 Task: Find connections with filter location Banhā with filter topic #marketing with filter profile language English with filter current company SBI MUTUAL FUND with filter school Gaya College, Gaya with filter industry Nonmetallic Mineral Mining with filter service category WordPress Design with filter keywords title Translator
Action: Mouse moved to (599, 90)
Screenshot: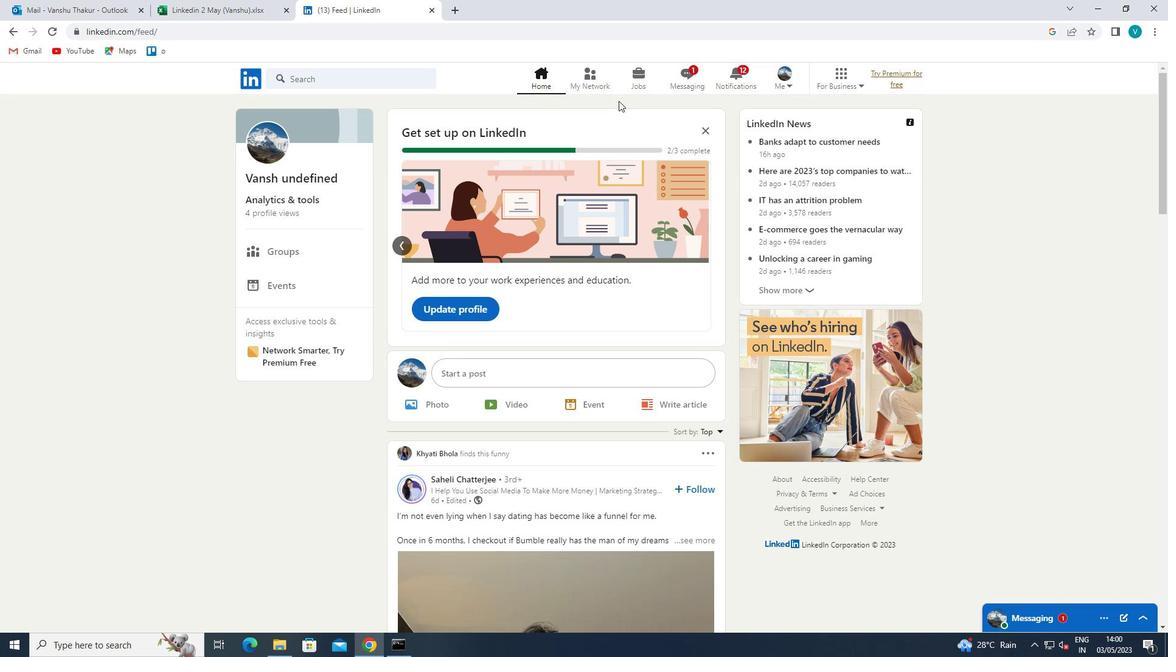 
Action: Mouse pressed left at (599, 90)
Screenshot: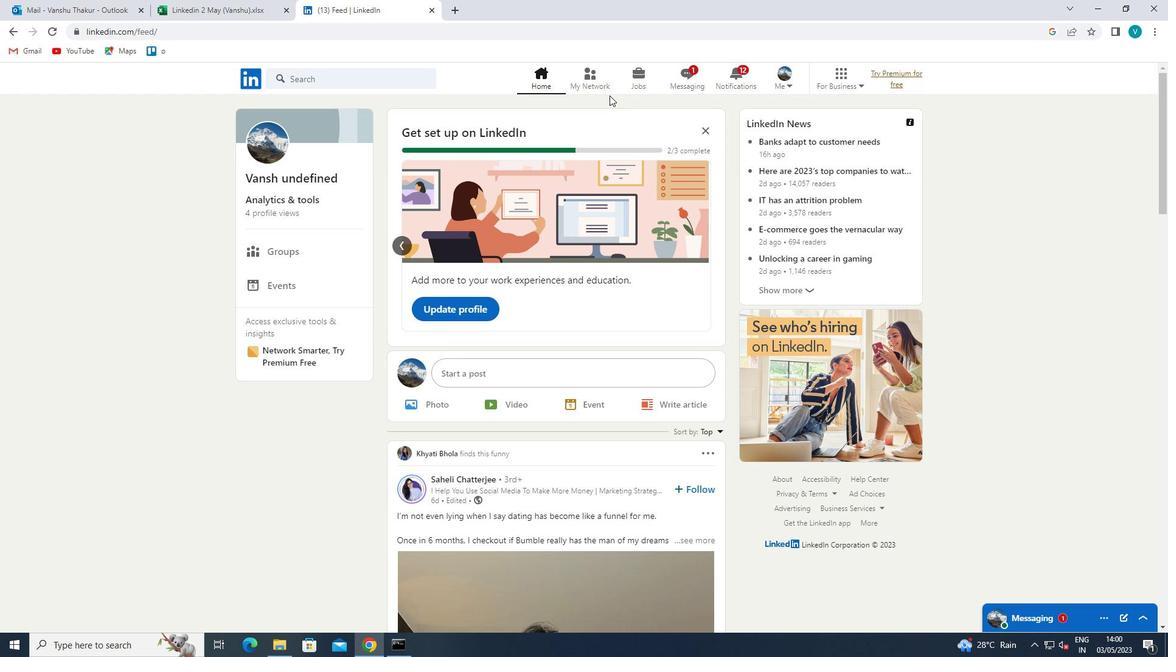 
Action: Mouse moved to (367, 141)
Screenshot: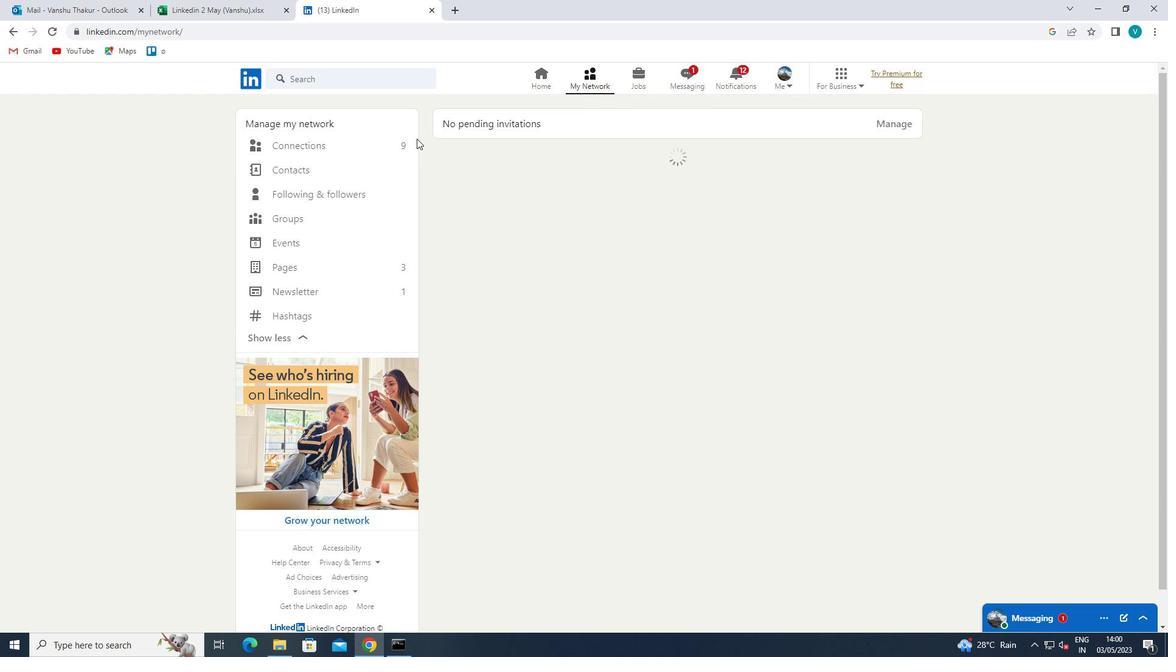 
Action: Mouse pressed left at (367, 141)
Screenshot: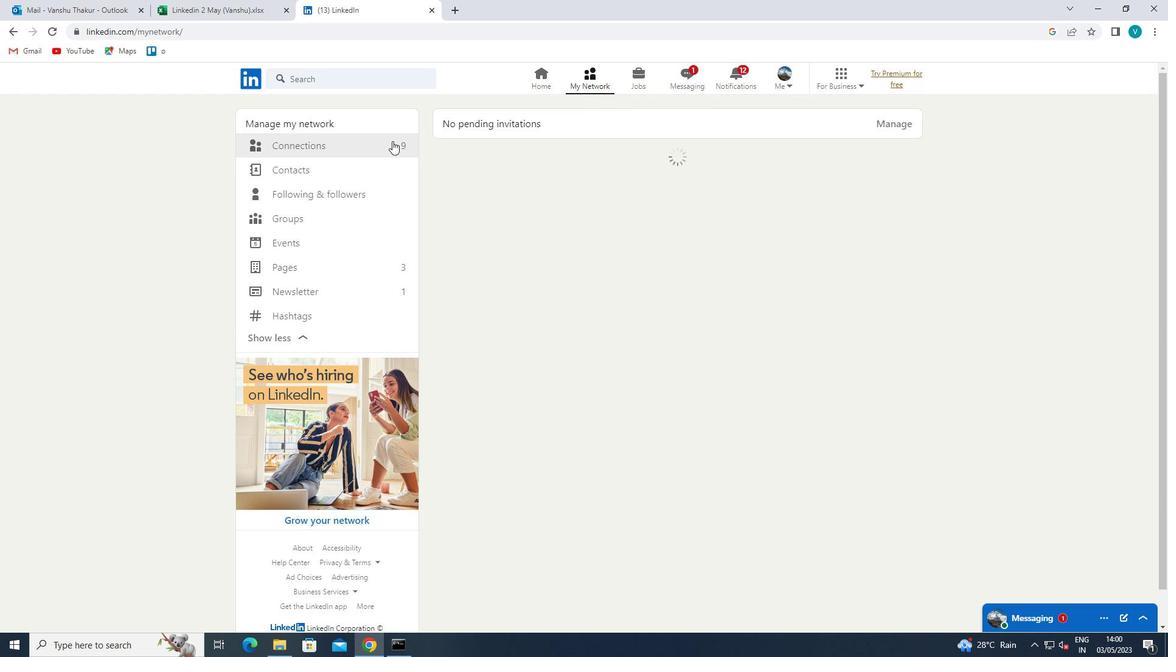 
Action: Mouse moved to (657, 138)
Screenshot: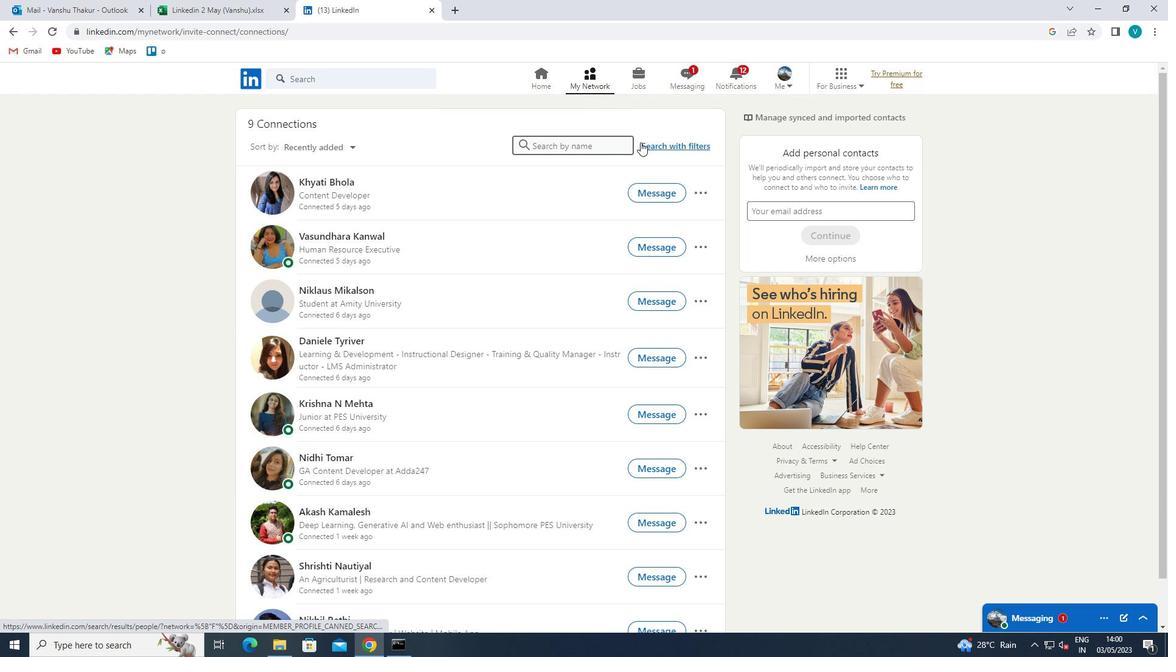 
Action: Mouse pressed left at (657, 138)
Screenshot: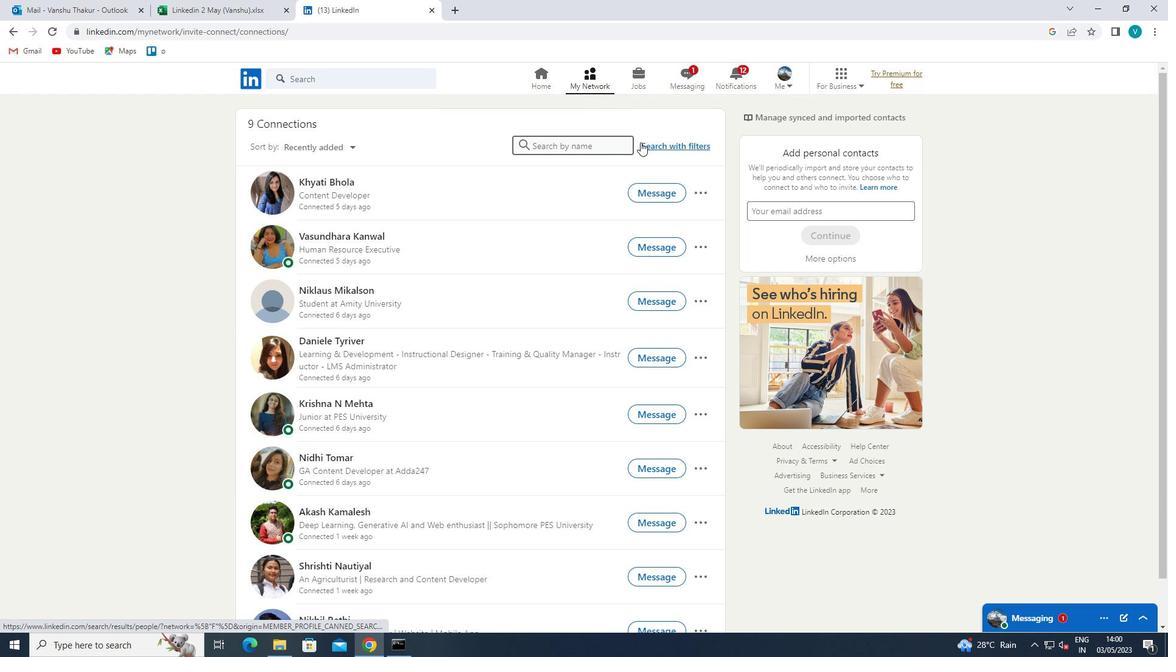 
Action: Mouse moved to (576, 117)
Screenshot: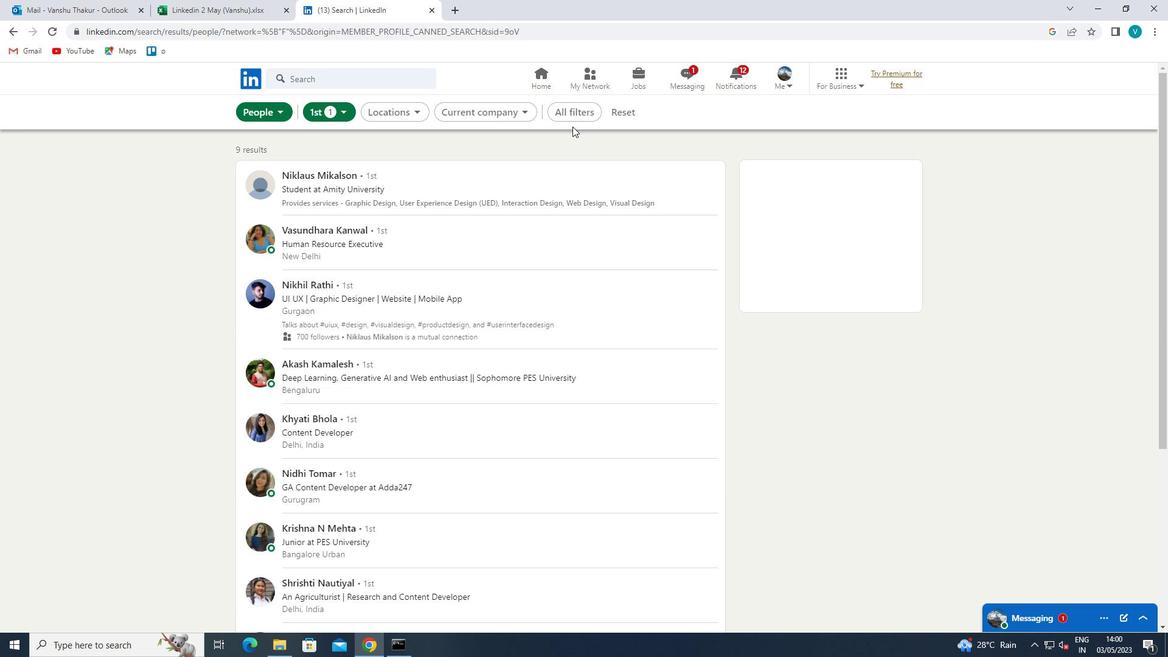 
Action: Mouse pressed left at (576, 117)
Screenshot: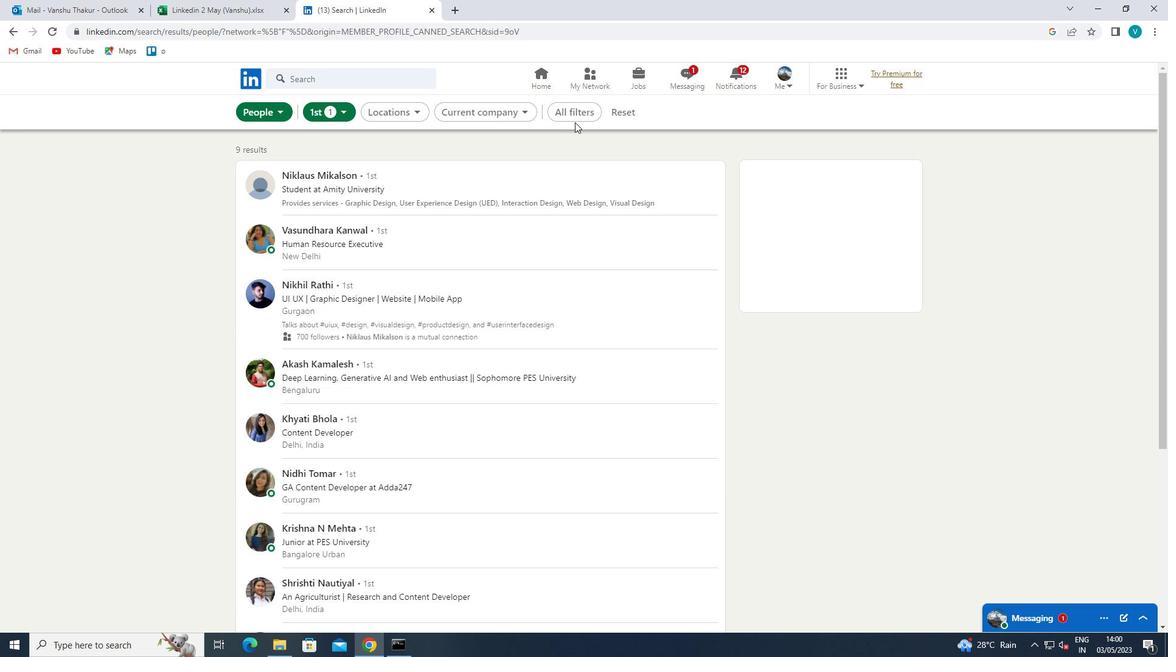 
Action: Mouse moved to (930, 244)
Screenshot: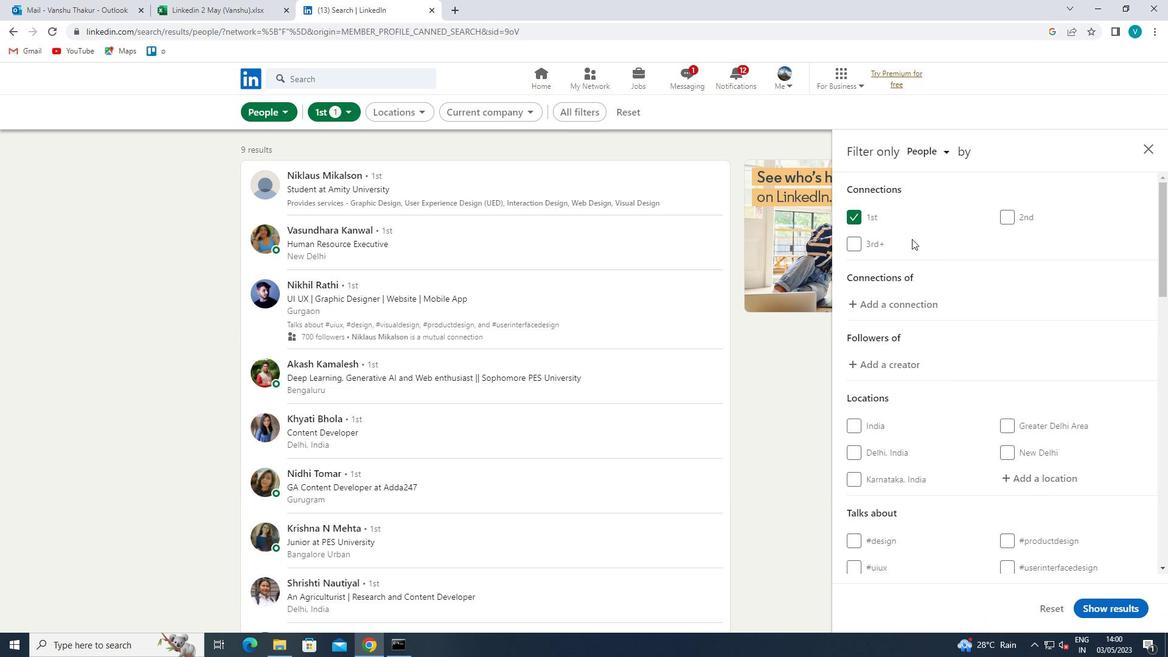 
Action: Mouse scrolled (930, 243) with delta (0, 0)
Screenshot: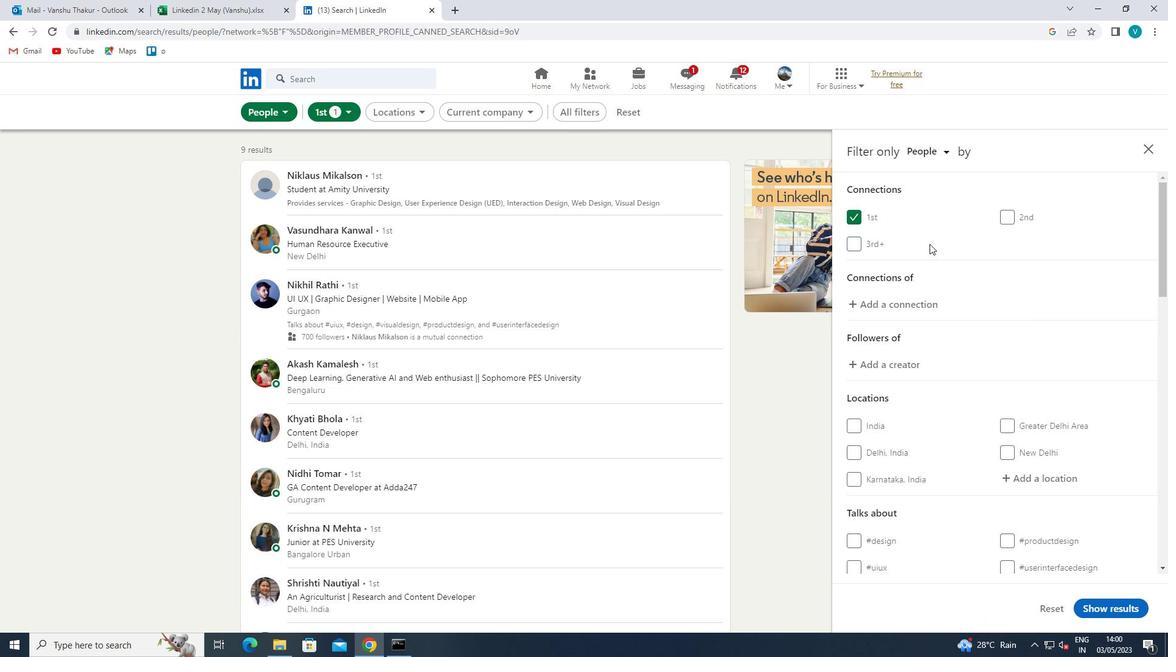
Action: Mouse scrolled (930, 243) with delta (0, 0)
Screenshot: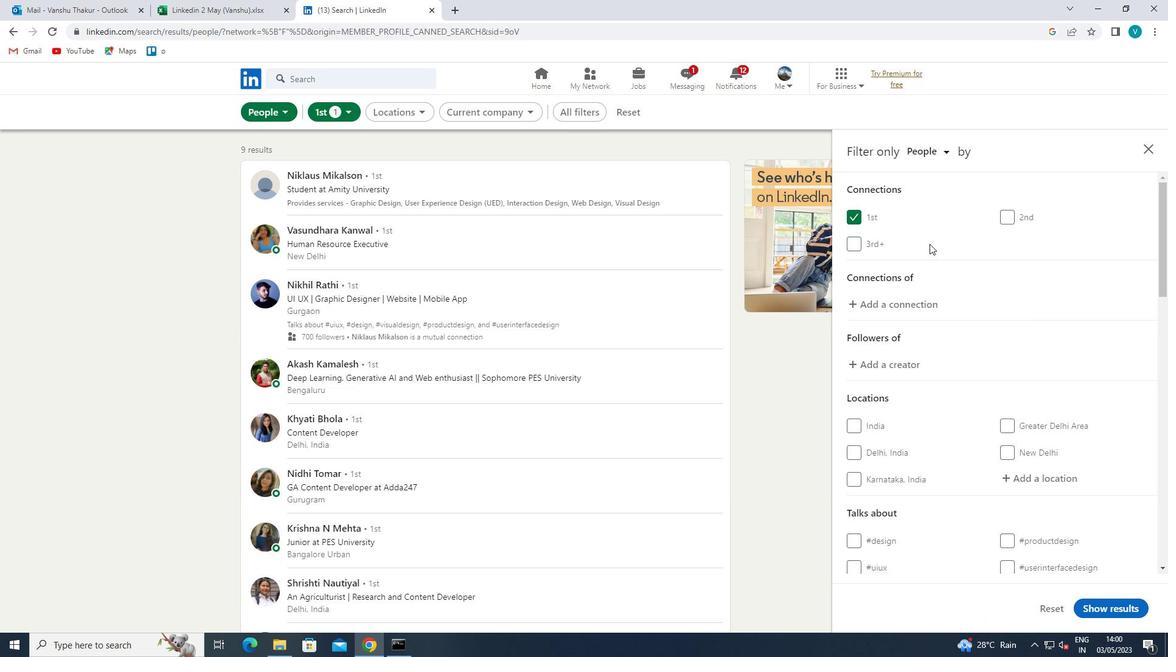 
Action: Mouse moved to (1009, 352)
Screenshot: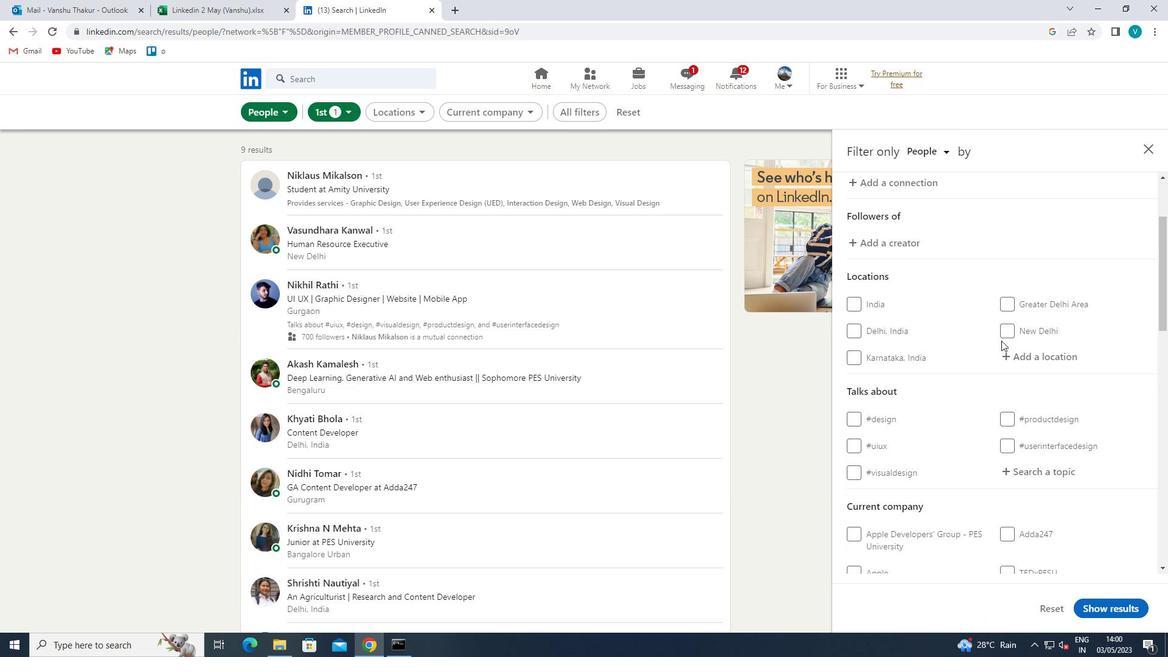 
Action: Mouse pressed left at (1009, 352)
Screenshot: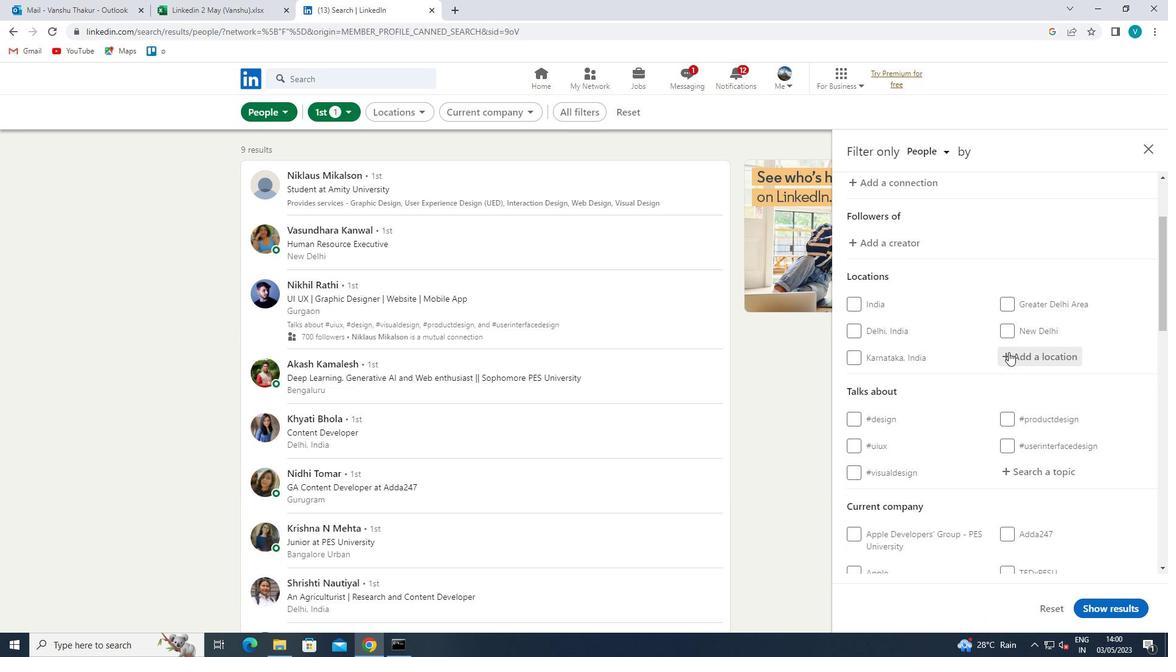
Action: Mouse moved to (981, 370)
Screenshot: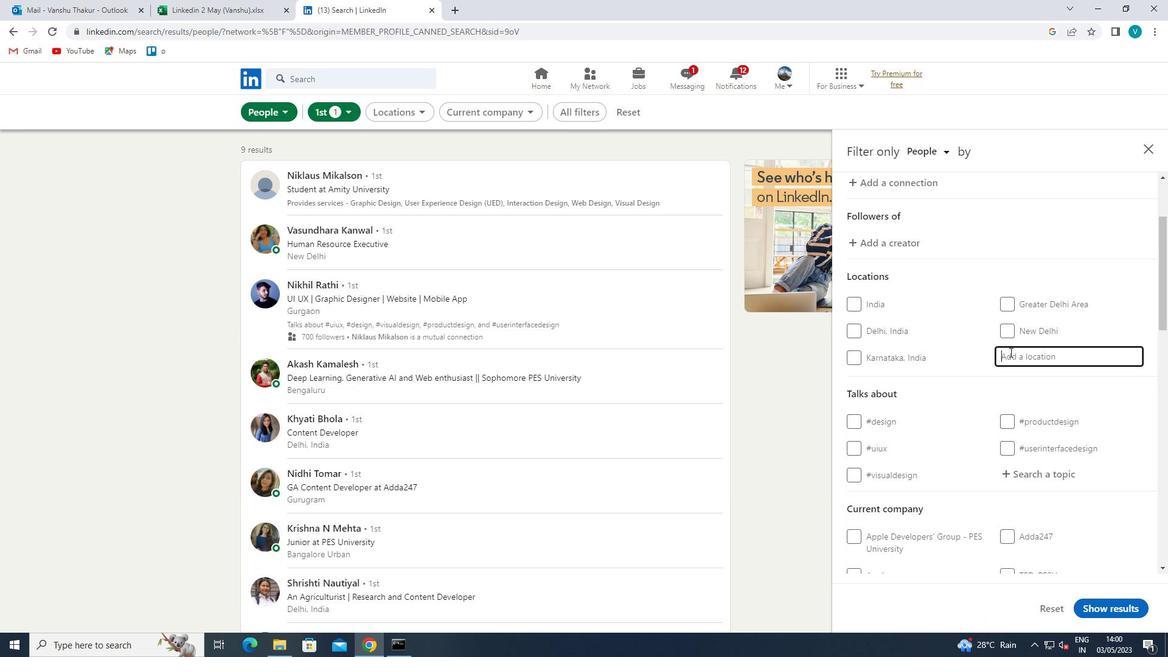 
Action: Key pressed <Key.shift>BAN
Screenshot: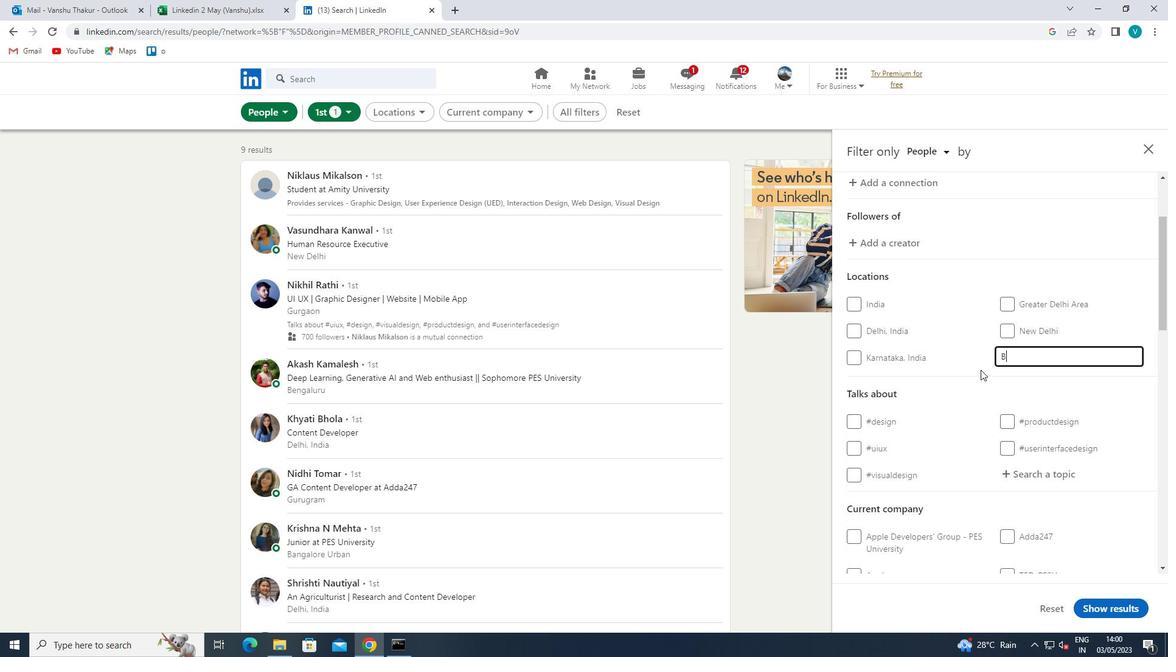 
Action: Mouse moved to (980, 370)
Screenshot: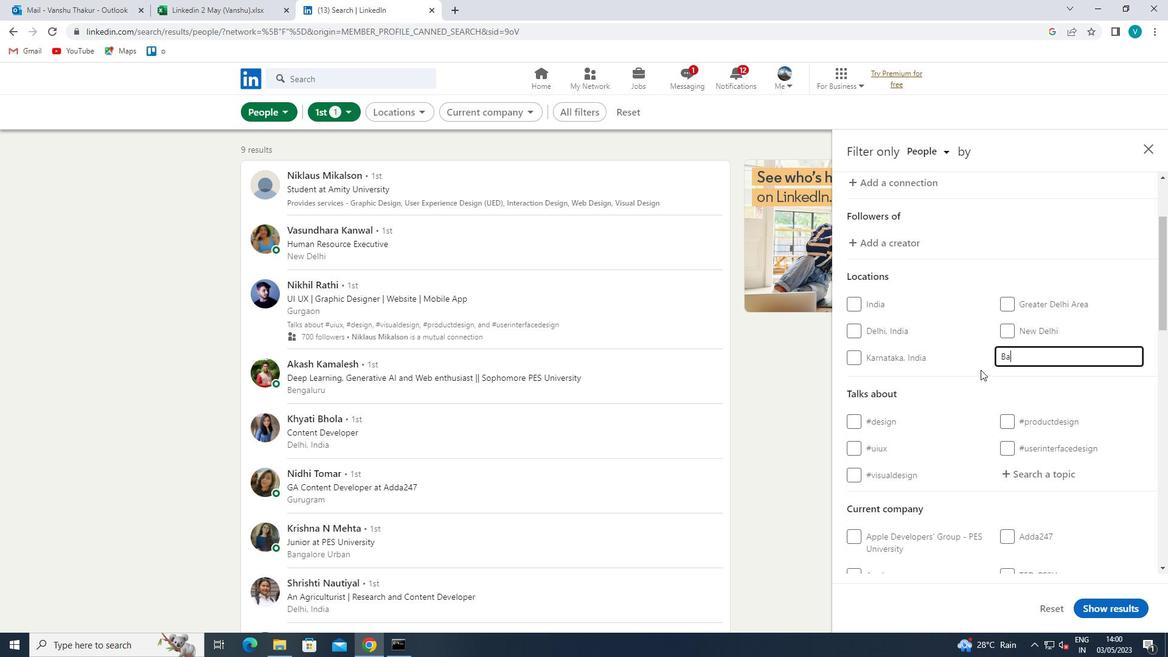 
Action: Key pressed HA<Key.space>
Screenshot: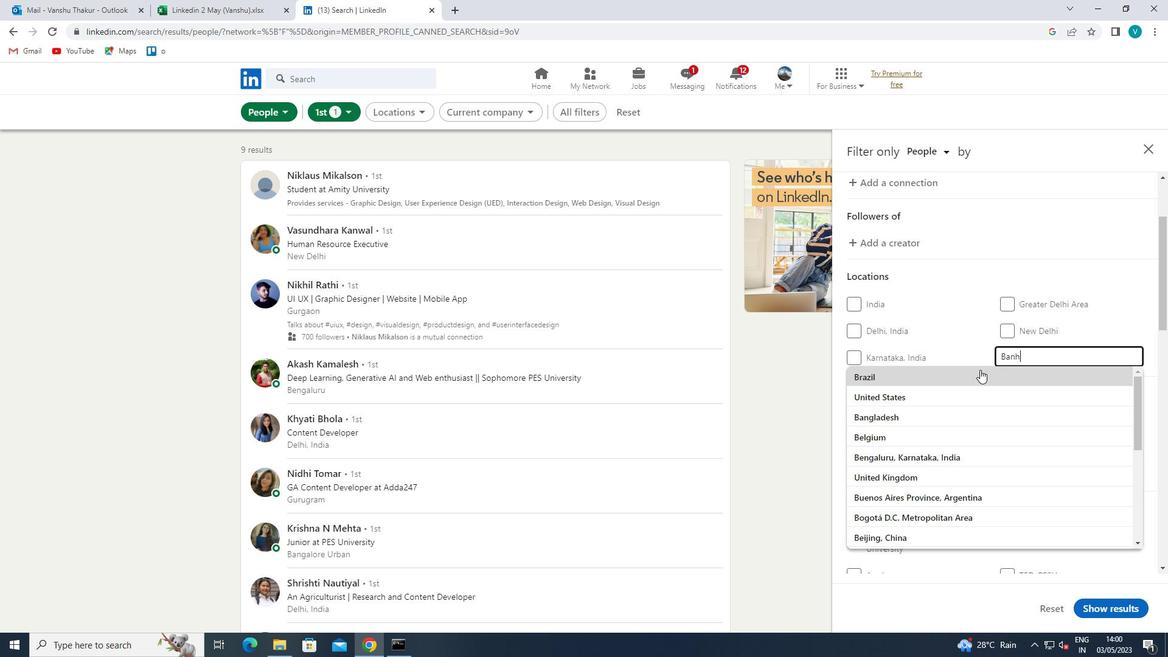 
Action: Mouse moved to (979, 370)
Screenshot: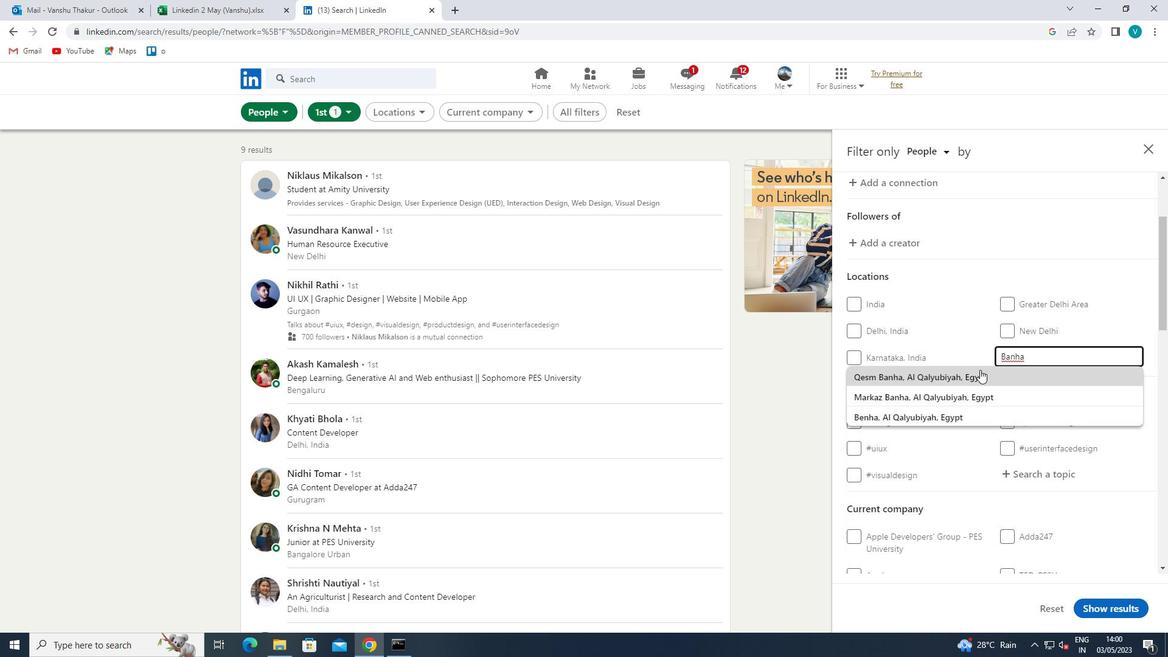 
Action: Mouse pressed left at (979, 370)
Screenshot: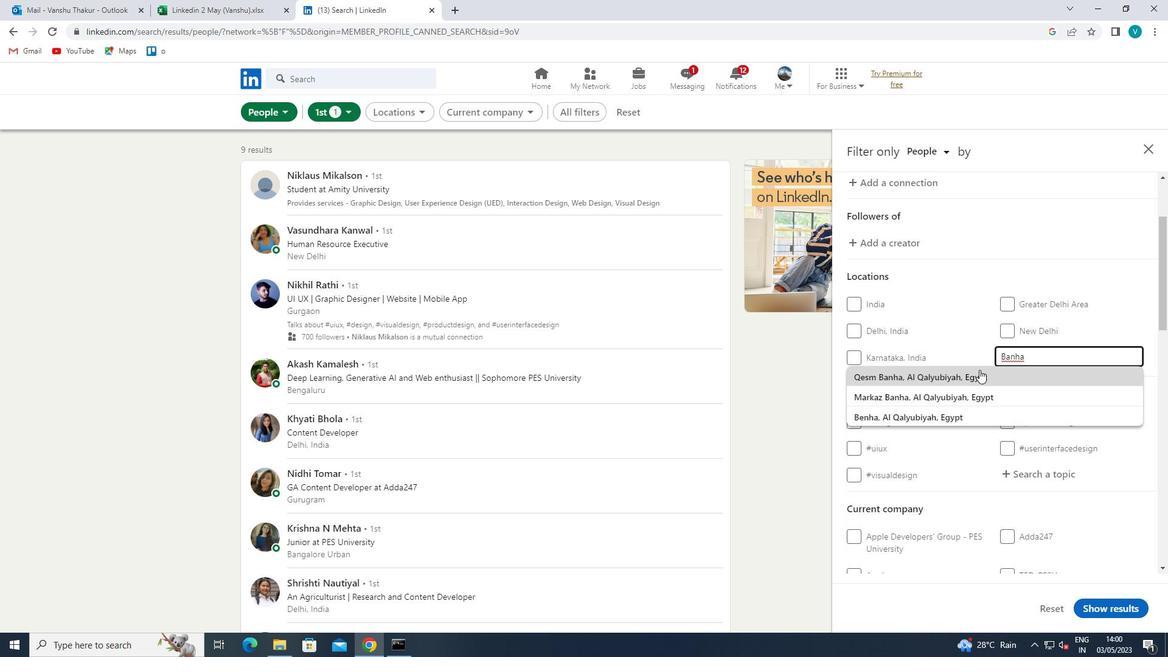 
Action: Mouse scrolled (979, 369) with delta (0, 0)
Screenshot: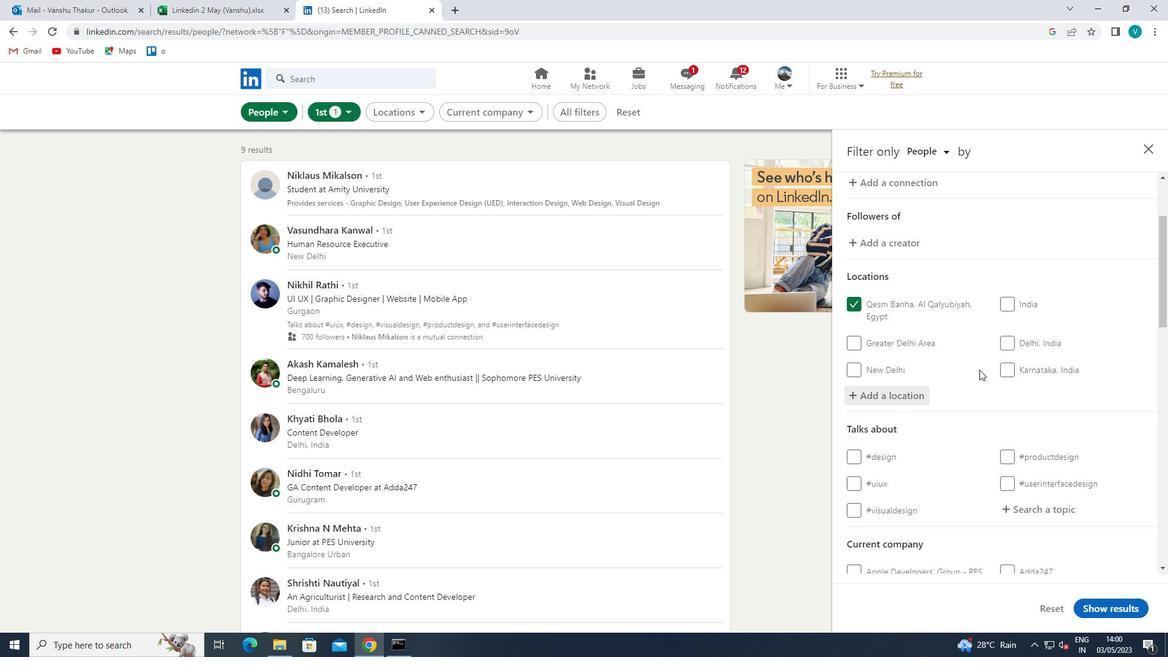 
Action: Mouse scrolled (979, 369) with delta (0, 0)
Screenshot: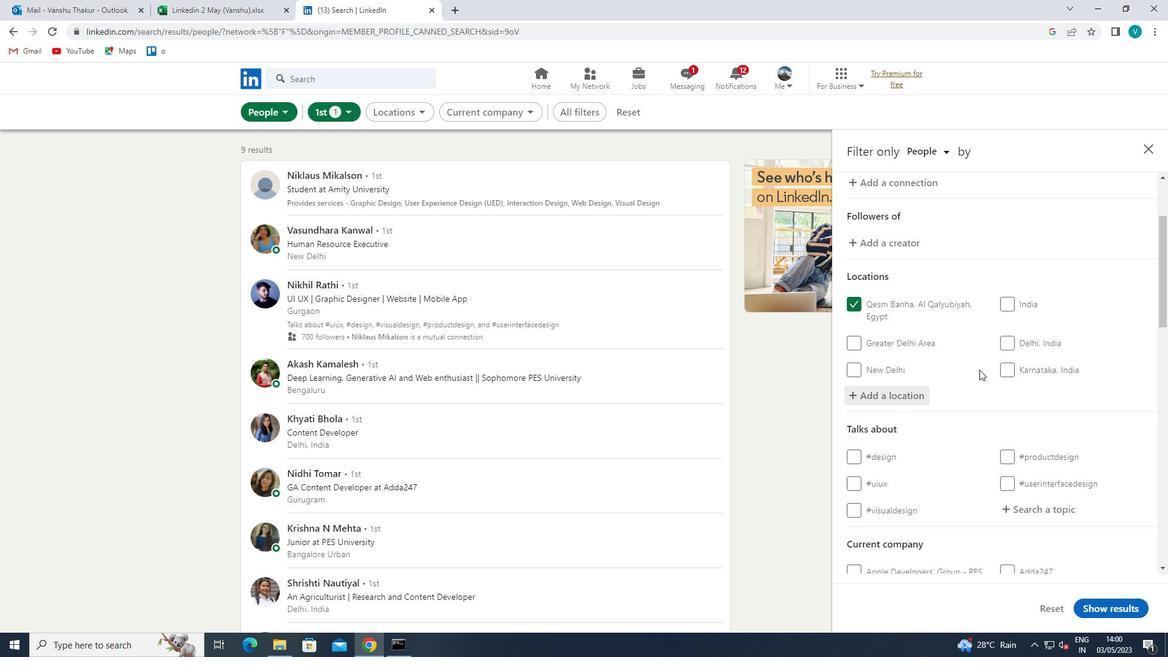 
Action: Mouse moved to (1051, 385)
Screenshot: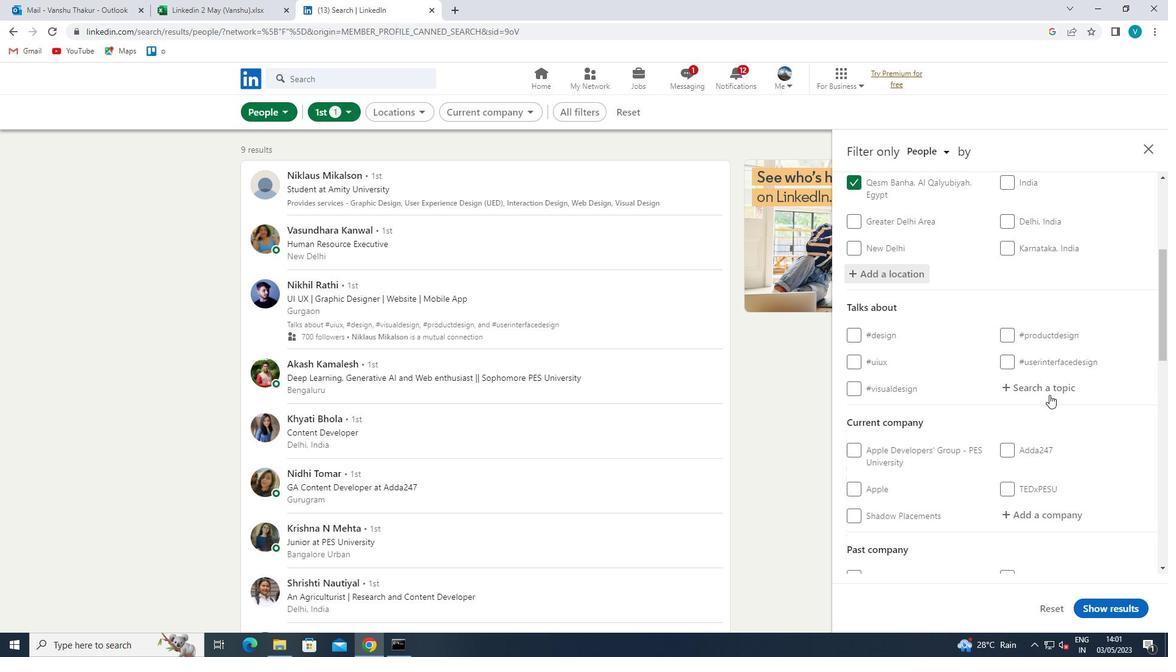 
Action: Mouse pressed left at (1051, 385)
Screenshot: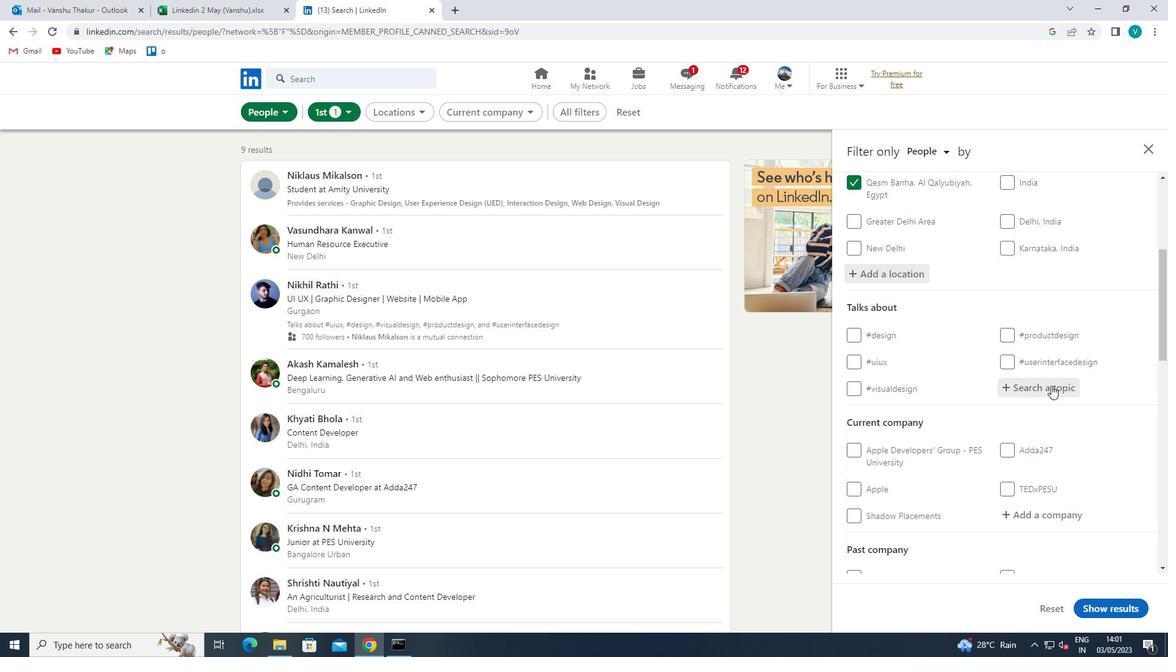 
Action: Mouse moved to (986, 421)
Screenshot: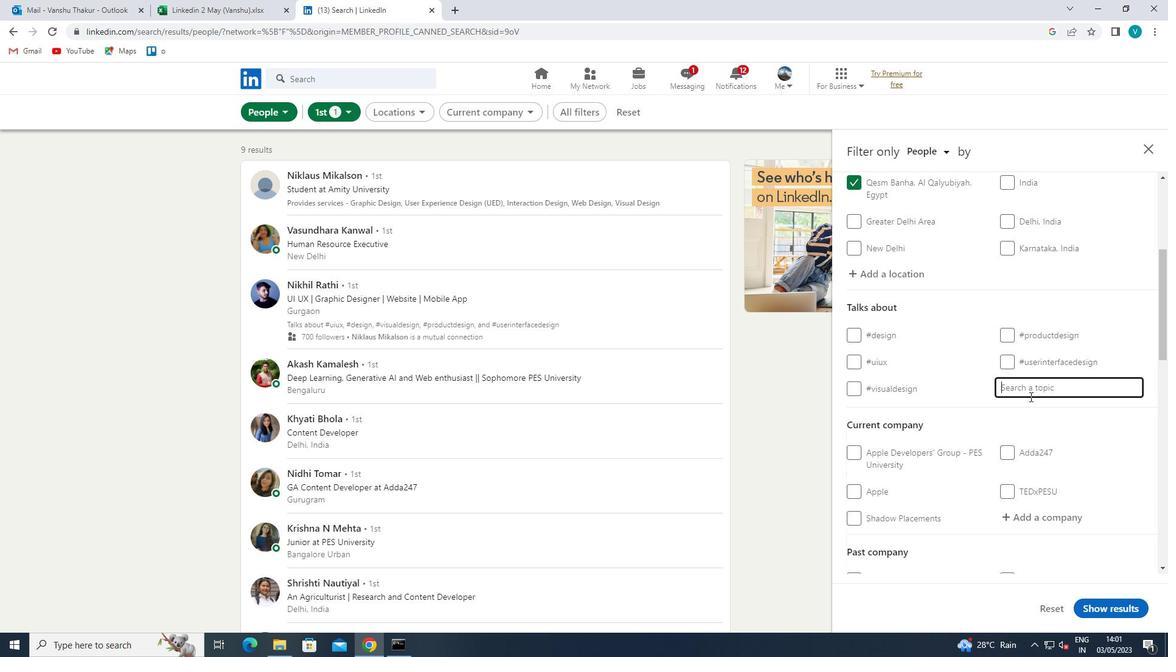 
Action: Key pressed MARKETING
Screenshot: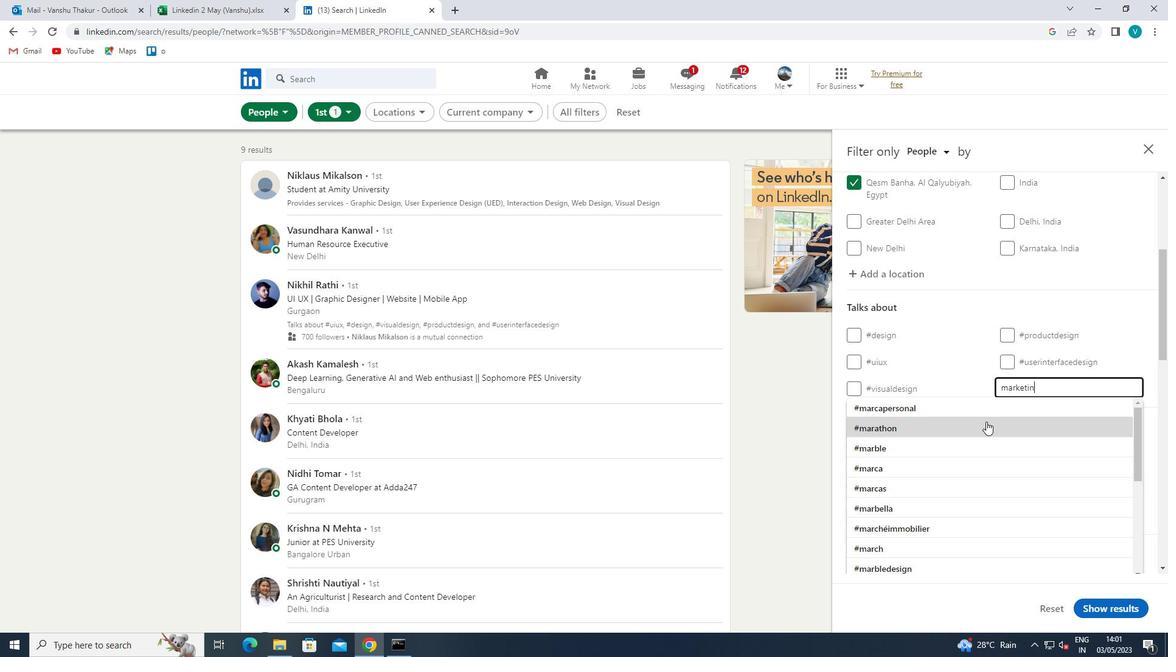 
Action: Mouse moved to (992, 408)
Screenshot: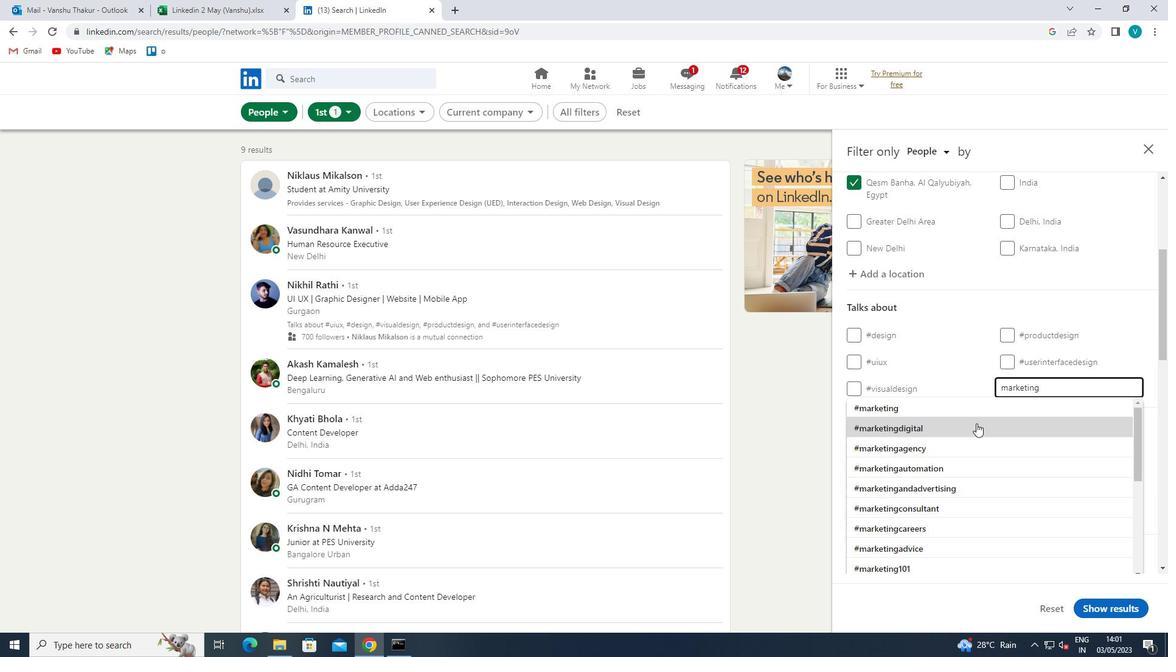 
Action: Mouse pressed left at (992, 408)
Screenshot: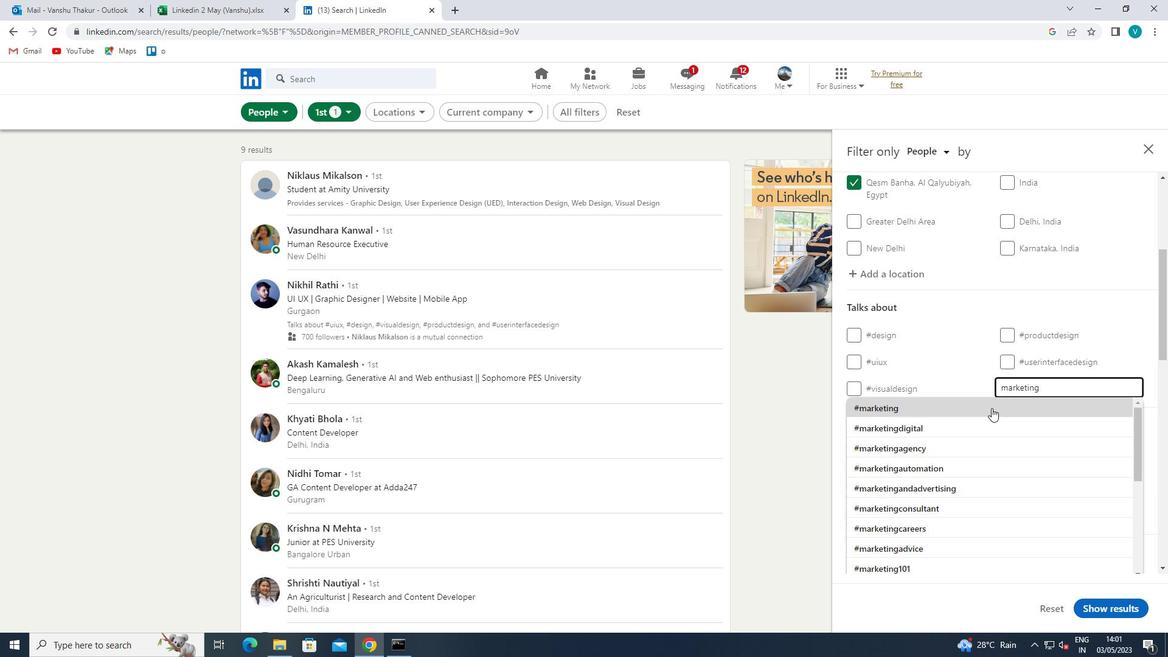 
Action: Mouse scrolled (992, 407) with delta (0, 0)
Screenshot: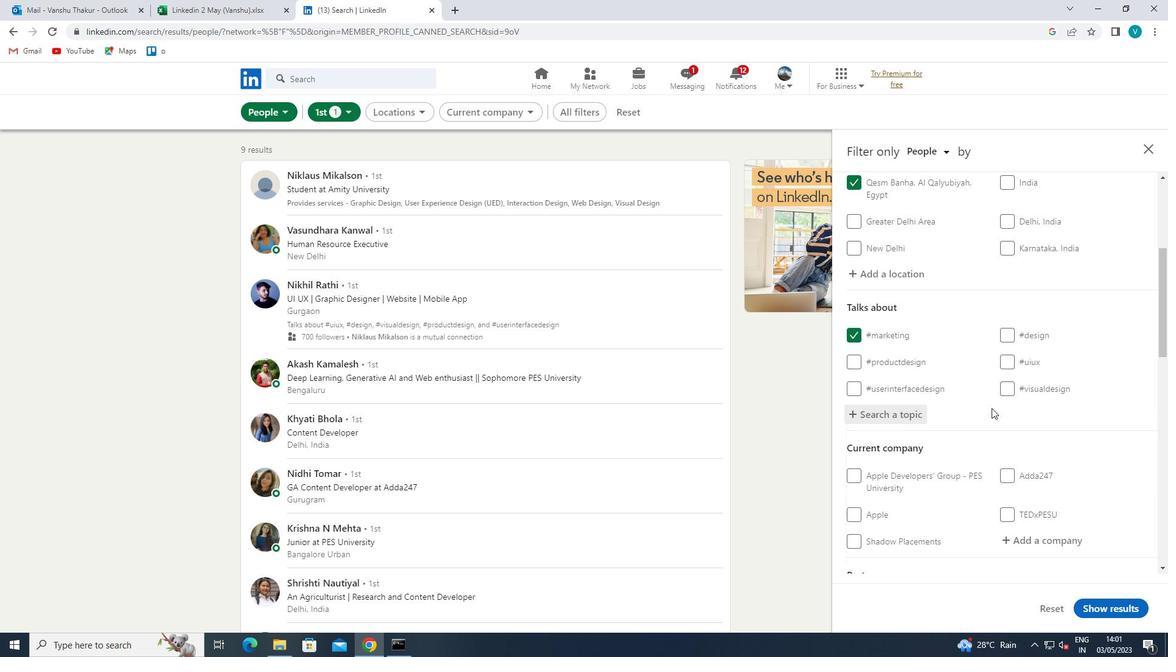 
Action: Mouse scrolled (992, 407) with delta (0, 0)
Screenshot: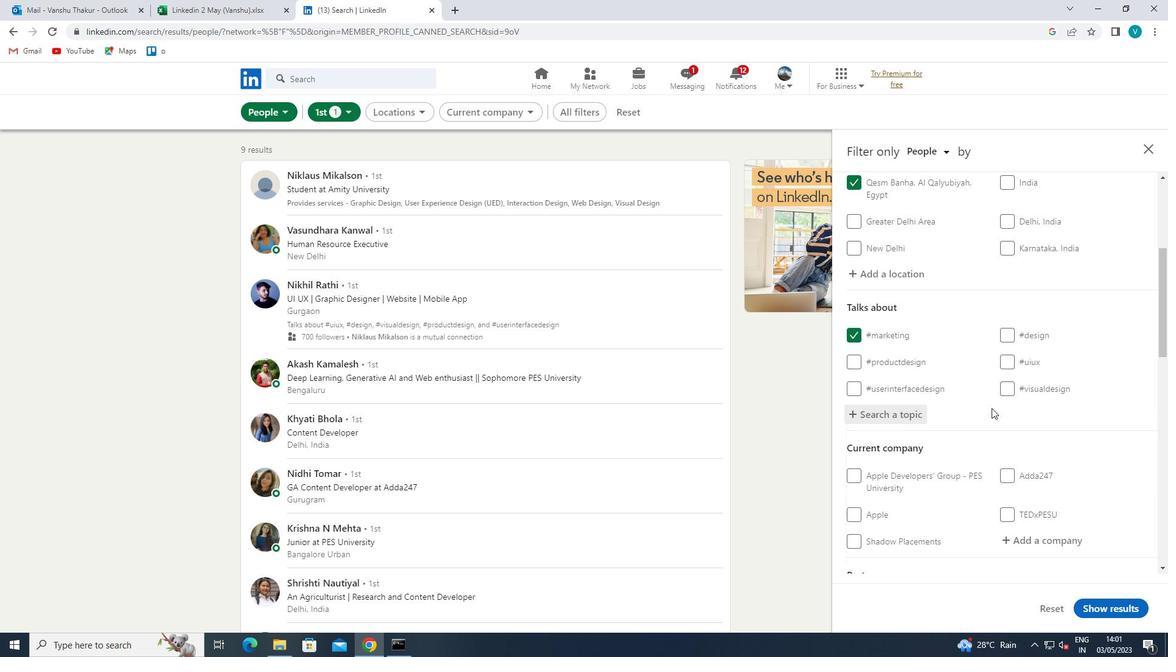 
Action: Mouse scrolled (992, 407) with delta (0, 0)
Screenshot: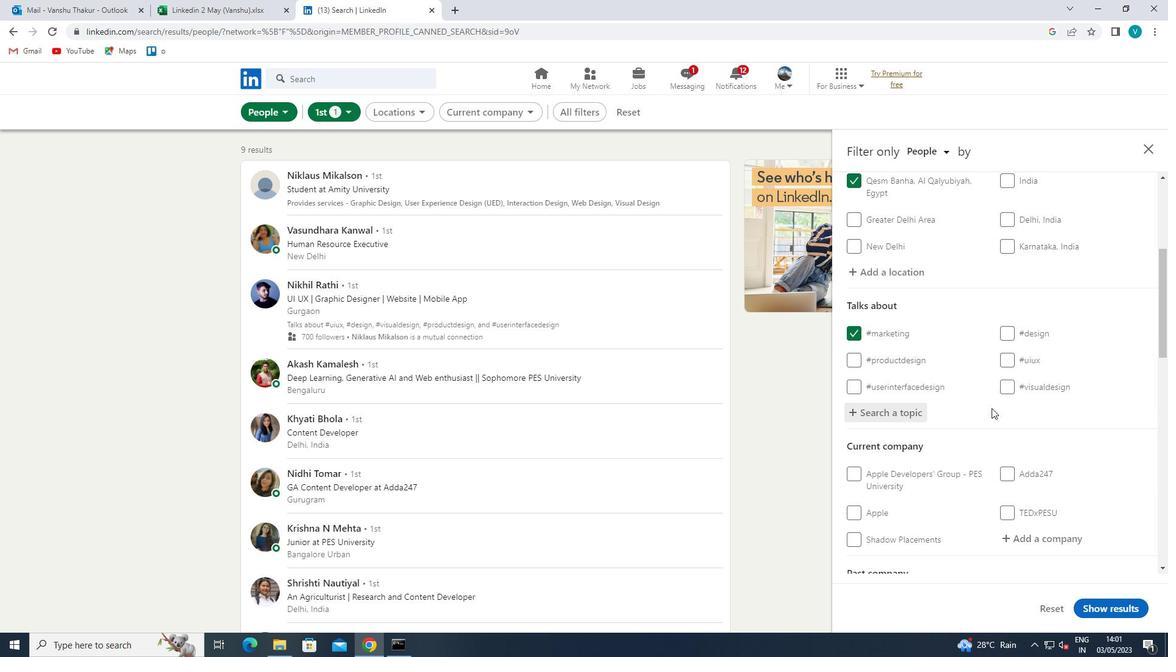 
Action: Mouse scrolled (992, 407) with delta (0, 0)
Screenshot: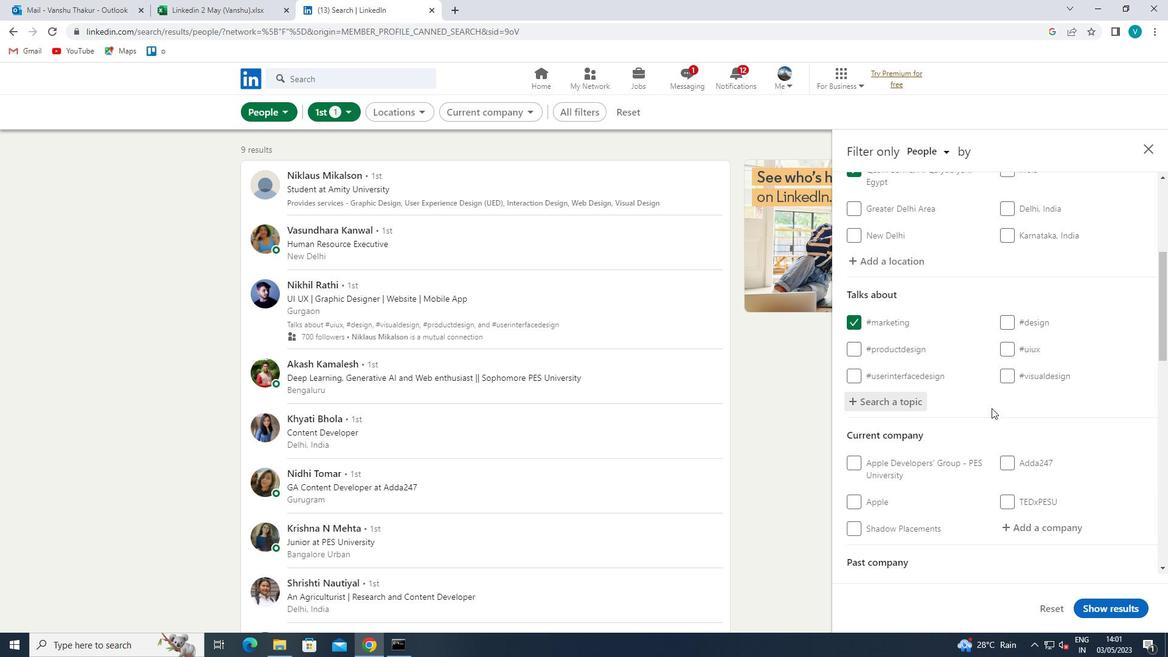 
Action: Mouse scrolled (992, 407) with delta (0, 0)
Screenshot: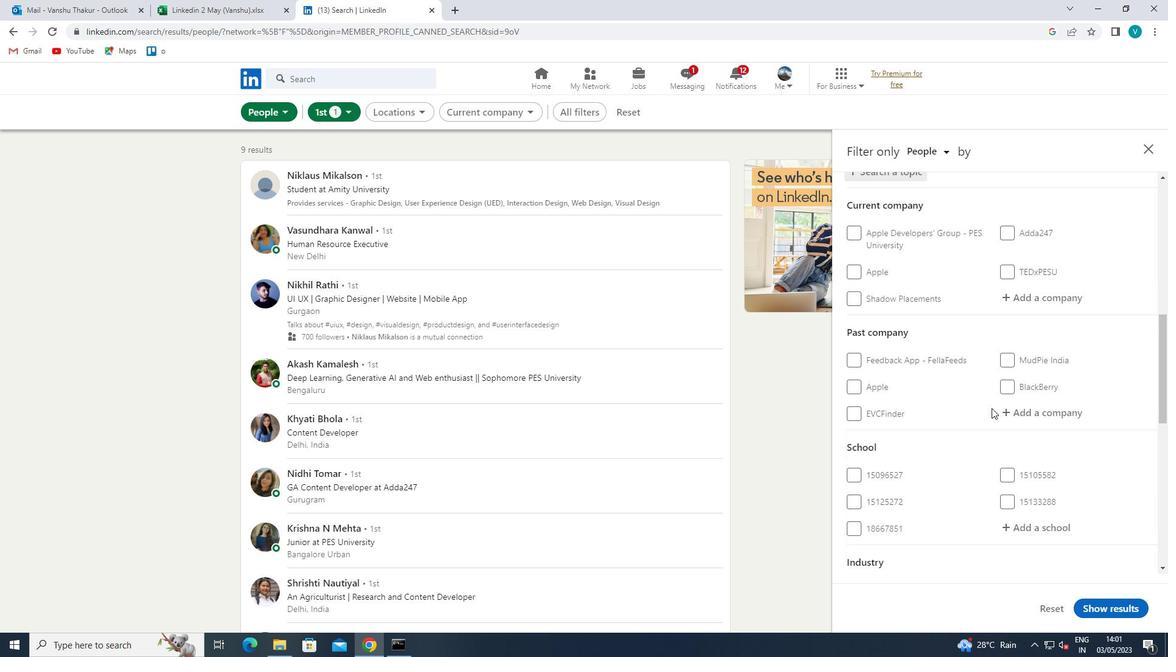 
Action: Mouse moved to (992, 408)
Screenshot: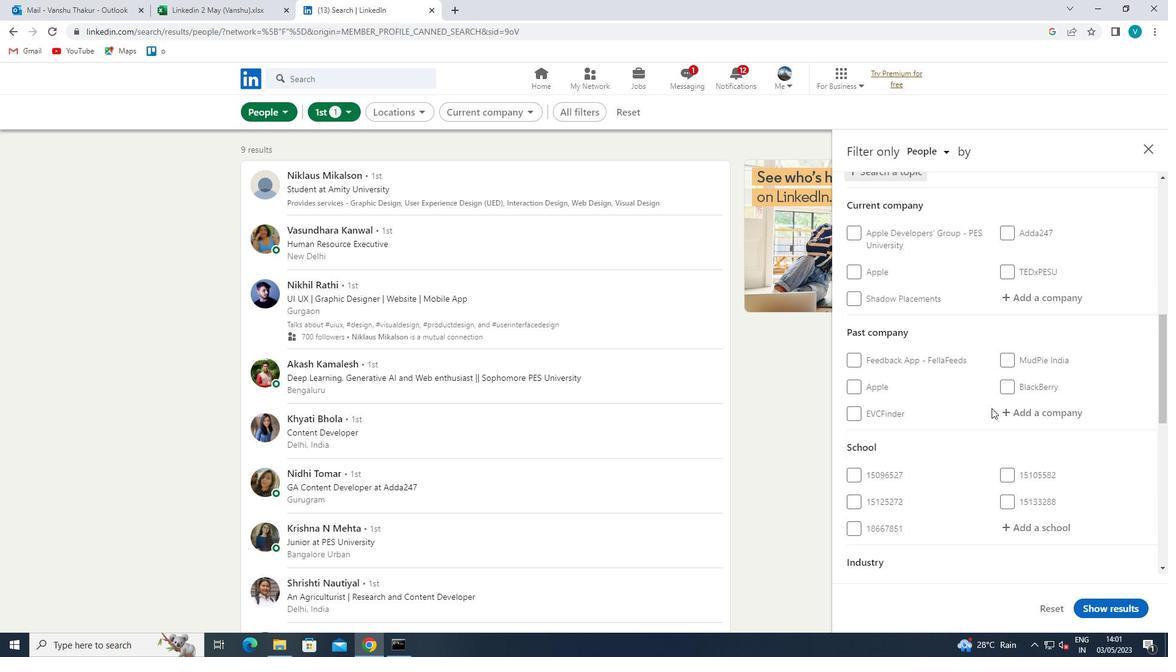 
Action: Mouse scrolled (992, 407) with delta (0, 0)
Screenshot: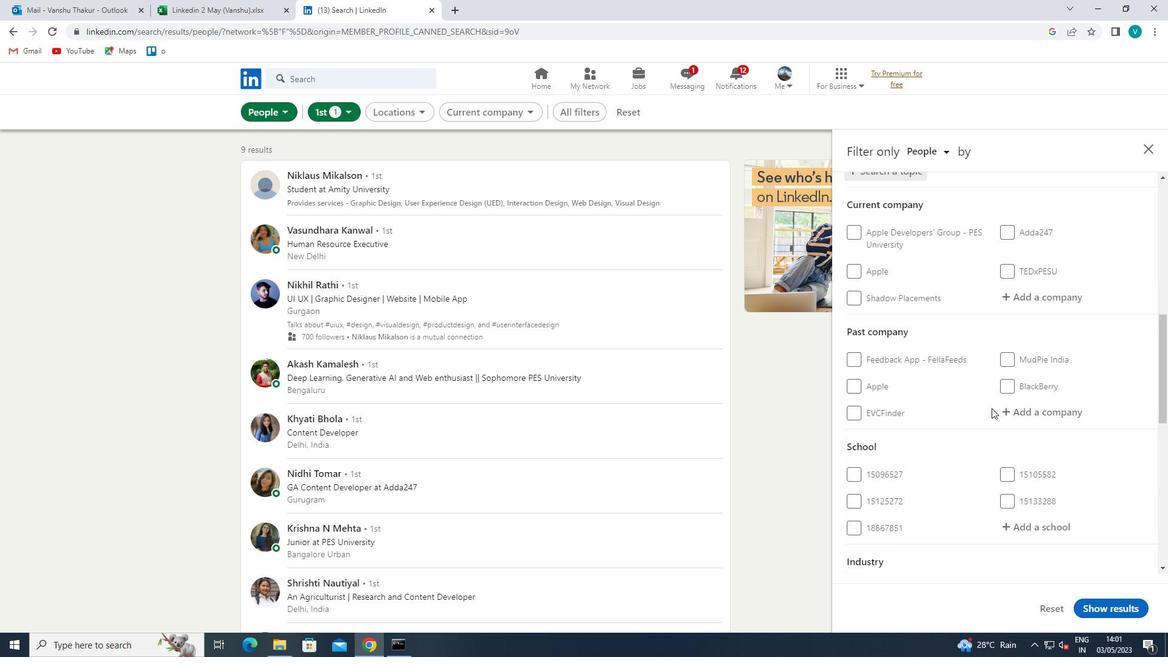 
Action: Mouse moved to (992, 408)
Screenshot: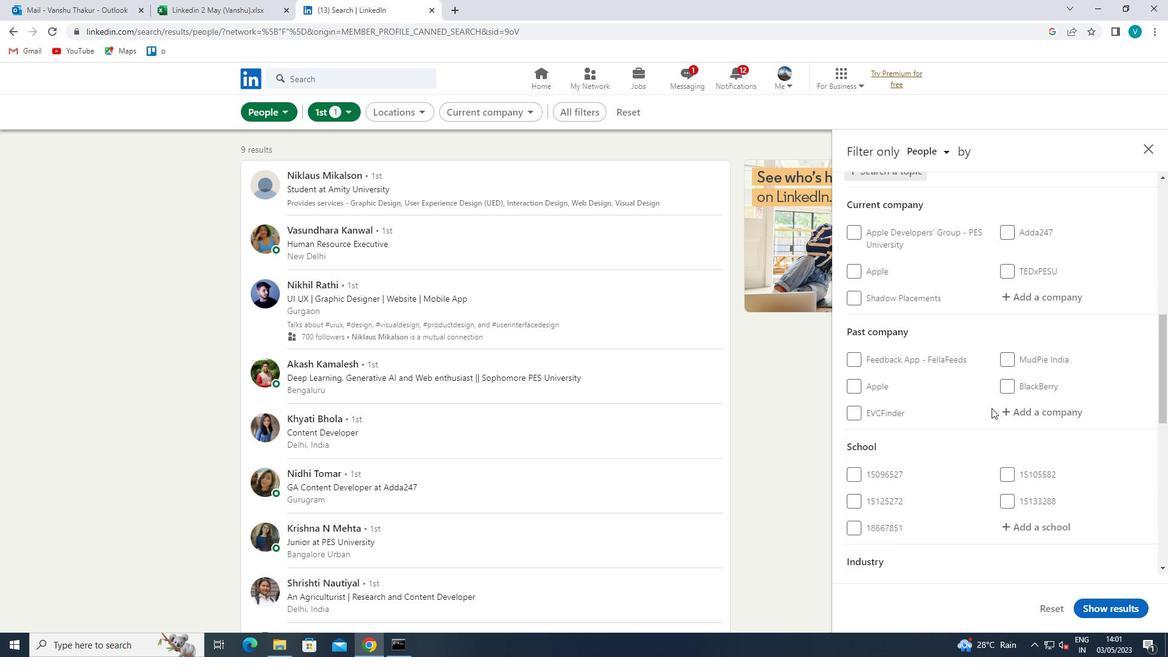 
Action: Mouse scrolled (992, 408) with delta (0, 0)
Screenshot: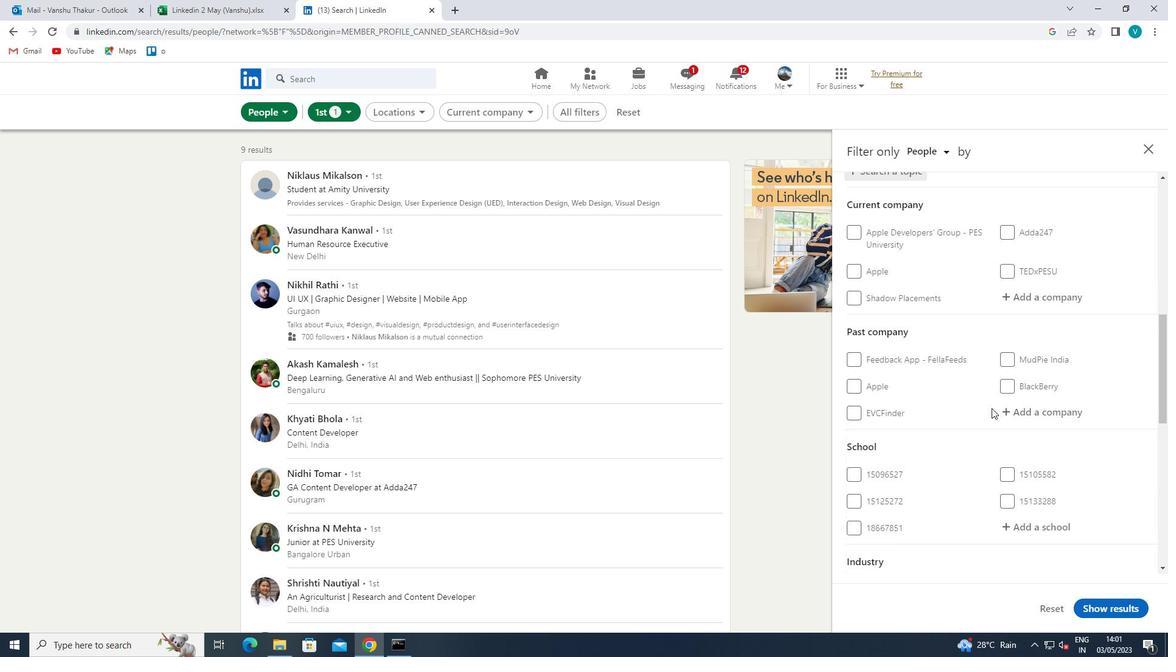 
Action: Mouse scrolled (992, 408) with delta (0, 0)
Screenshot: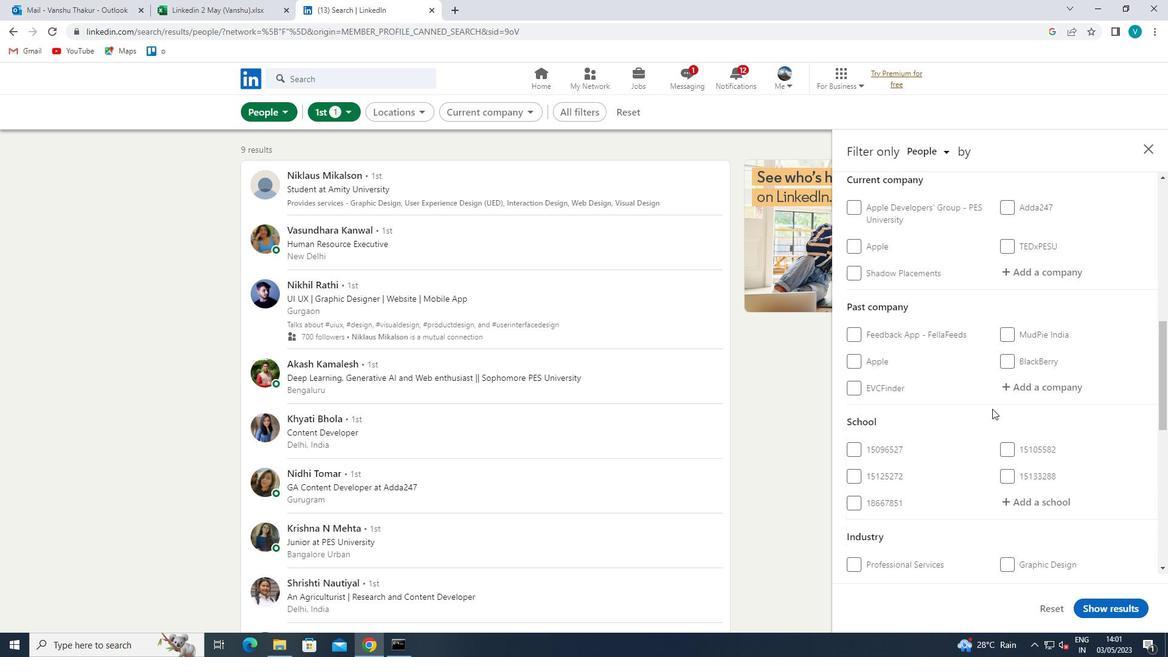 
Action: Mouse moved to (855, 483)
Screenshot: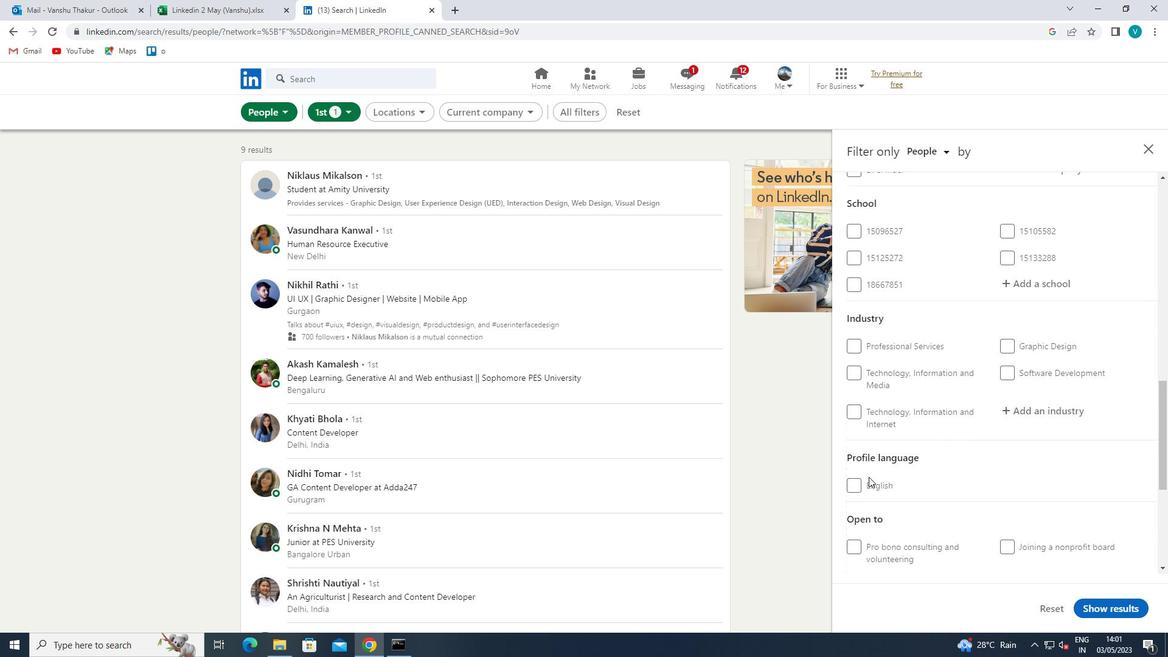 
Action: Mouse pressed left at (855, 483)
Screenshot: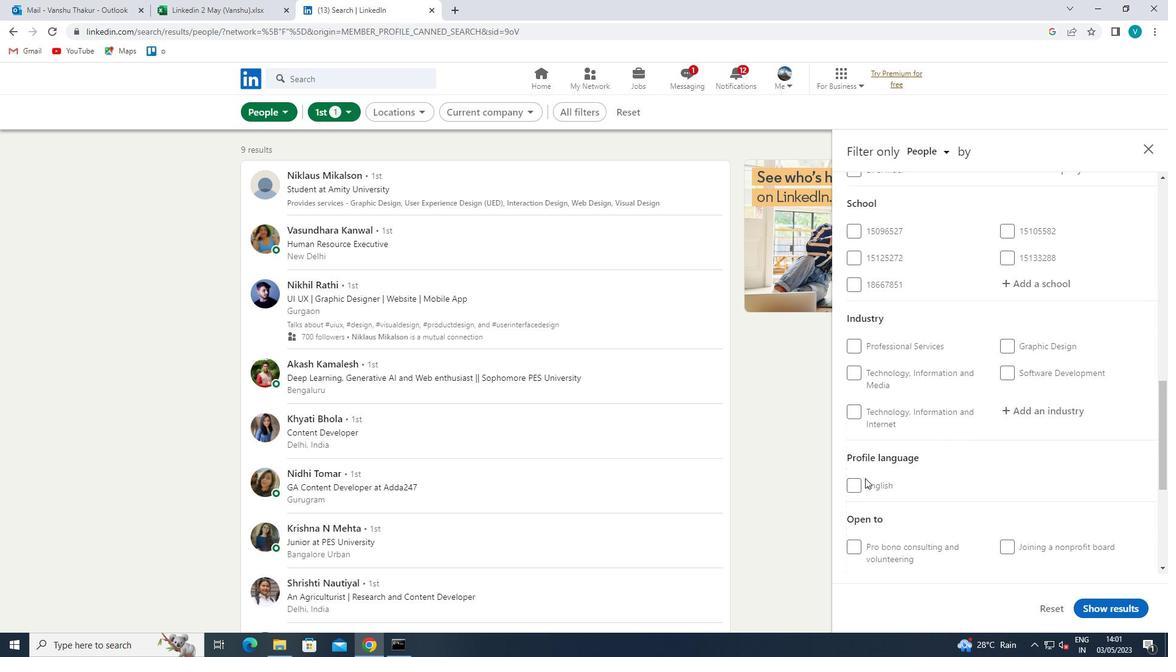 
Action: Mouse moved to (920, 455)
Screenshot: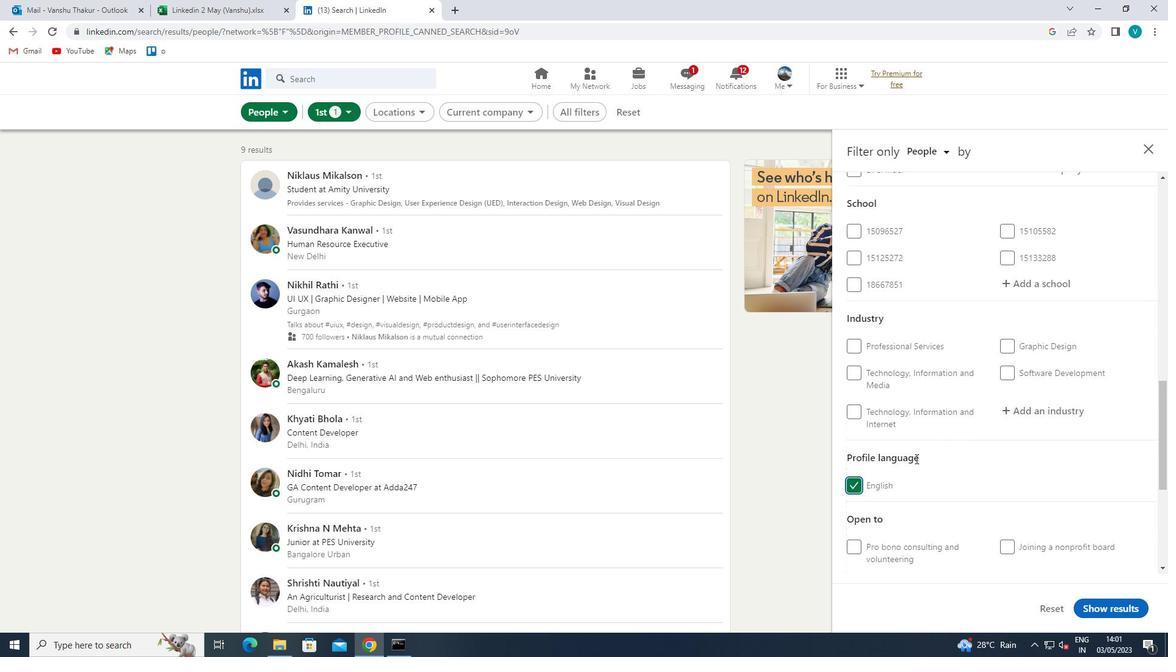 
Action: Mouse scrolled (920, 456) with delta (0, 0)
Screenshot: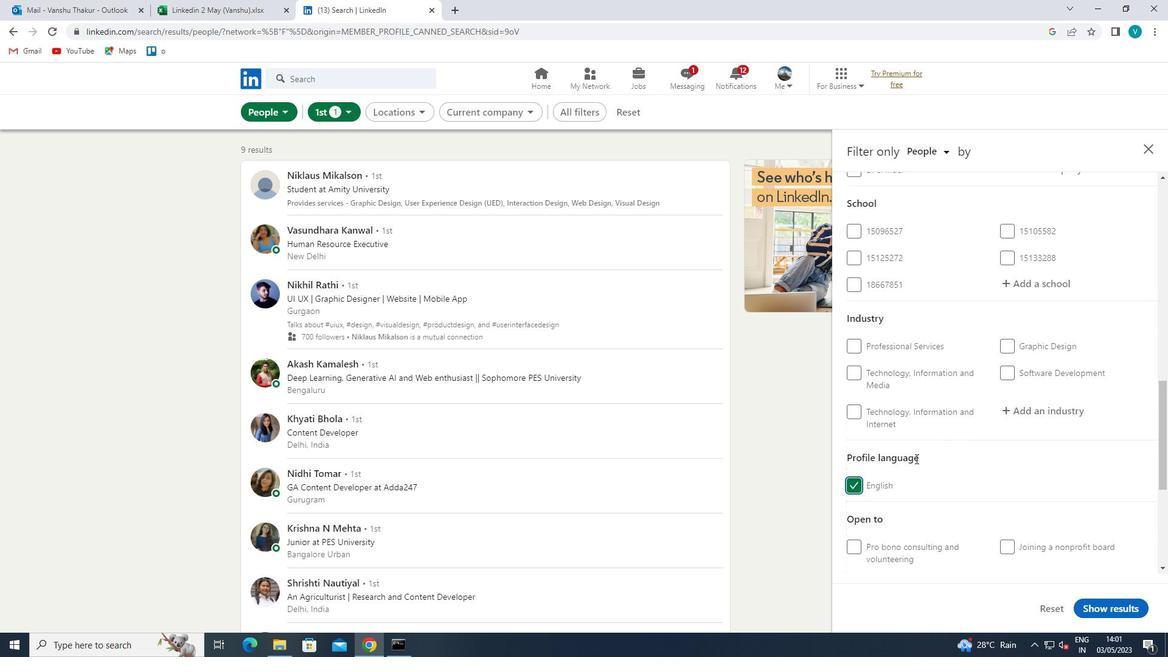 
Action: Mouse moved to (921, 455)
Screenshot: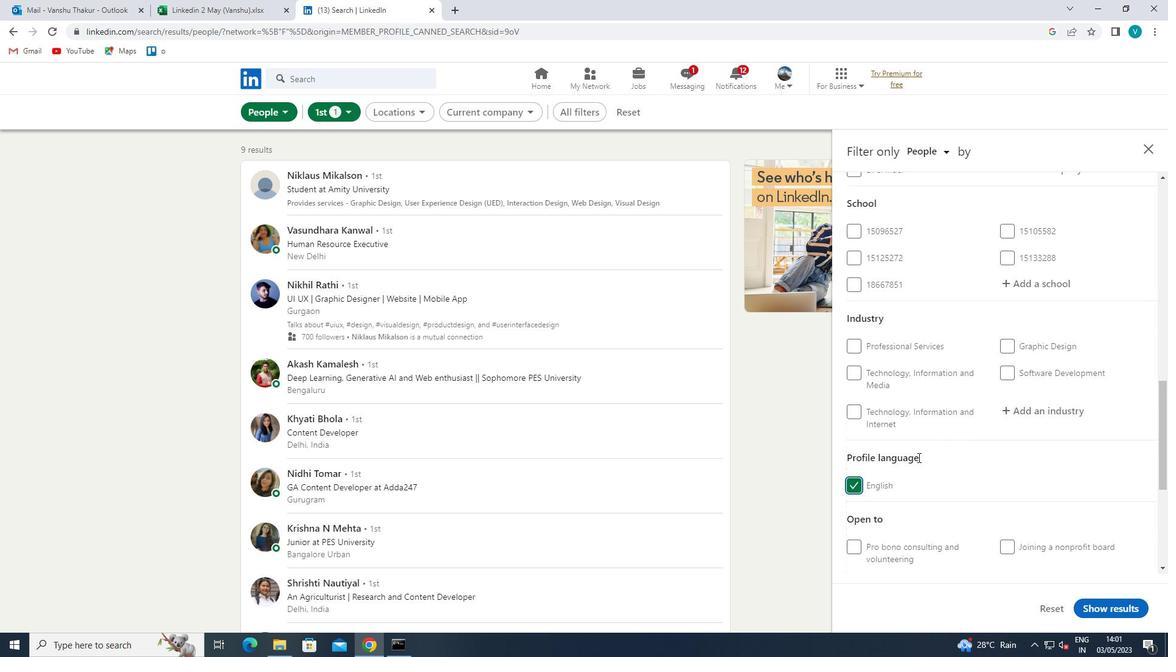 
Action: Mouse scrolled (921, 456) with delta (0, 0)
Screenshot: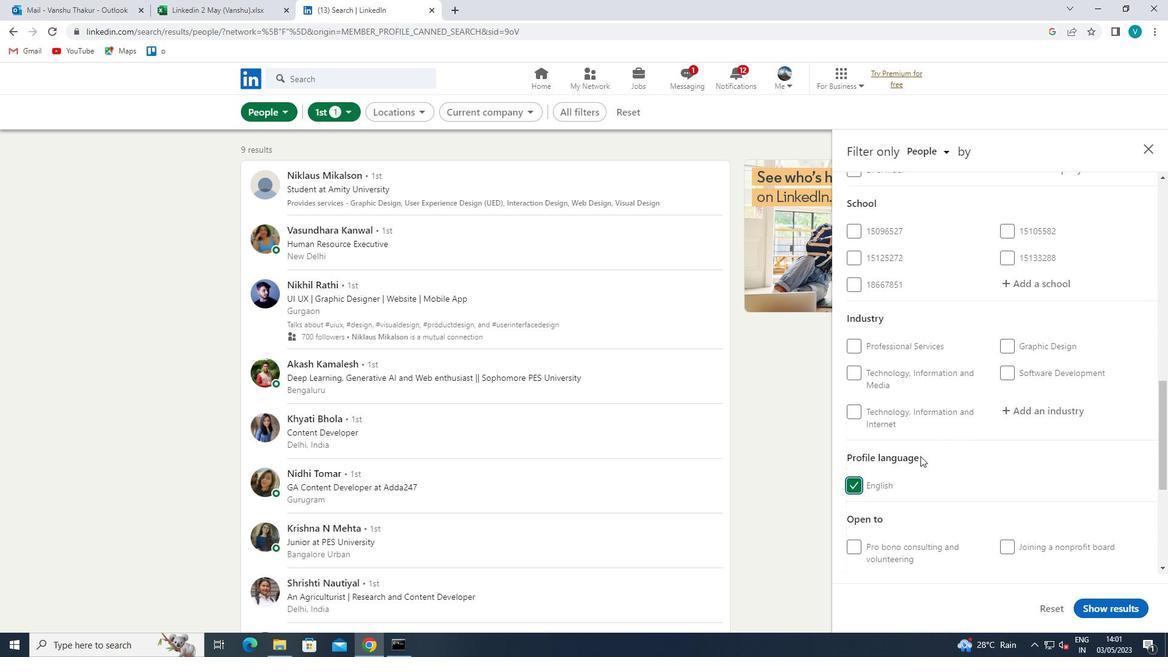 
Action: Mouse scrolled (921, 456) with delta (0, 0)
Screenshot: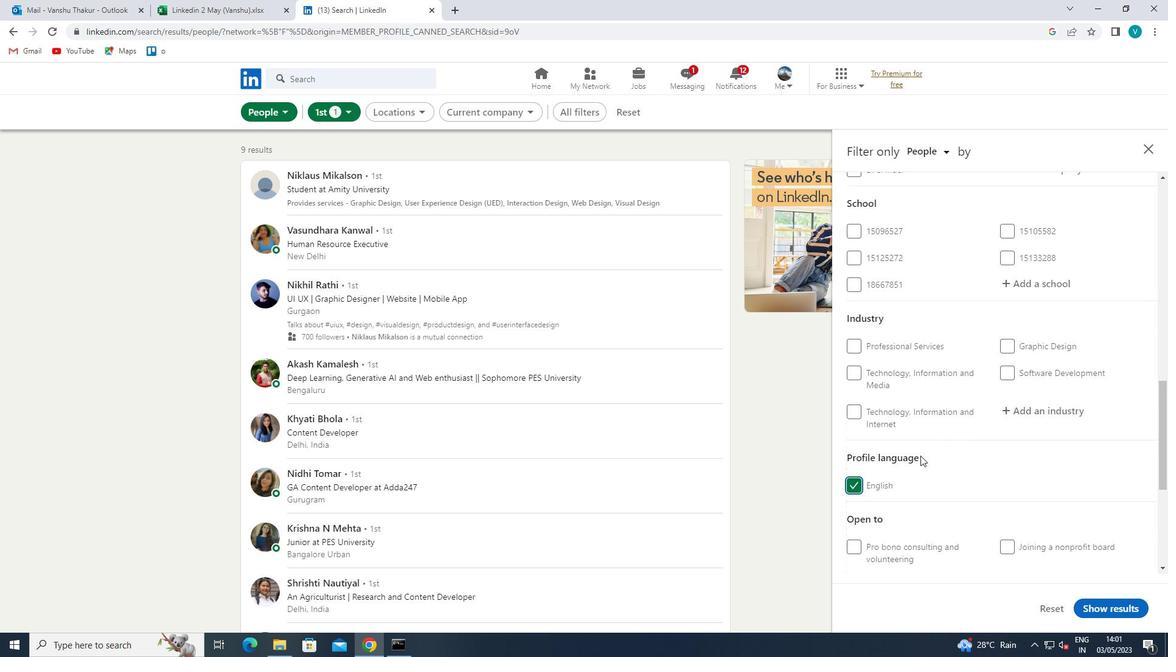 
Action: Mouse scrolled (921, 456) with delta (0, 0)
Screenshot: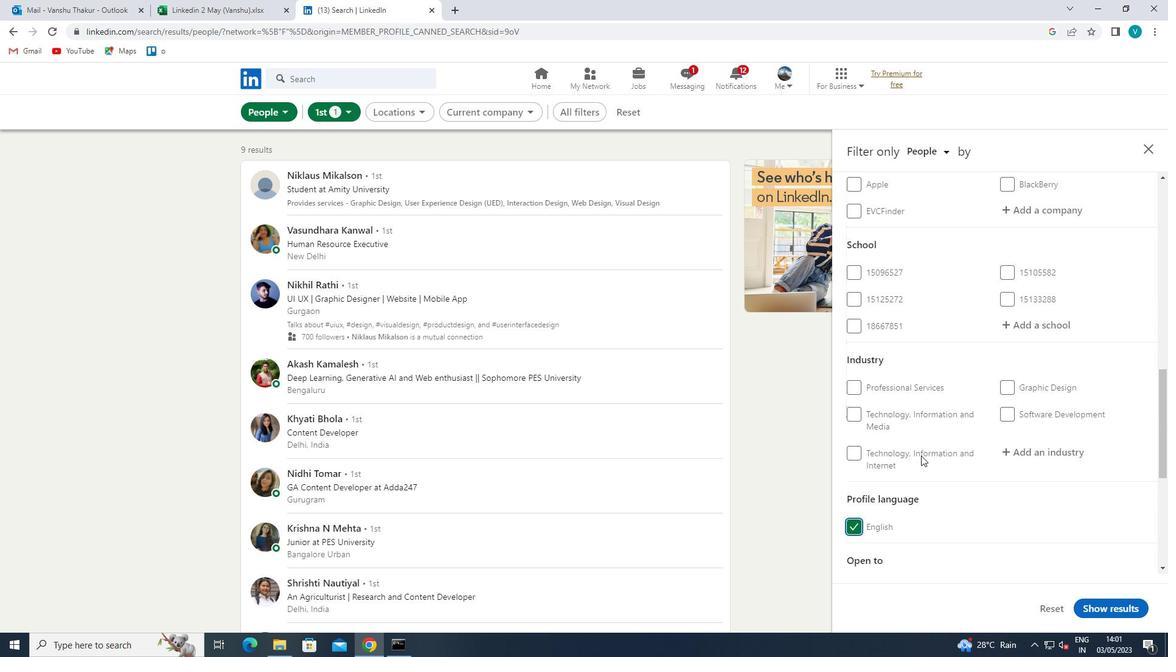 
Action: Mouse scrolled (921, 456) with delta (0, 0)
Screenshot: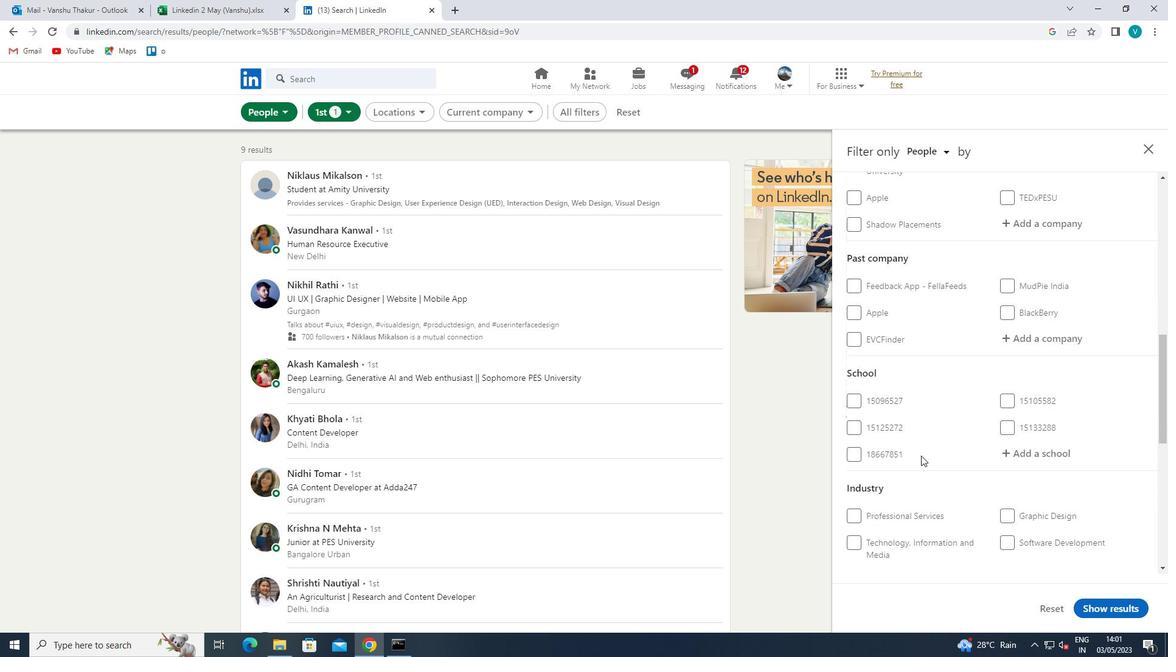 
Action: Mouse moved to (1040, 357)
Screenshot: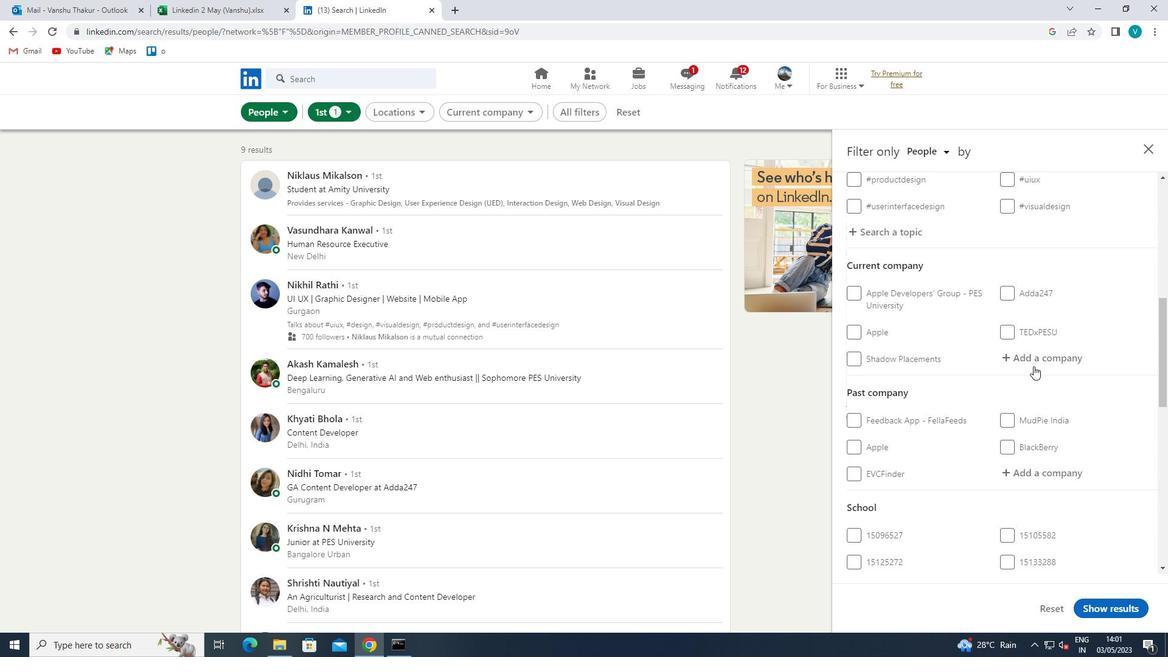 
Action: Mouse pressed left at (1040, 357)
Screenshot: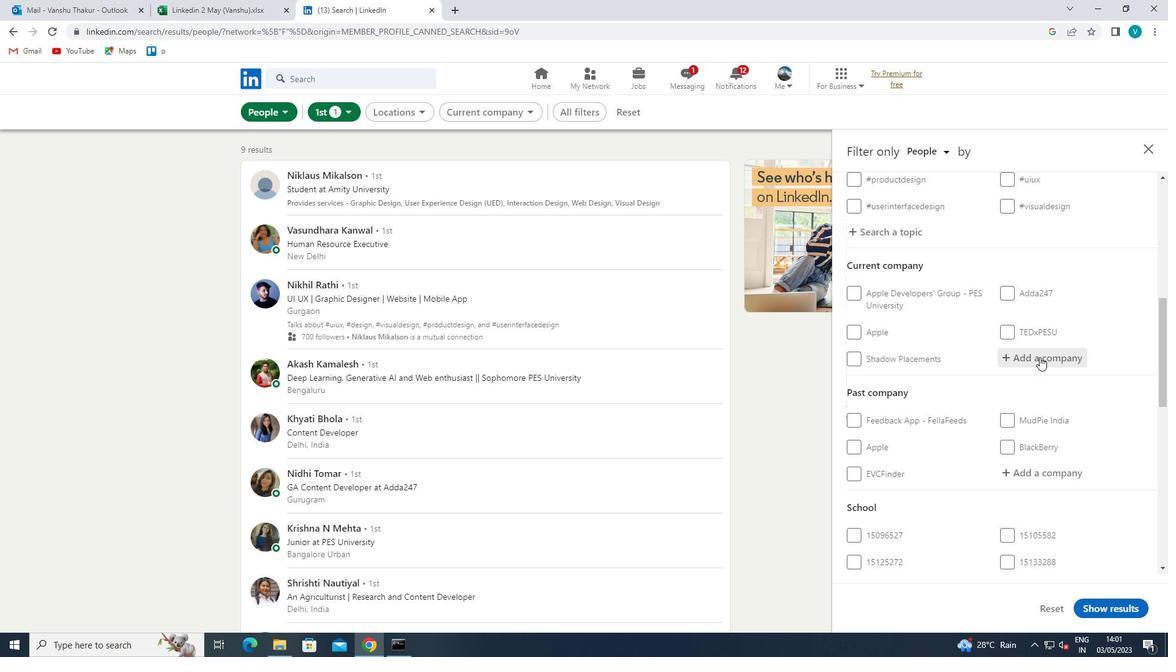
Action: Key pressed <Key.shift>
Screenshot: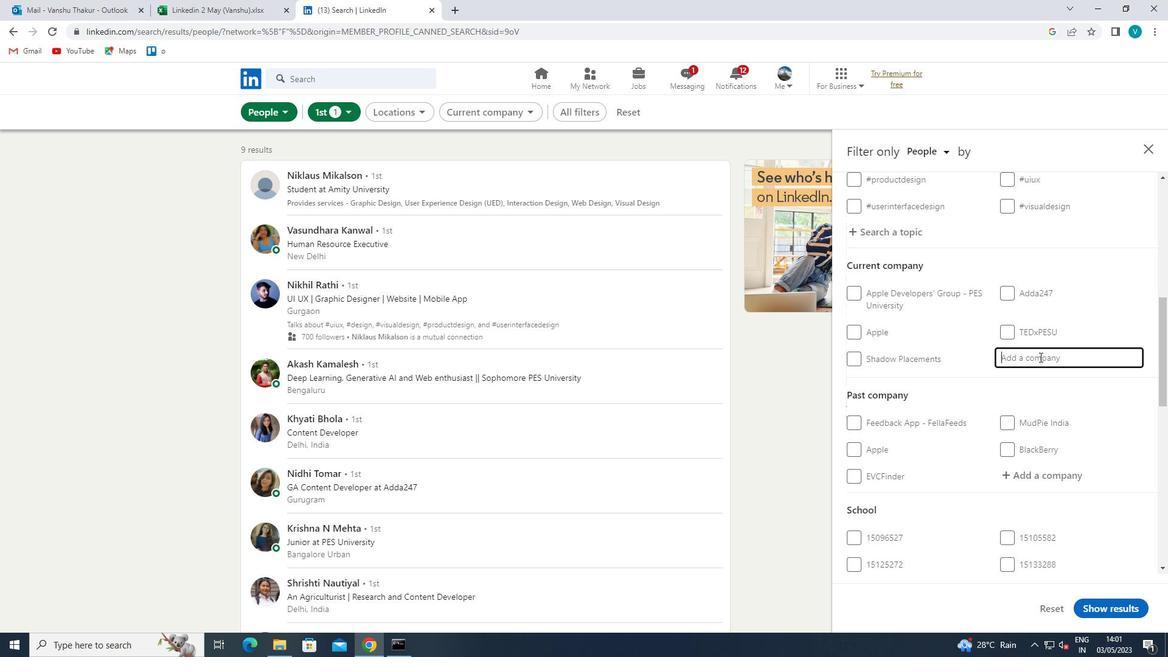 
Action: Mouse moved to (978, 391)
Screenshot: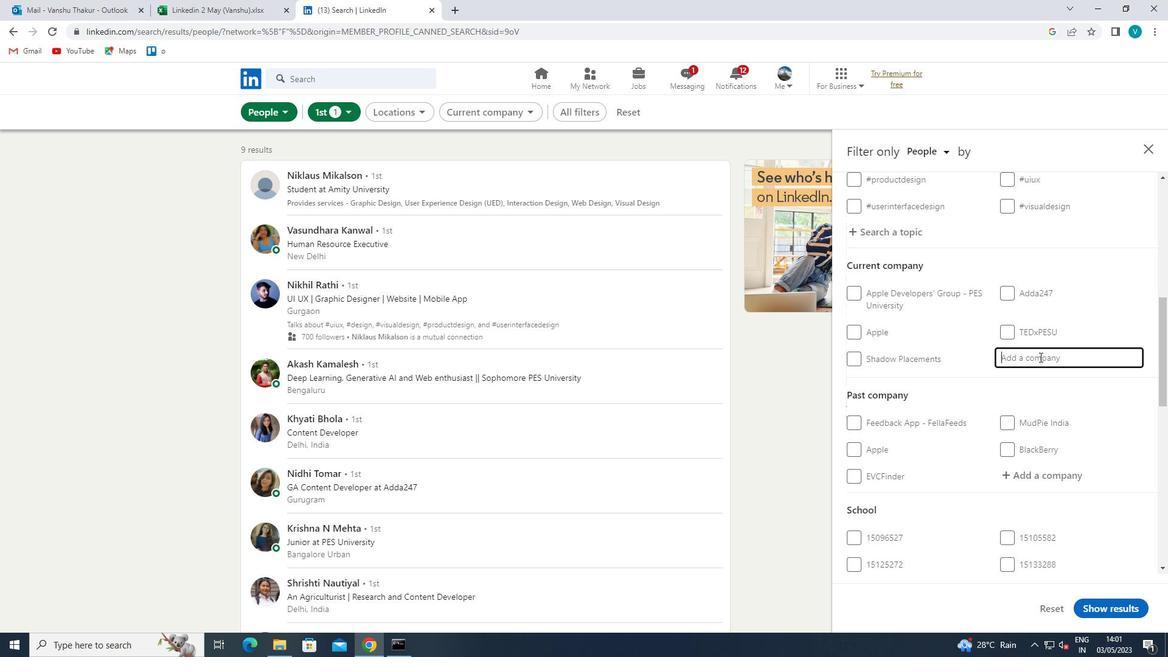 
Action: Key pressed SBI<Key.space><Key.shift>MUTUAL<Key.space>
Screenshot: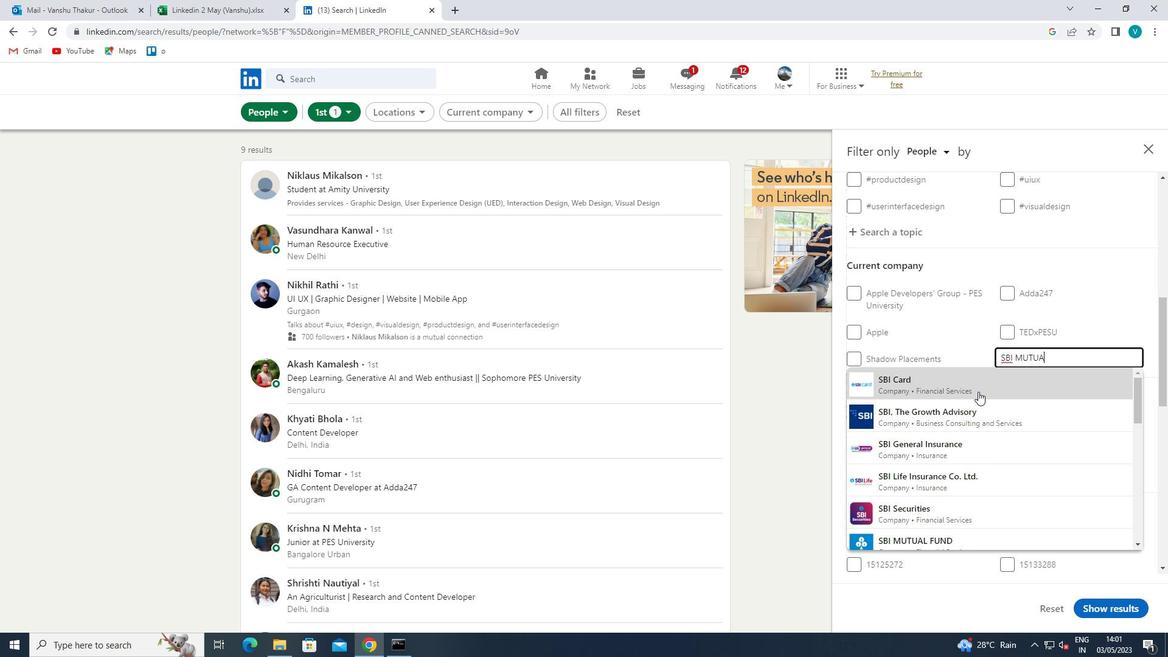 
Action: Mouse moved to (981, 390)
Screenshot: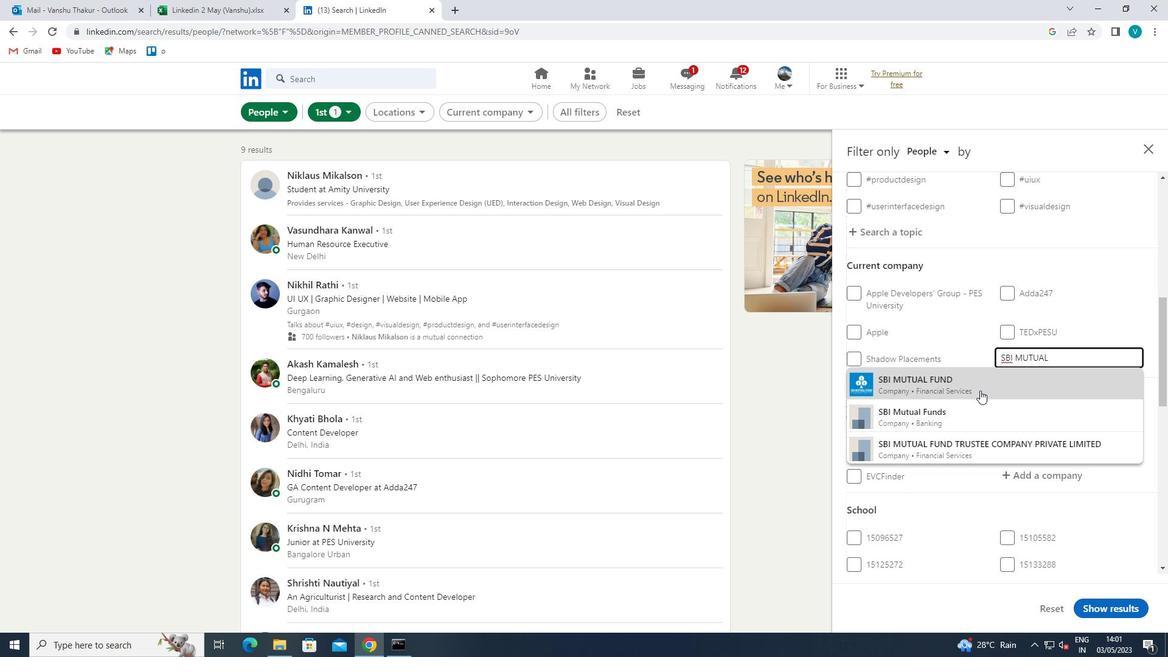 
Action: Mouse pressed left at (981, 390)
Screenshot: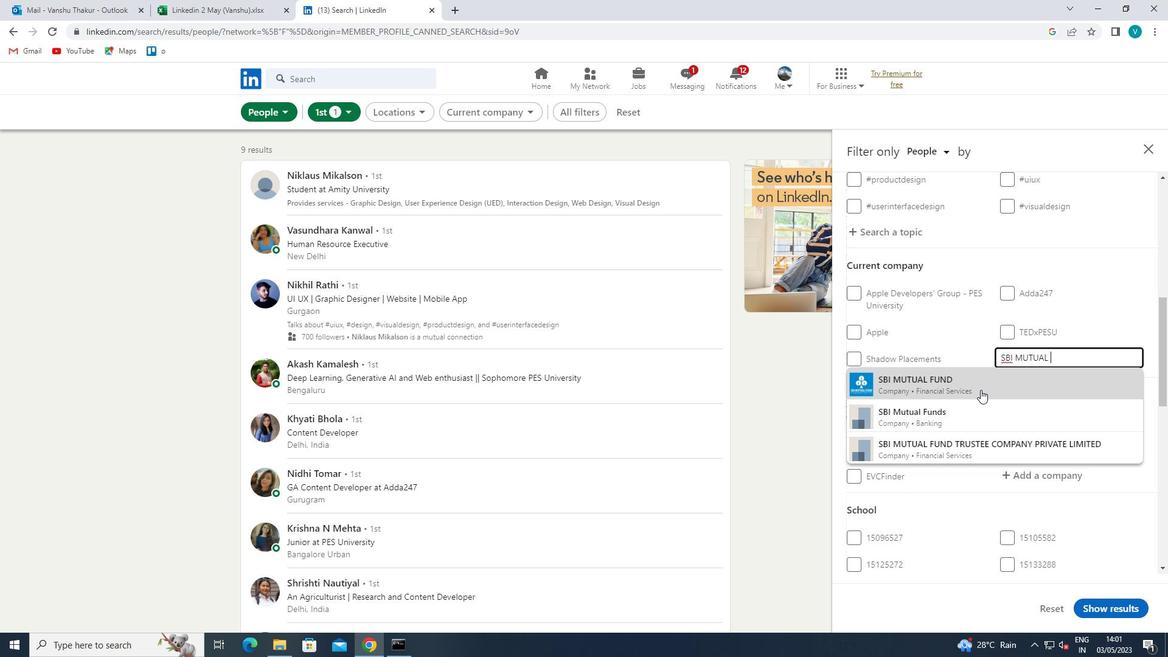 
Action: Mouse moved to (982, 388)
Screenshot: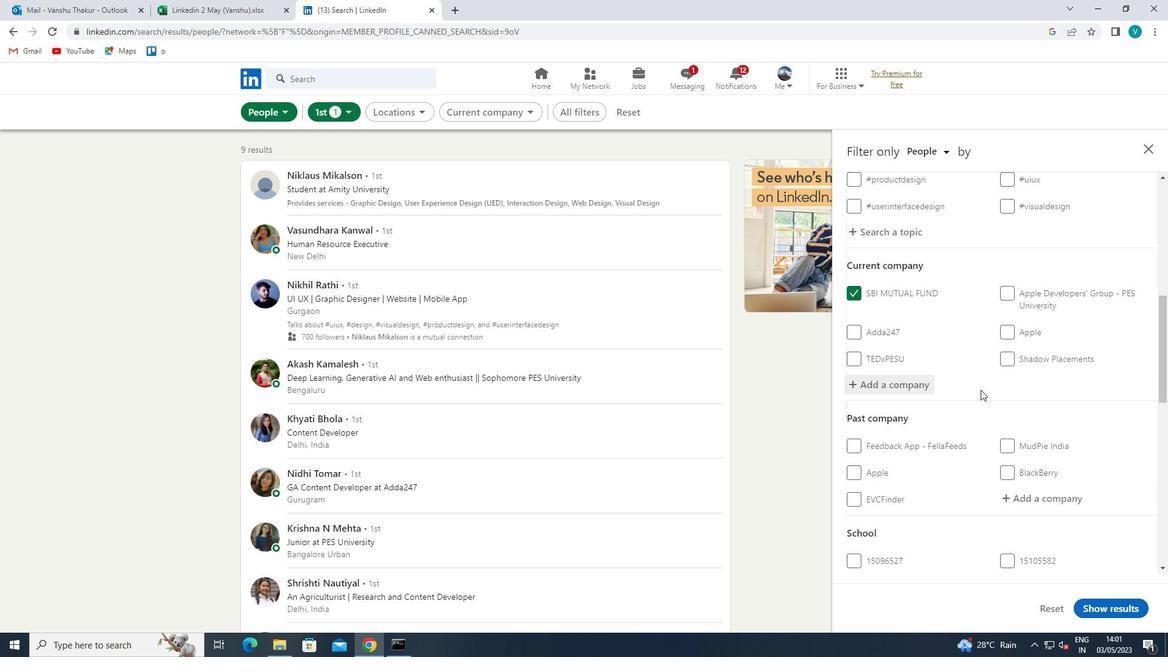 
Action: Mouse scrolled (982, 388) with delta (0, 0)
Screenshot: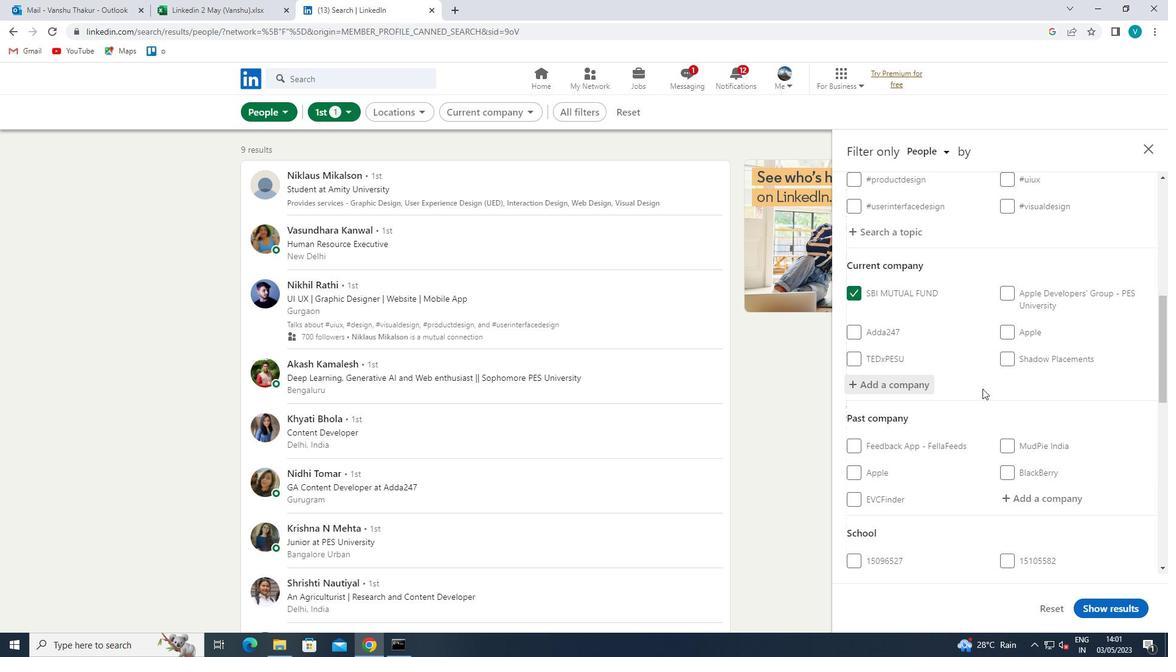 
Action: Mouse scrolled (982, 388) with delta (0, 0)
Screenshot: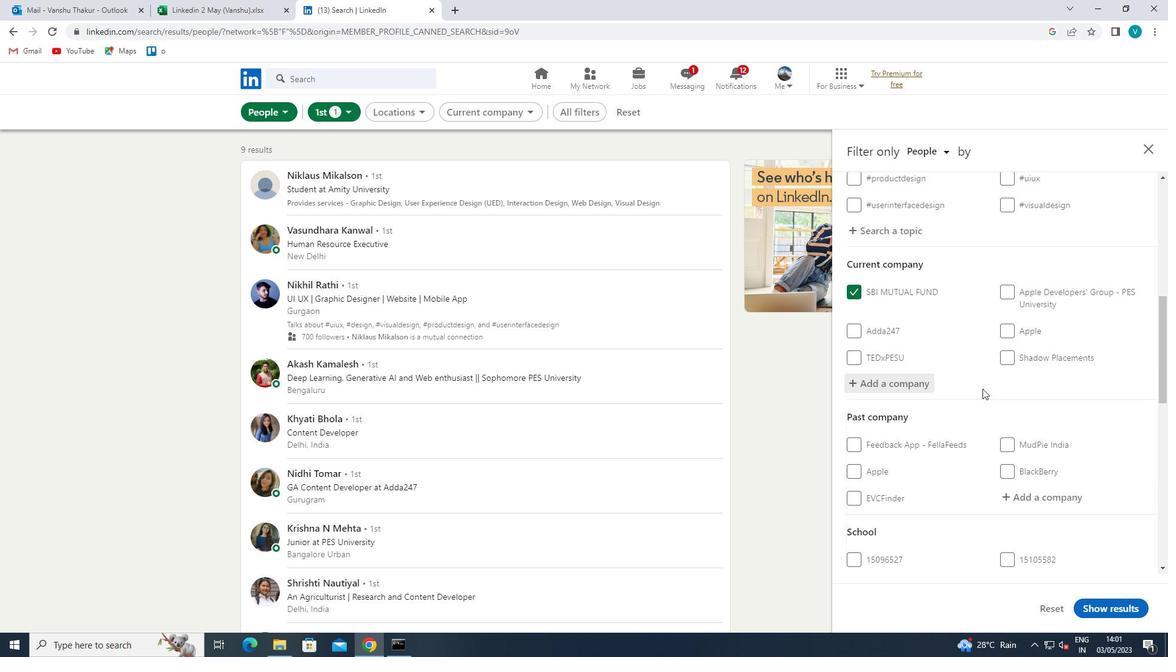 
Action: Mouse scrolled (982, 388) with delta (0, 0)
Screenshot: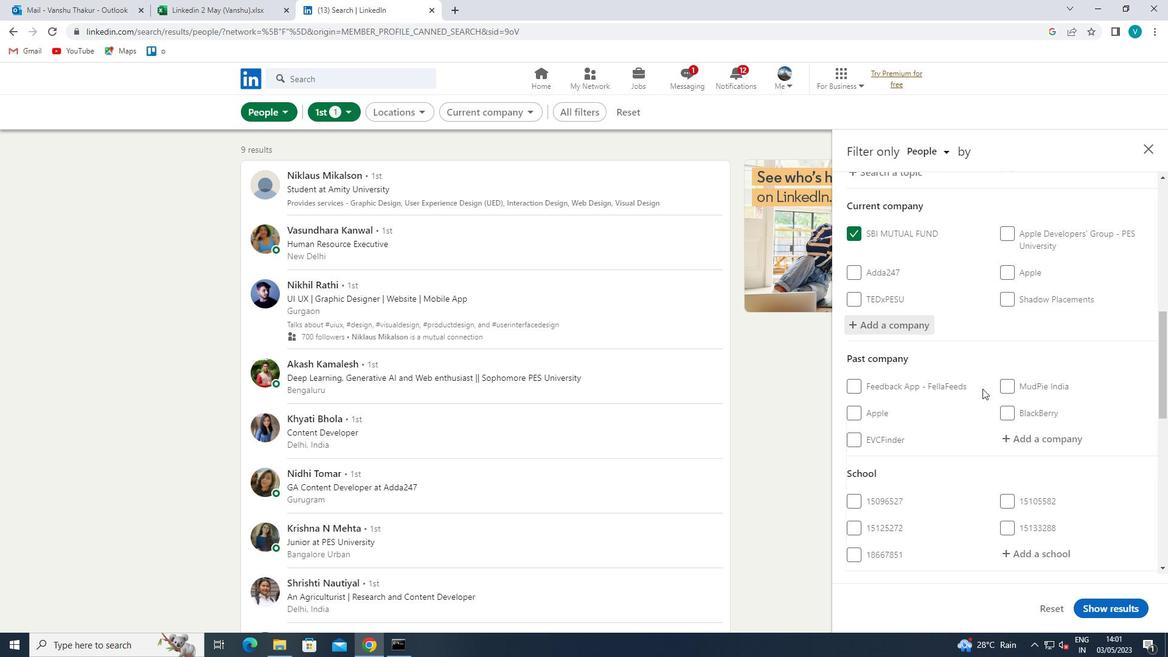 
Action: Mouse moved to (1012, 427)
Screenshot: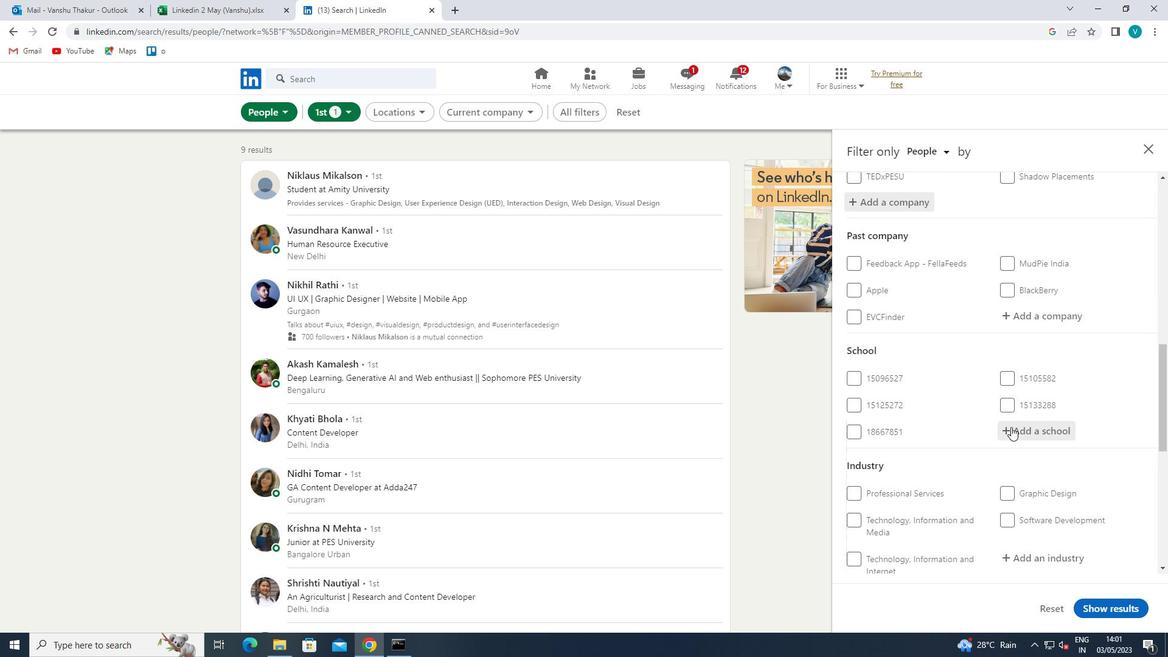 
Action: Mouse pressed left at (1012, 427)
Screenshot: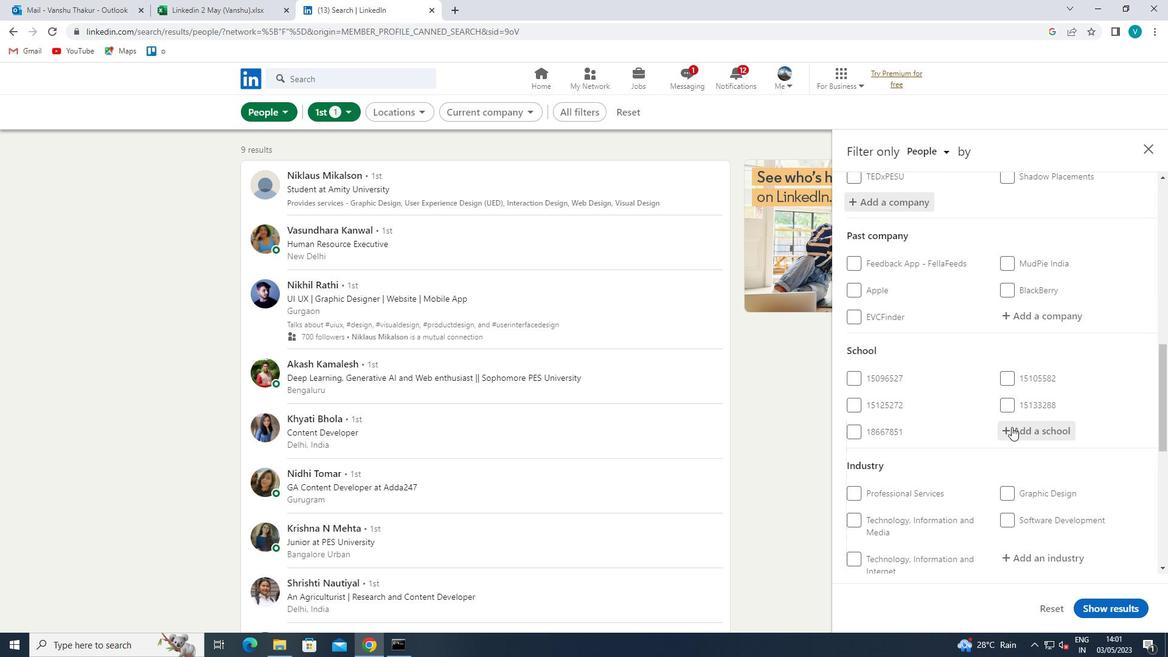 
Action: Mouse moved to (933, 471)
Screenshot: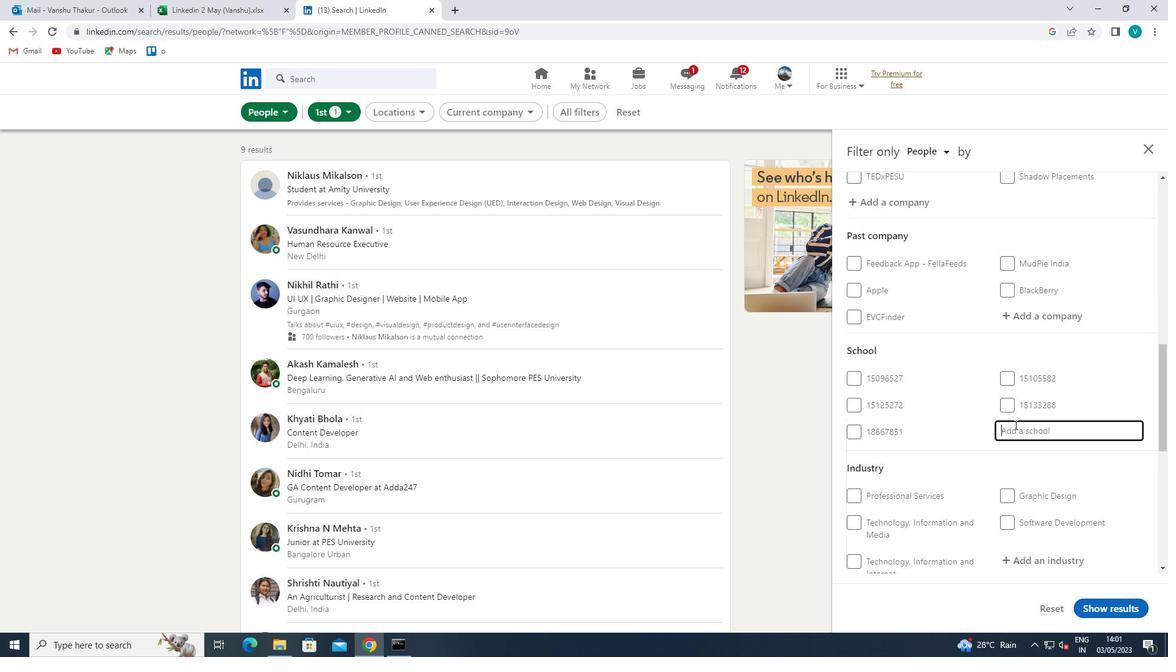 
Action: Key pressed <Key.shift>GAYA<Key.backspace><Key.backspace><Key.backspace><Key.backspace><Key.backspace><Key.backspace><Key.backspace><Key.shift>GAYA
Screenshot: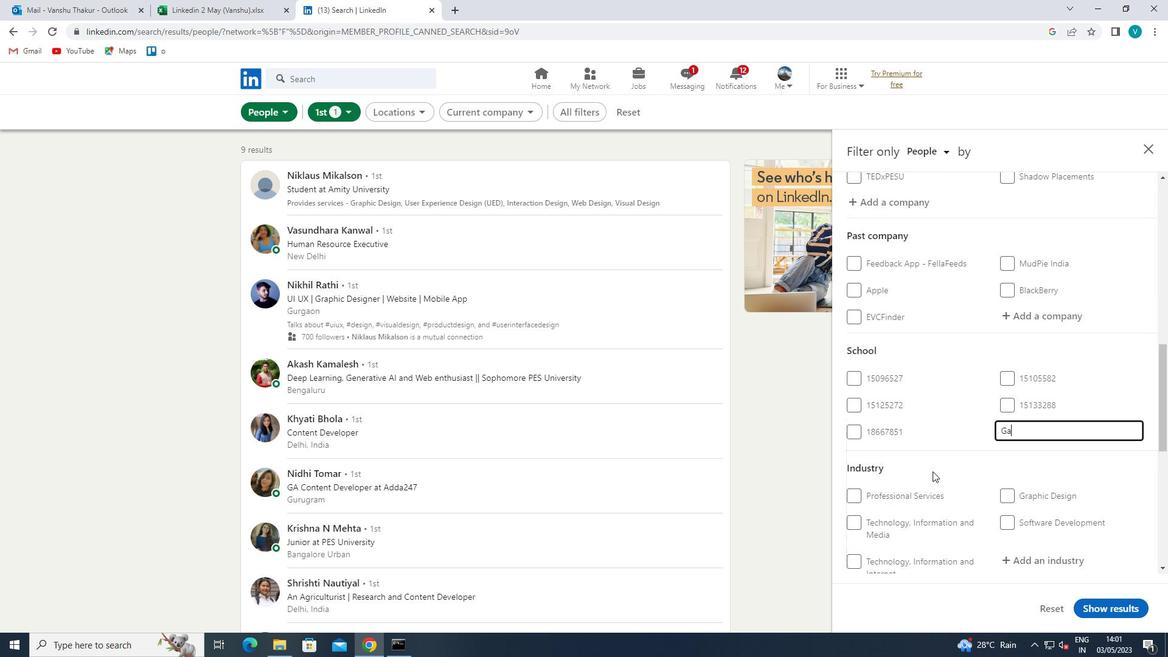 
Action: Mouse moved to (952, 461)
Screenshot: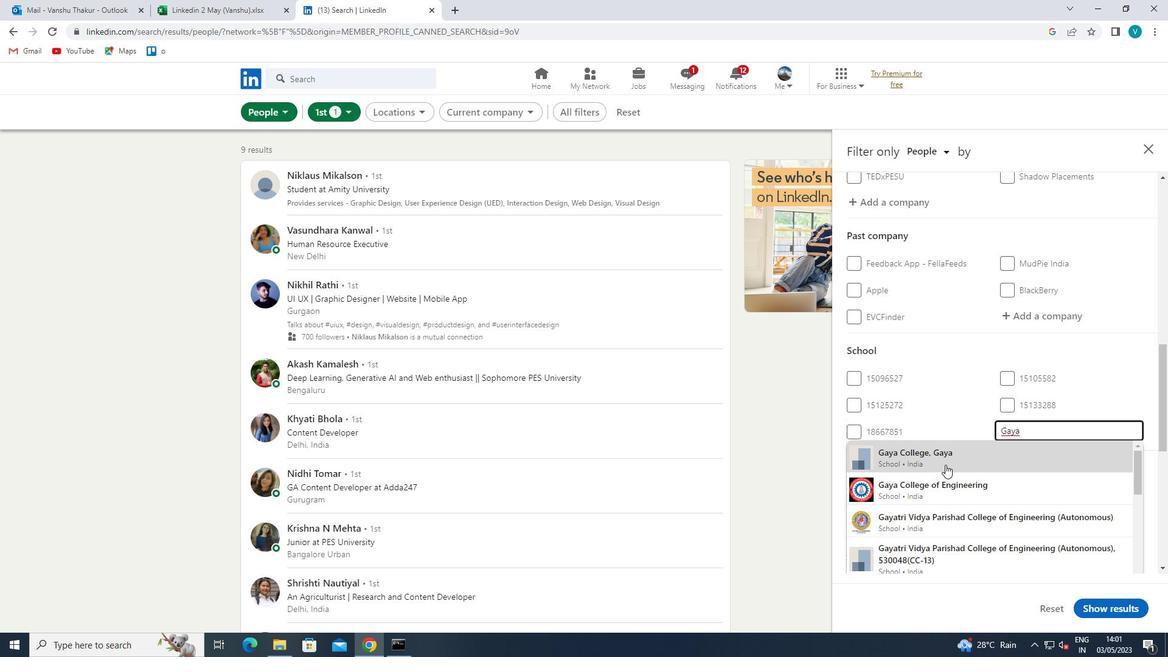 
Action: Mouse pressed left at (952, 461)
Screenshot: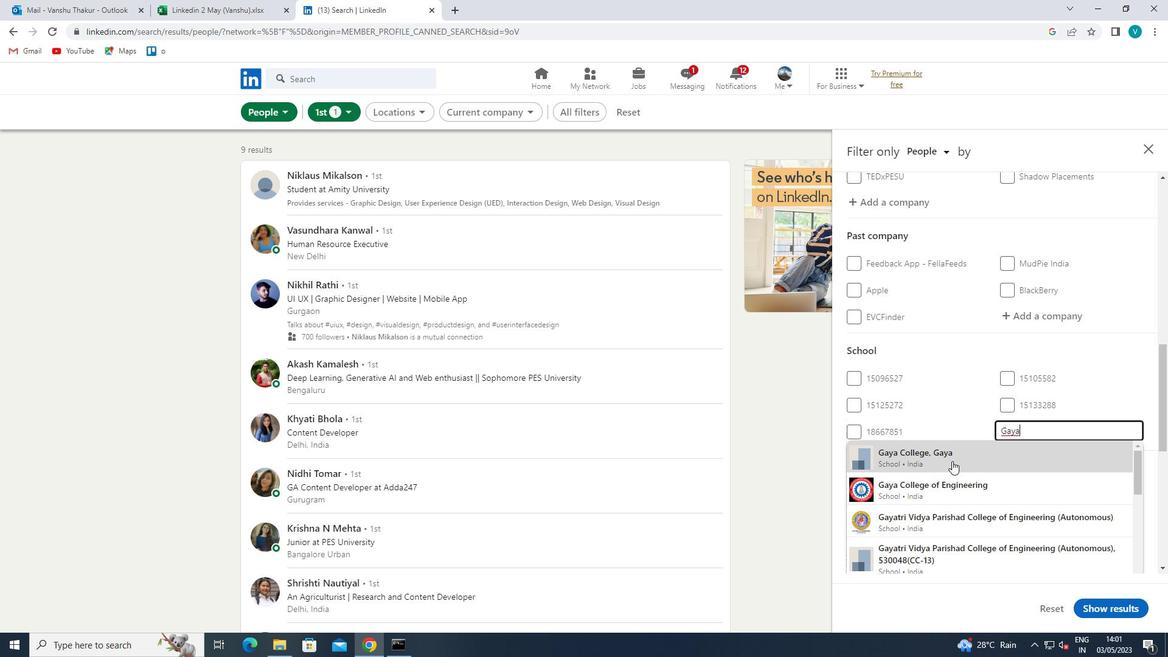 
Action: Mouse moved to (952, 460)
Screenshot: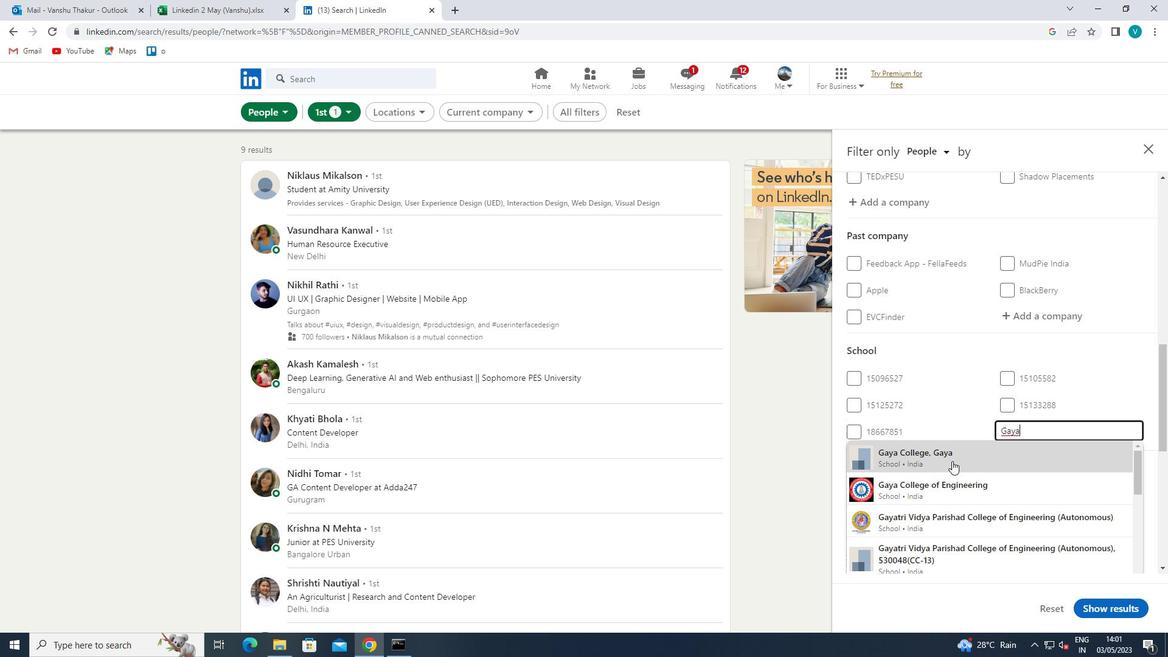 
Action: Mouse scrolled (952, 460) with delta (0, 0)
Screenshot: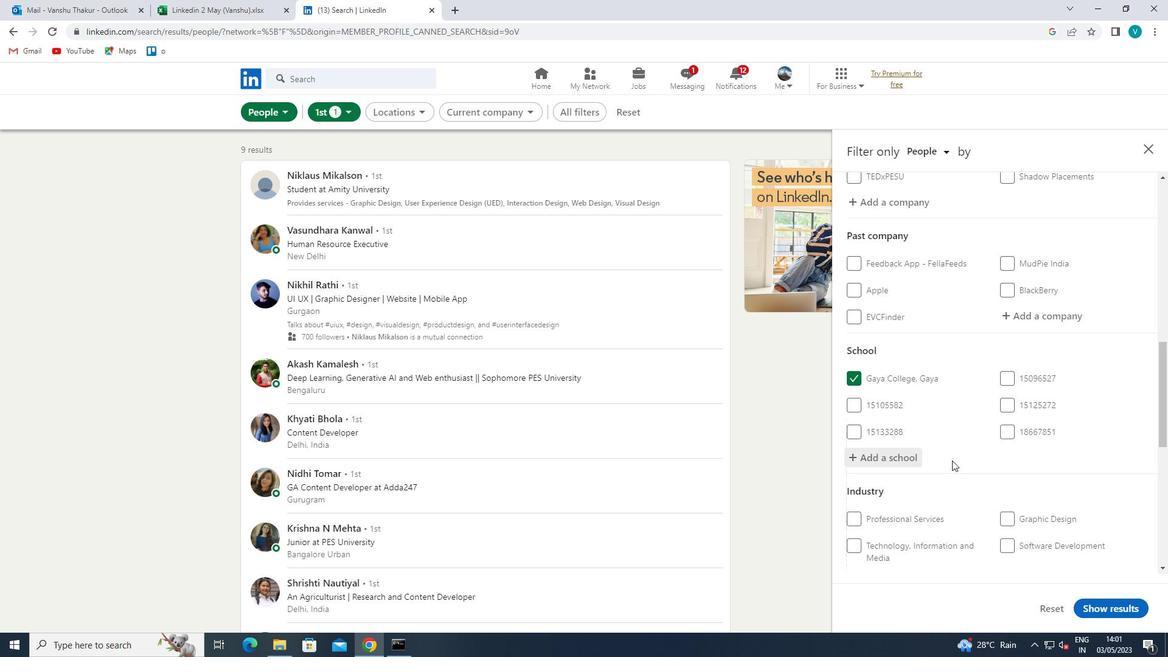 
Action: Mouse scrolled (952, 460) with delta (0, 0)
Screenshot: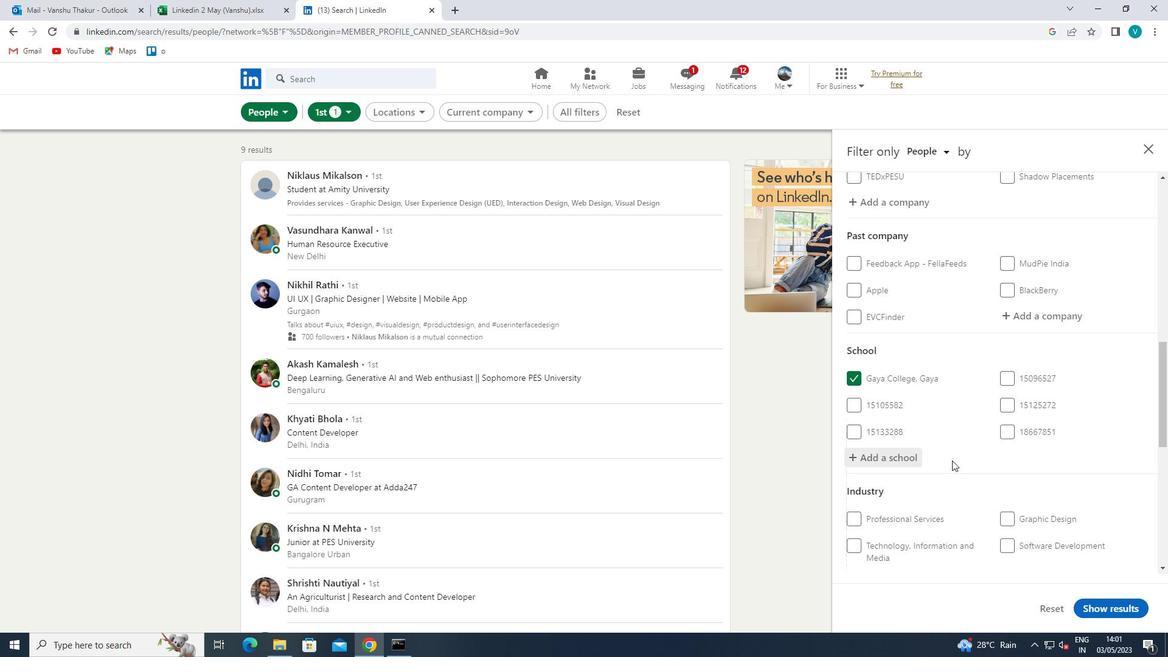 
Action: Mouse scrolled (952, 460) with delta (0, 0)
Screenshot: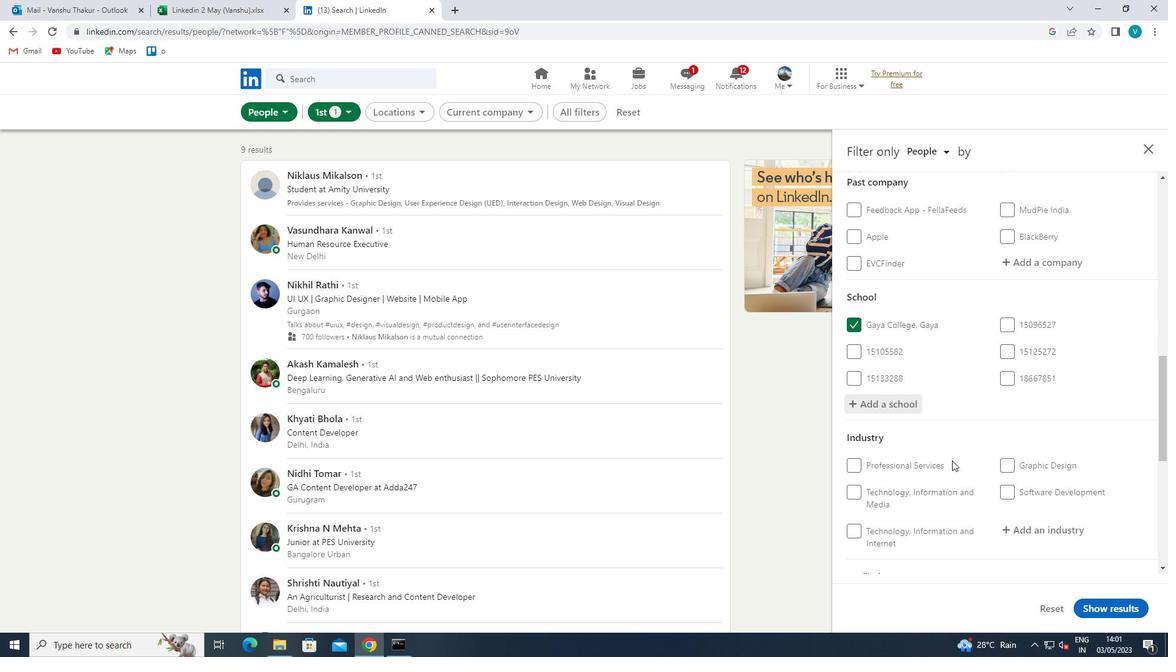 
Action: Mouse moved to (1050, 402)
Screenshot: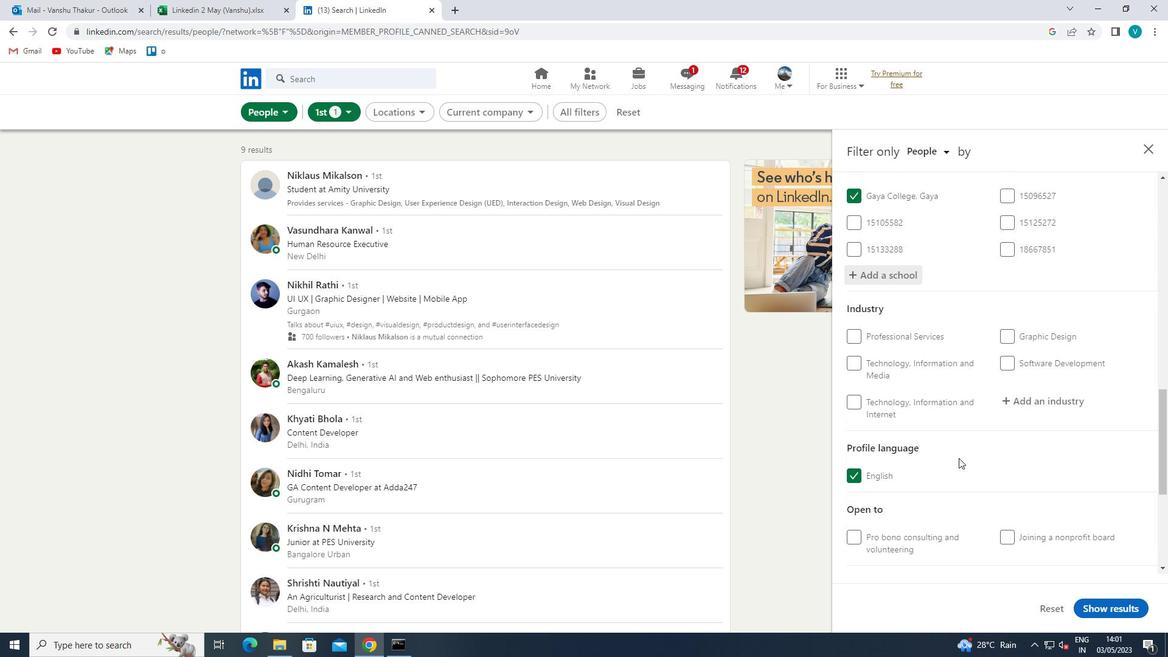 
Action: Mouse pressed left at (1050, 402)
Screenshot: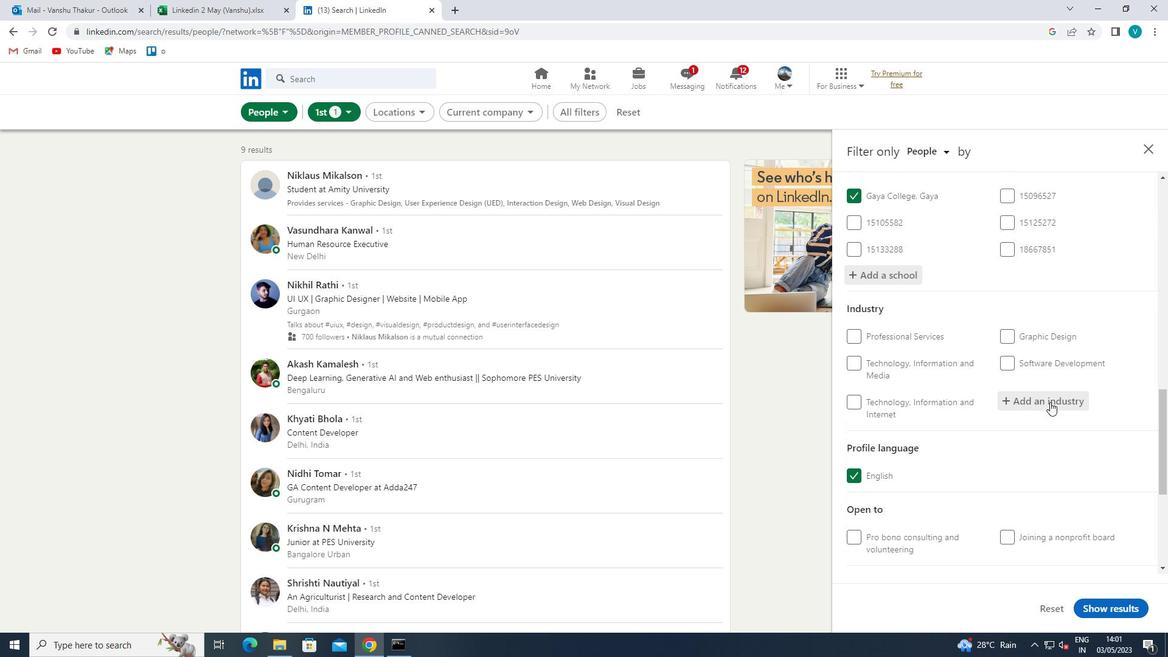 
Action: Mouse moved to (1007, 426)
Screenshot: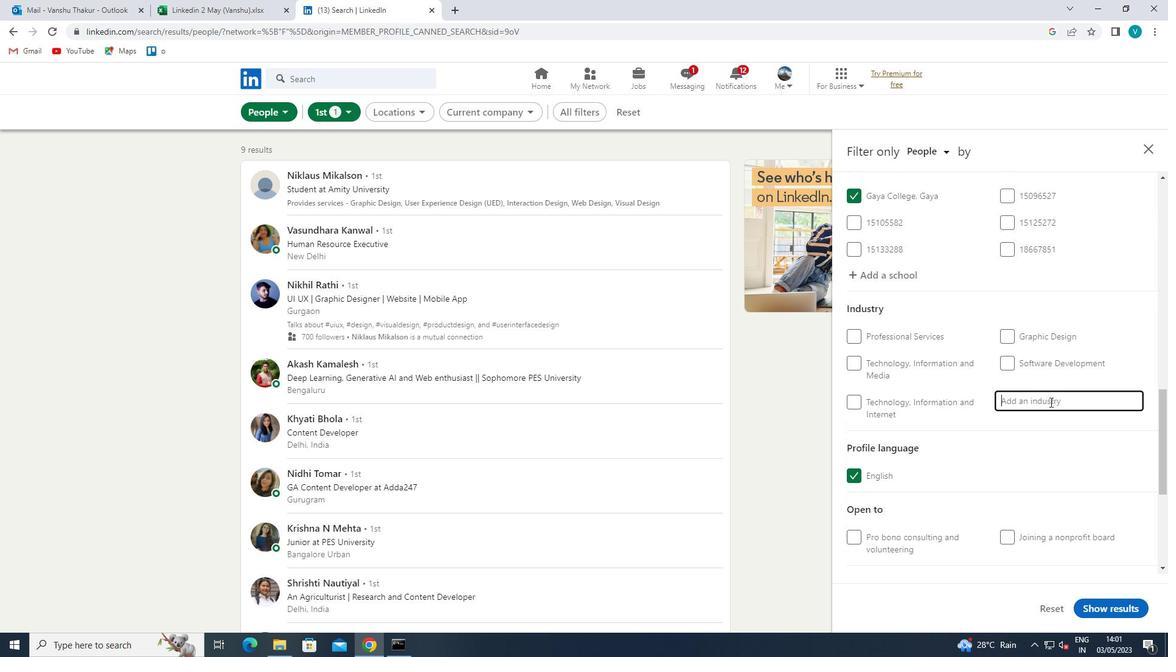 
Action: Key pressed <Key.shift>NONMETALLIC
Screenshot: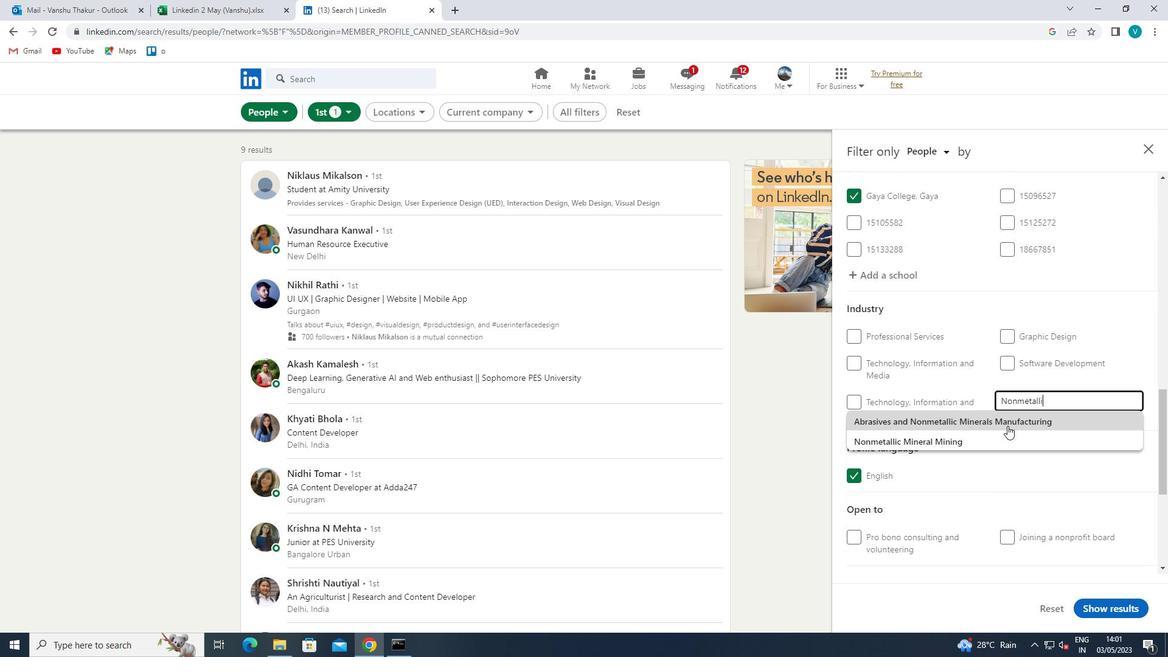 
Action: Mouse moved to (996, 430)
Screenshot: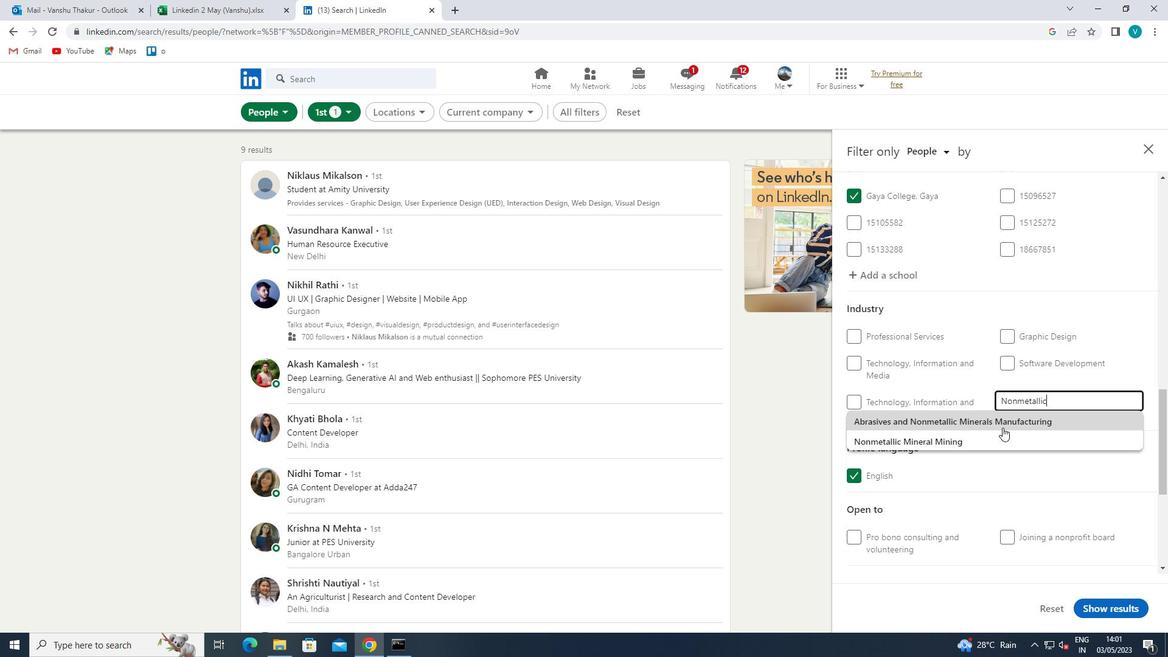 
Action: Mouse pressed left at (996, 430)
Screenshot: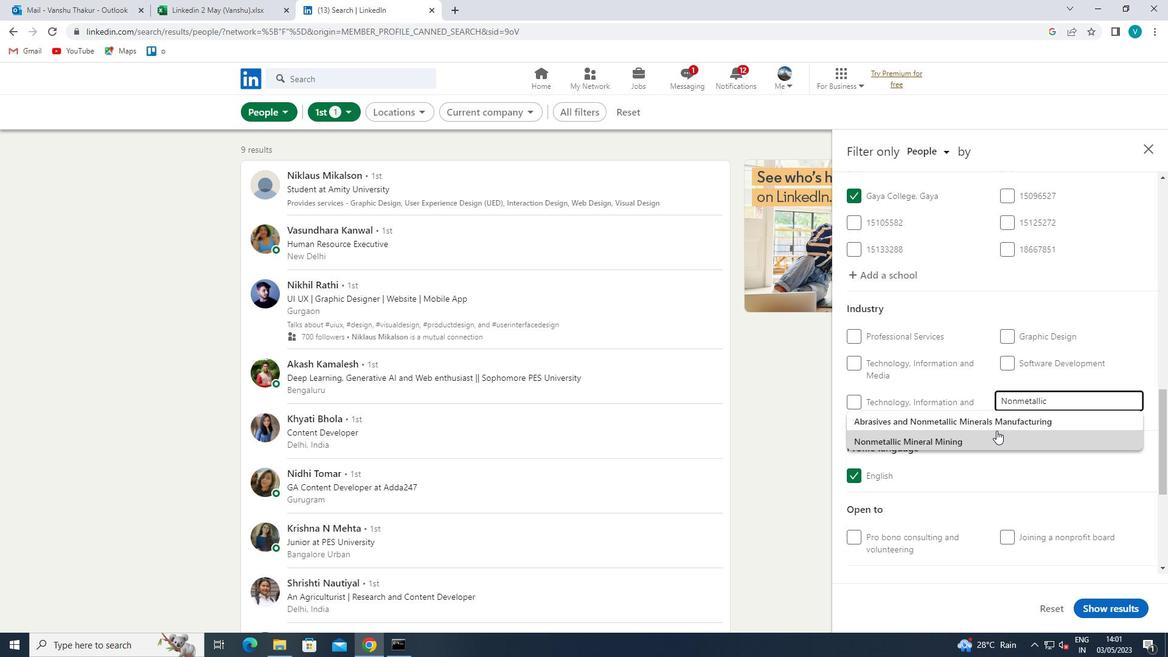 
Action: Mouse scrolled (996, 430) with delta (0, 0)
Screenshot: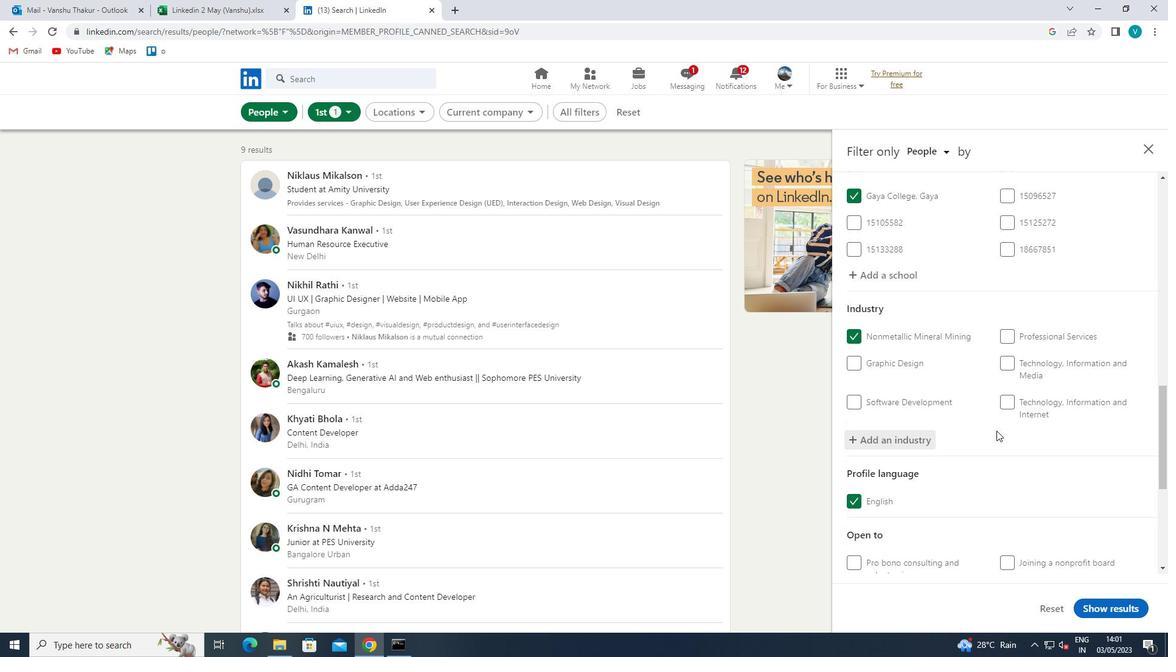 
Action: Mouse scrolled (996, 430) with delta (0, 0)
Screenshot: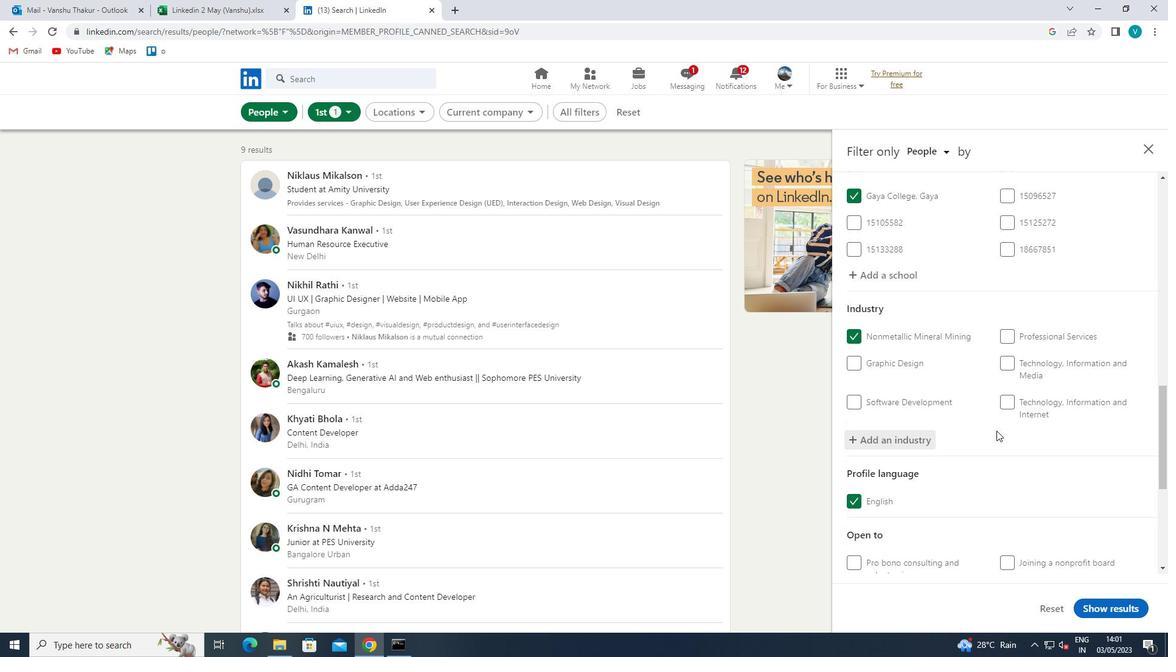 
Action: Mouse scrolled (996, 430) with delta (0, 0)
Screenshot: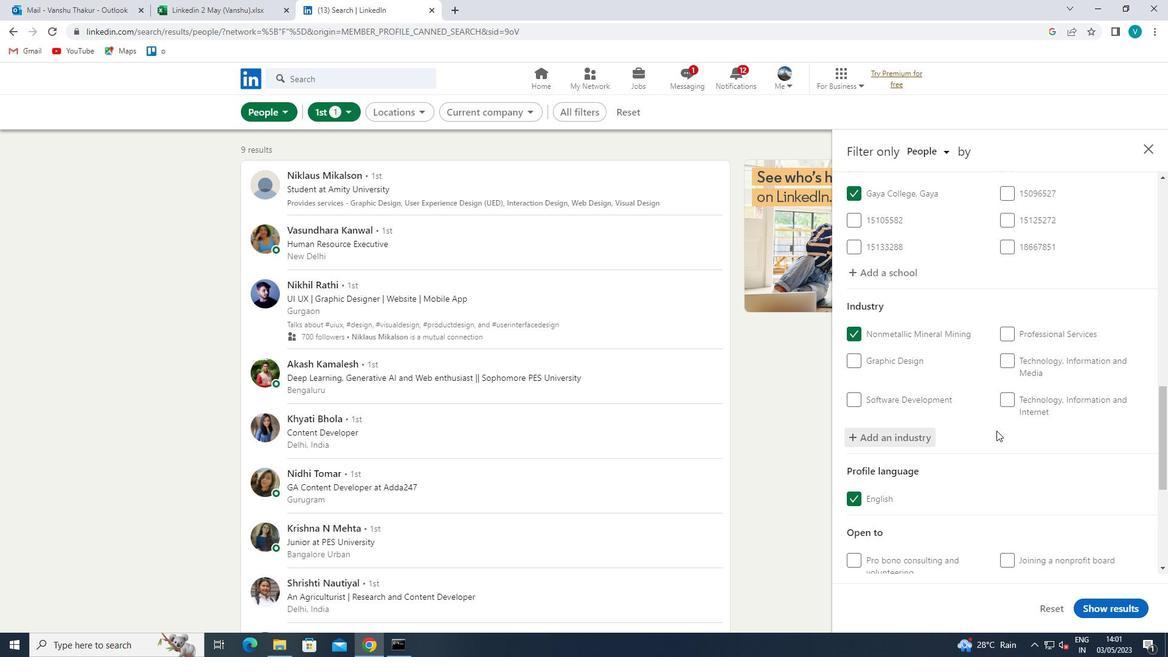 
Action: Mouse scrolled (996, 430) with delta (0, 0)
Screenshot: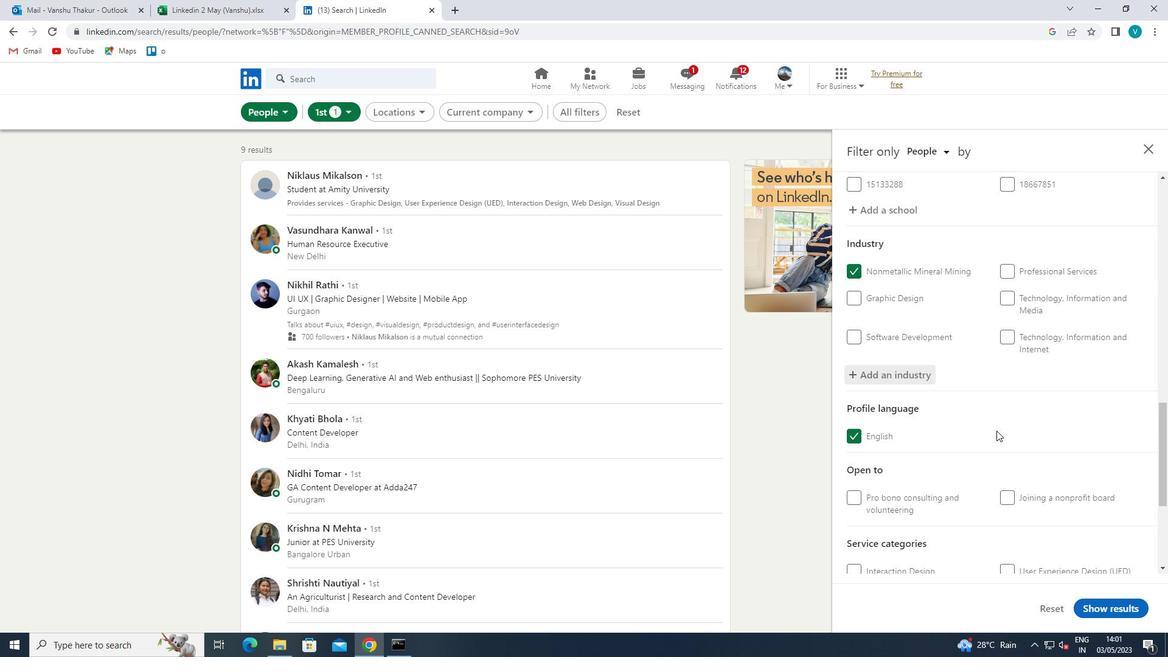 
Action: Mouse scrolled (996, 430) with delta (0, 0)
Screenshot: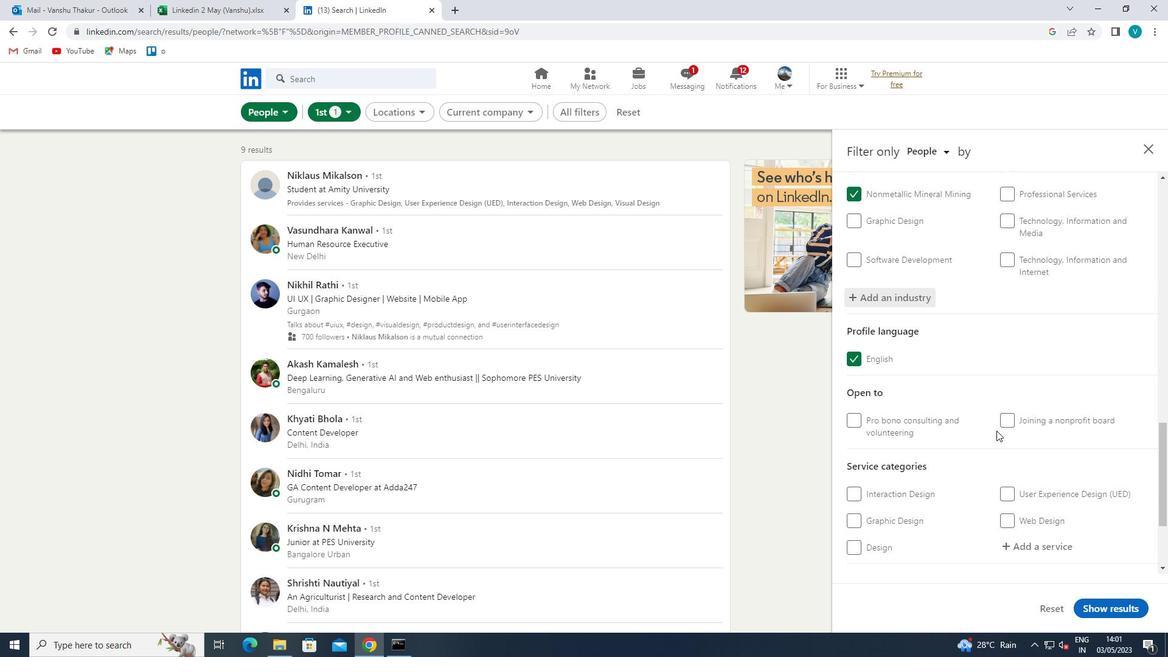 
Action: Mouse moved to (1032, 403)
Screenshot: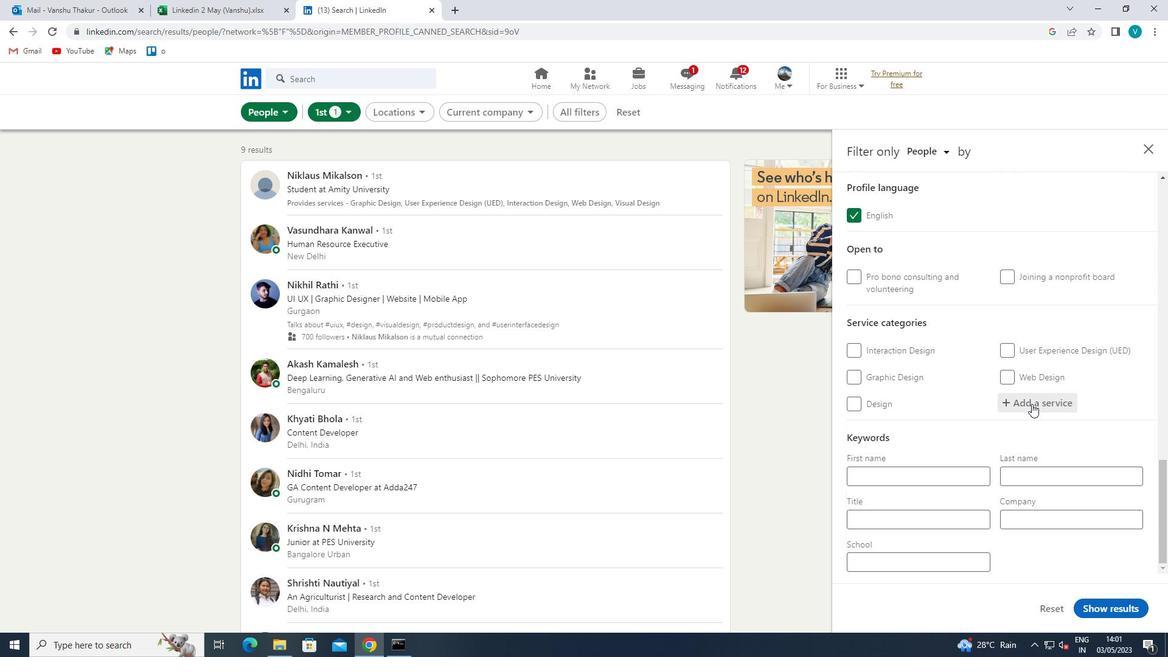 
Action: Mouse pressed left at (1032, 403)
Screenshot: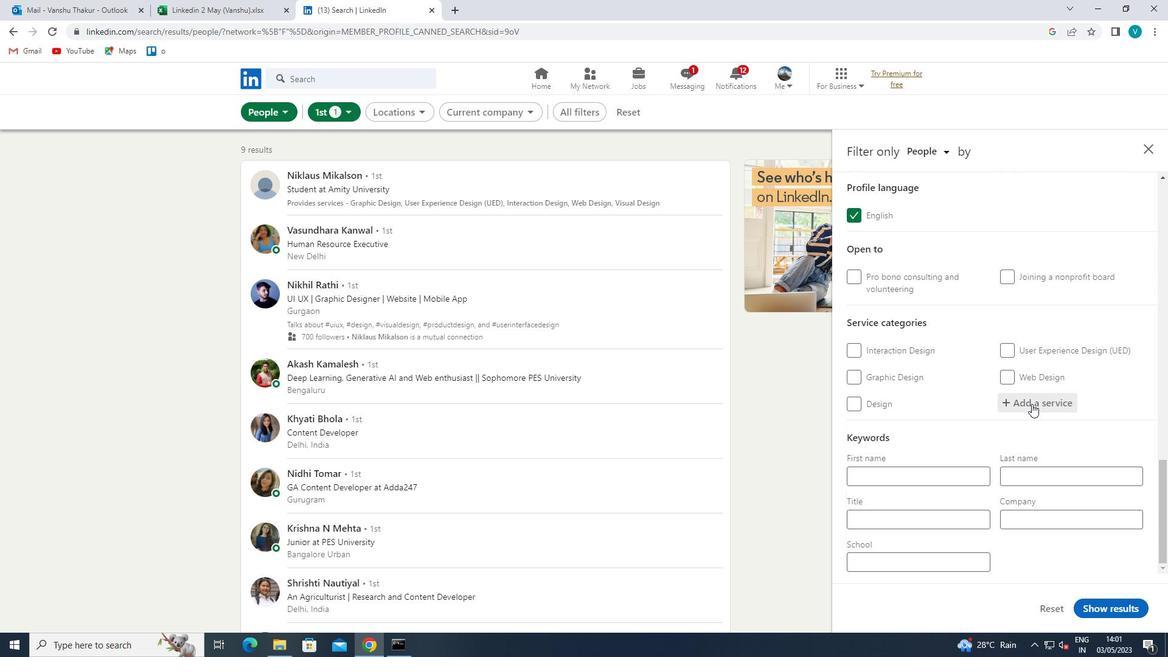 
Action: Mouse moved to (1031, 403)
Screenshot: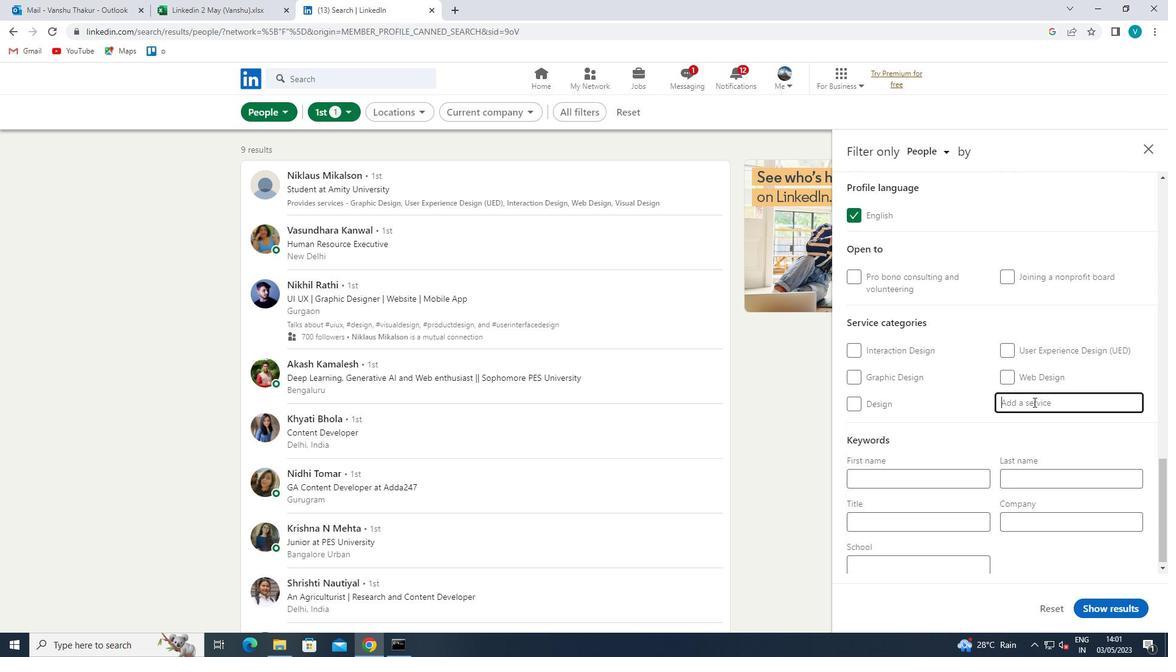 
Action: Key pressed <Key.shift>
Screenshot: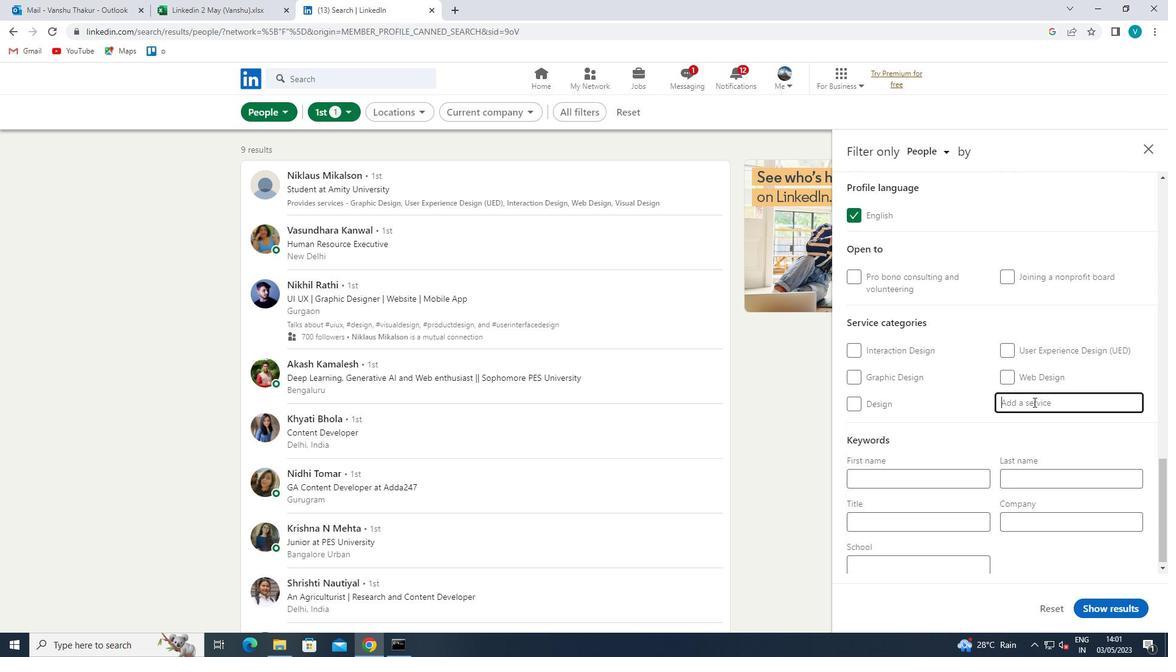 
Action: Mouse moved to (1018, 410)
Screenshot: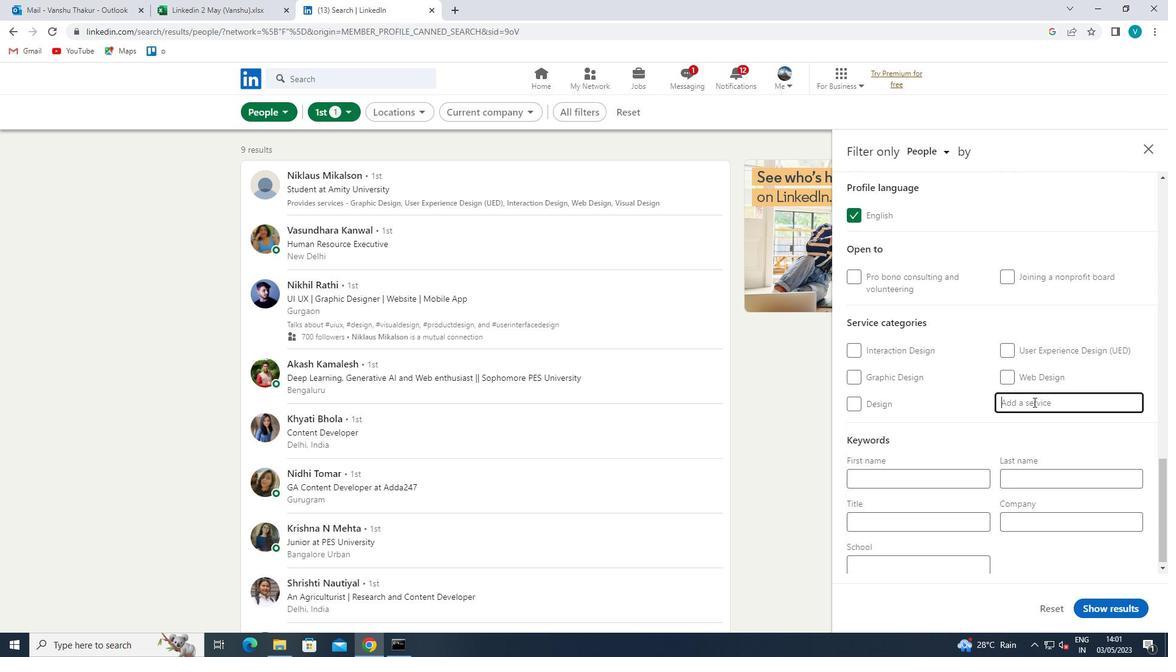 
Action: Key pressed WORD<Key.shift>PRESS
Screenshot: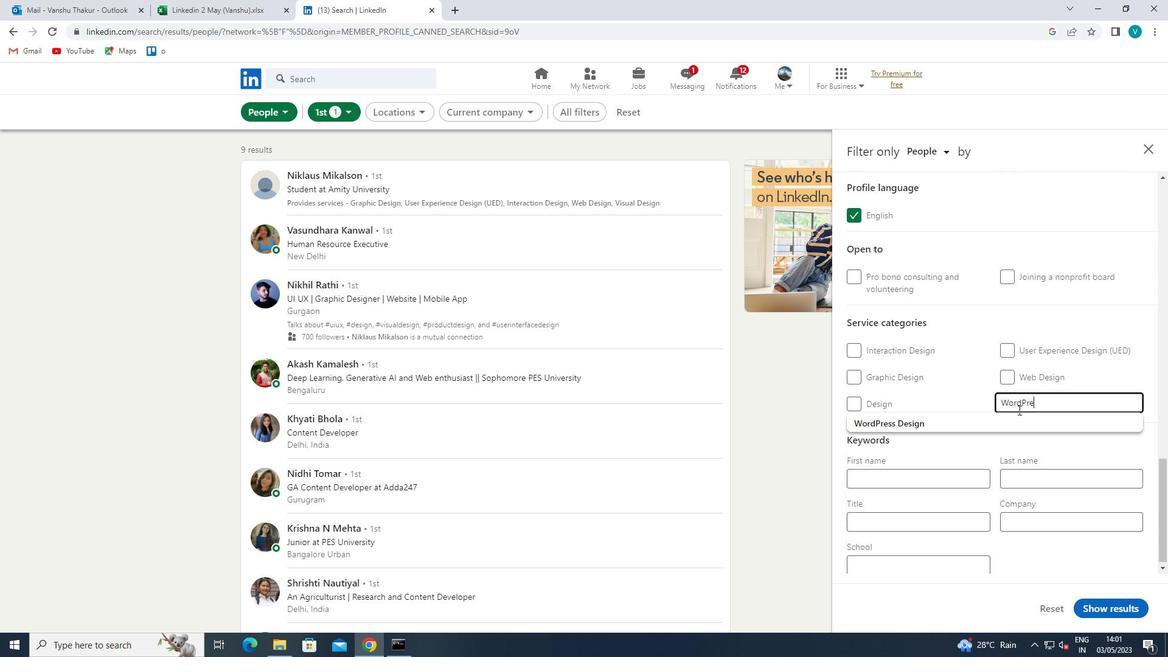 
Action: Mouse moved to (994, 424)
Screenshot: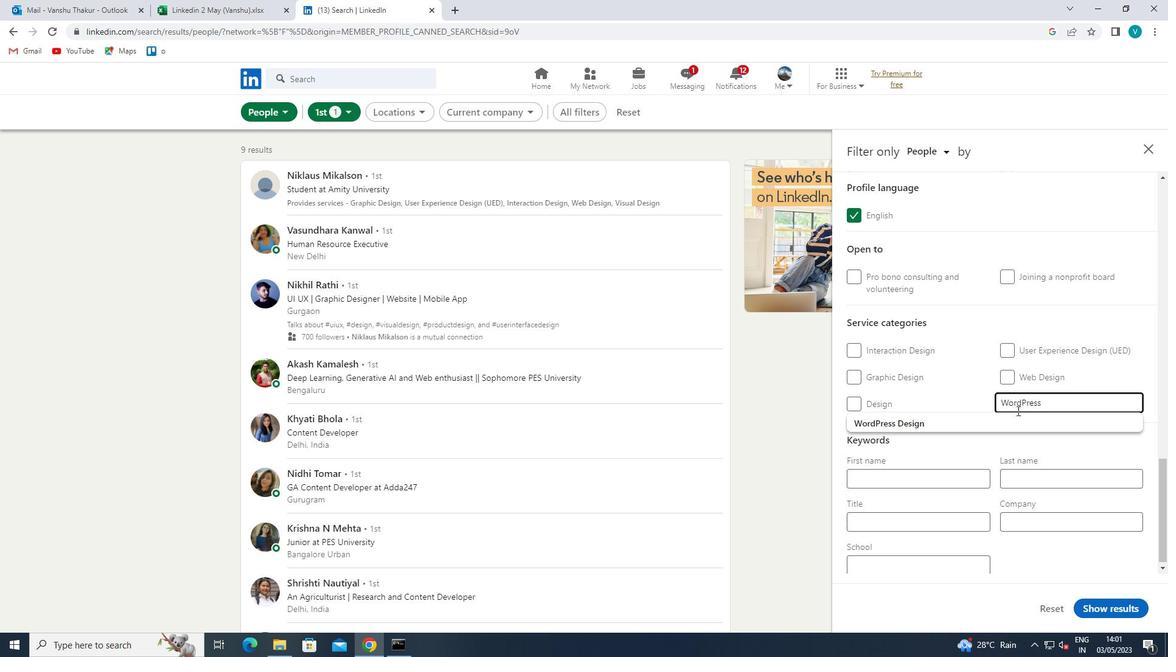
Action: Mouse pressed left at (994, 424)
Screenshot: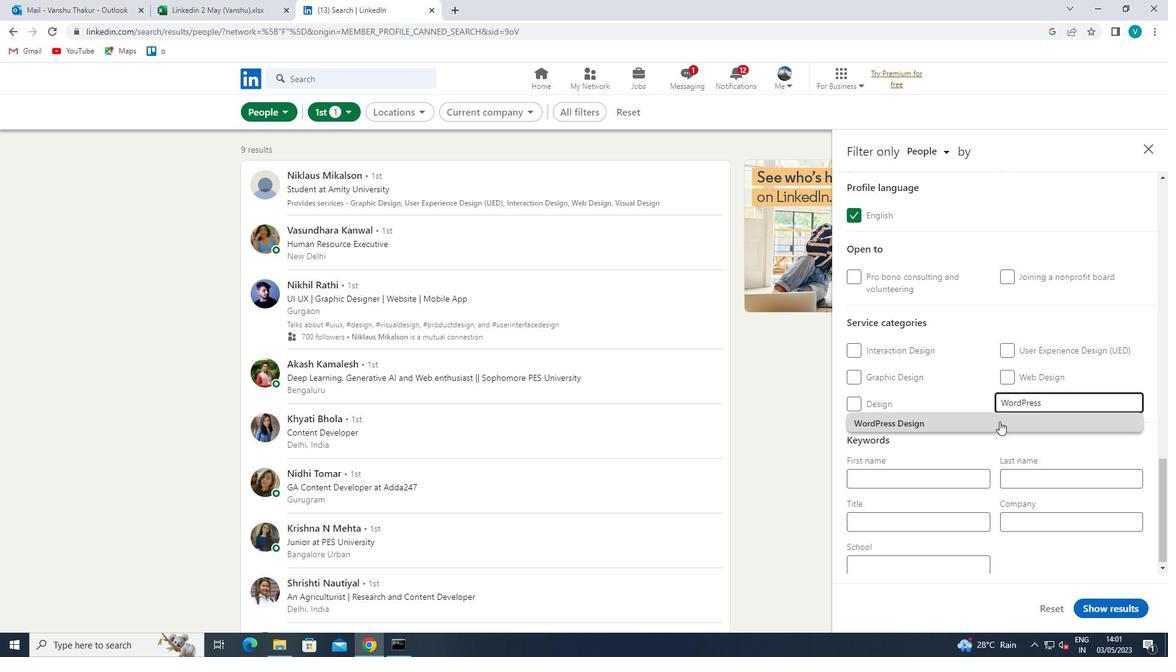
Action: Mouse moved to (992, 426)
Screenshot: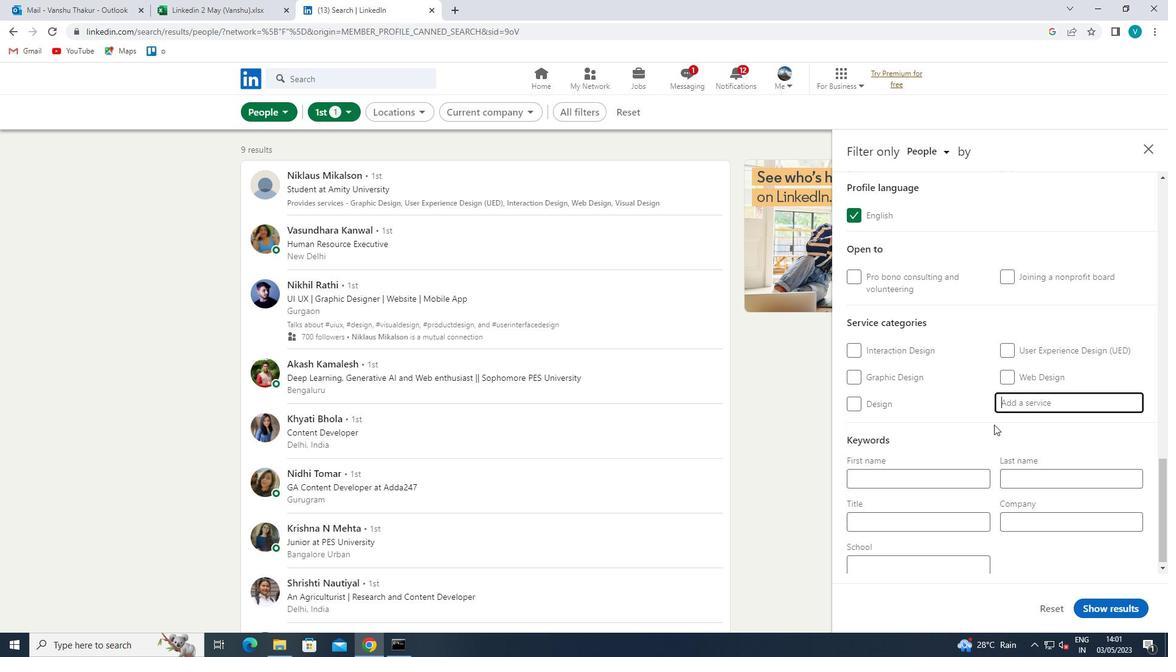 
Action: Mouse scrolled (992, 425) with delta (0, 0)
Screenshot: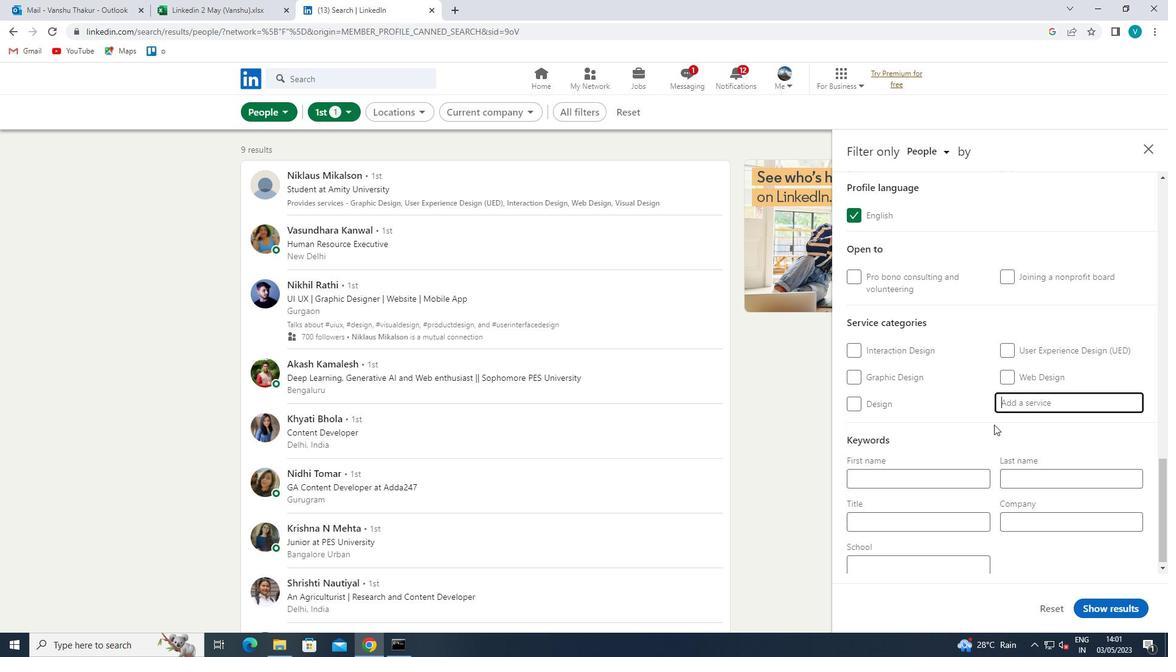 
Action: Mouse moved to (992, 426)
Screenshot: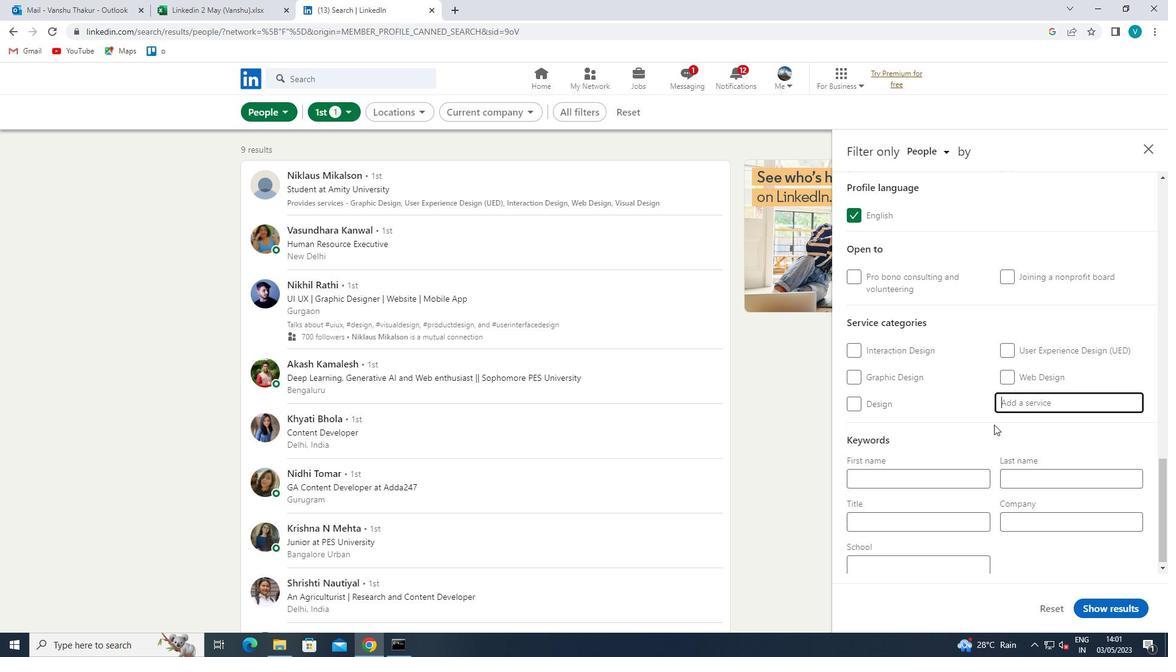 
Action: Mouse scrolled (992, 426) with delta (0, 0)
Screenshot: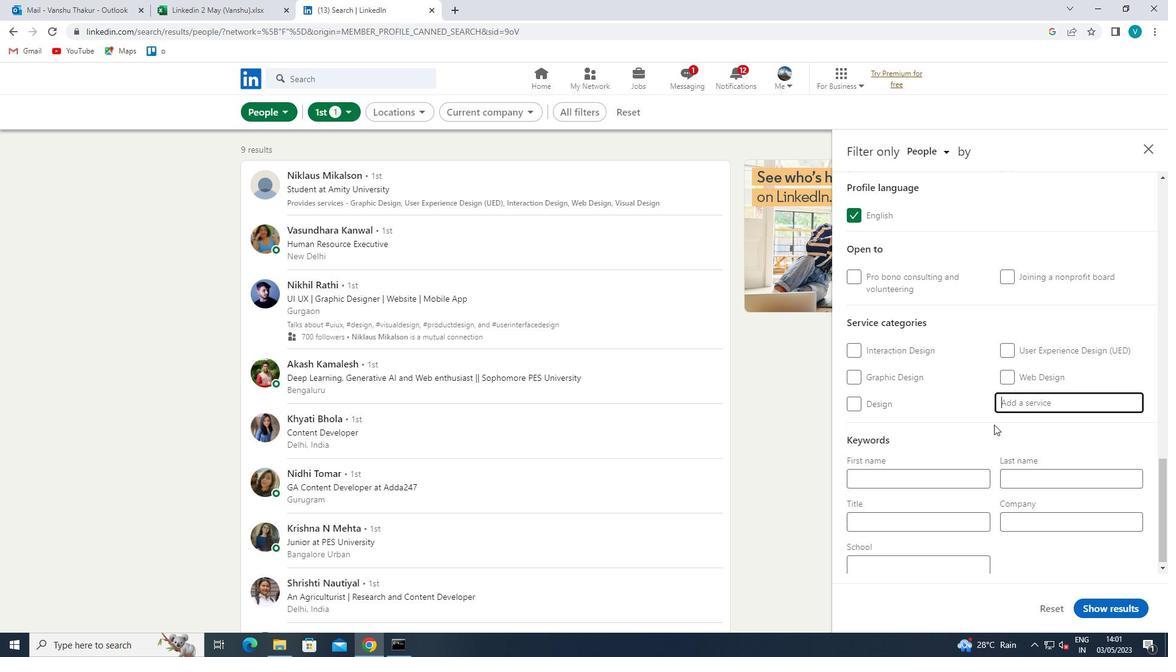 
Action: Mouse moved to (991, 427)
Screenshot: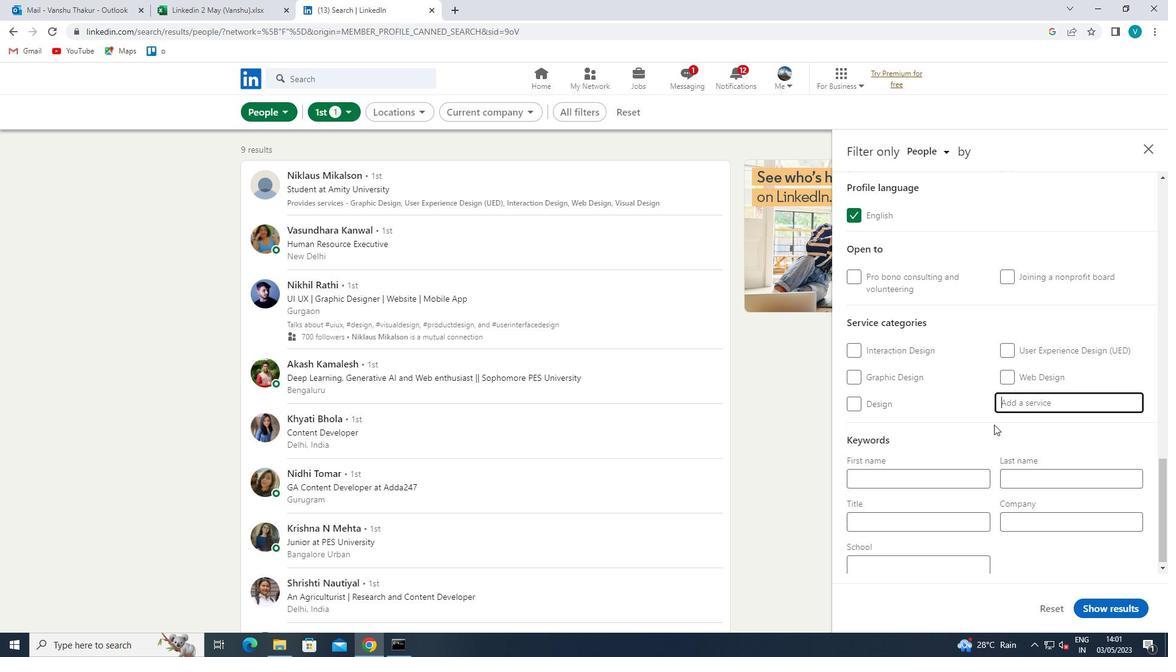 
Action: Mouse scrolled (991, 426) with delta (0, 0)
Screenshot: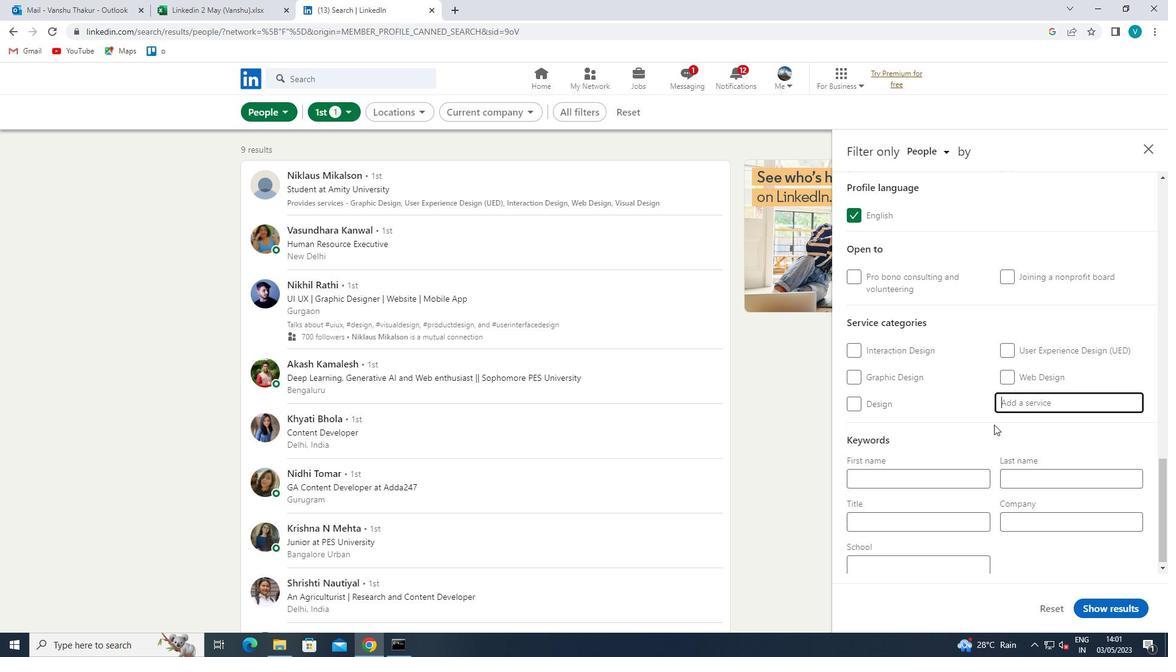 
Action: Mouse moved to (990, 427)
Screenshot: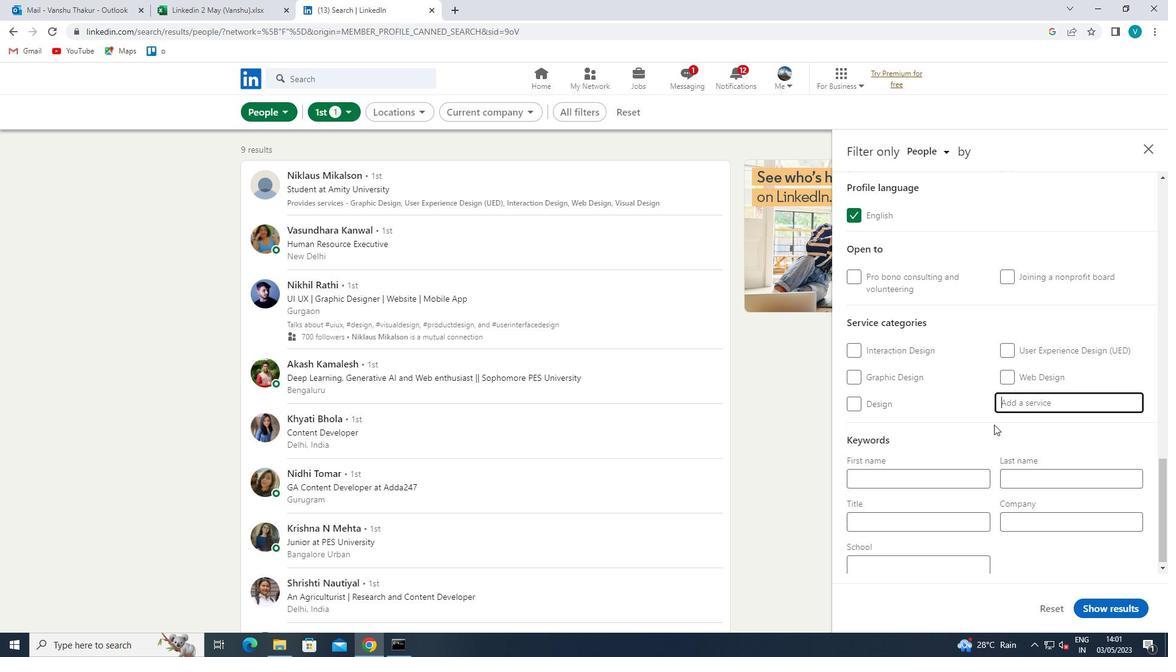 
Action: Mouse scrolled (990, 427) with delta (0, 0)
Screenshot: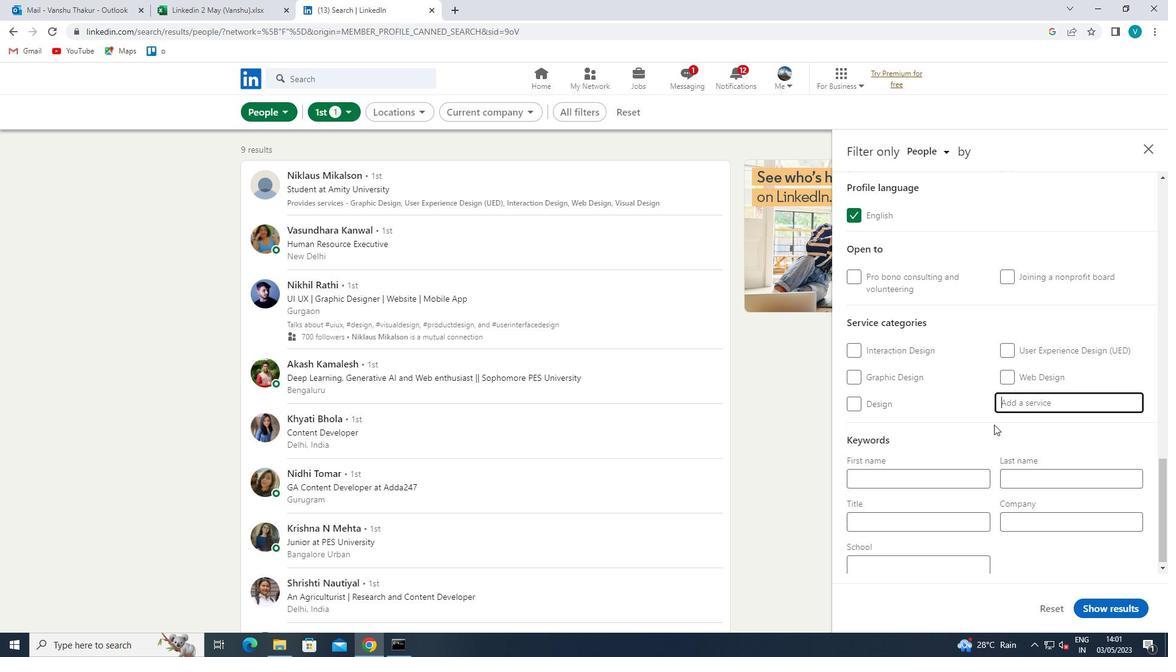 
Action: Mouse moved to (967, 523)
Screenshot: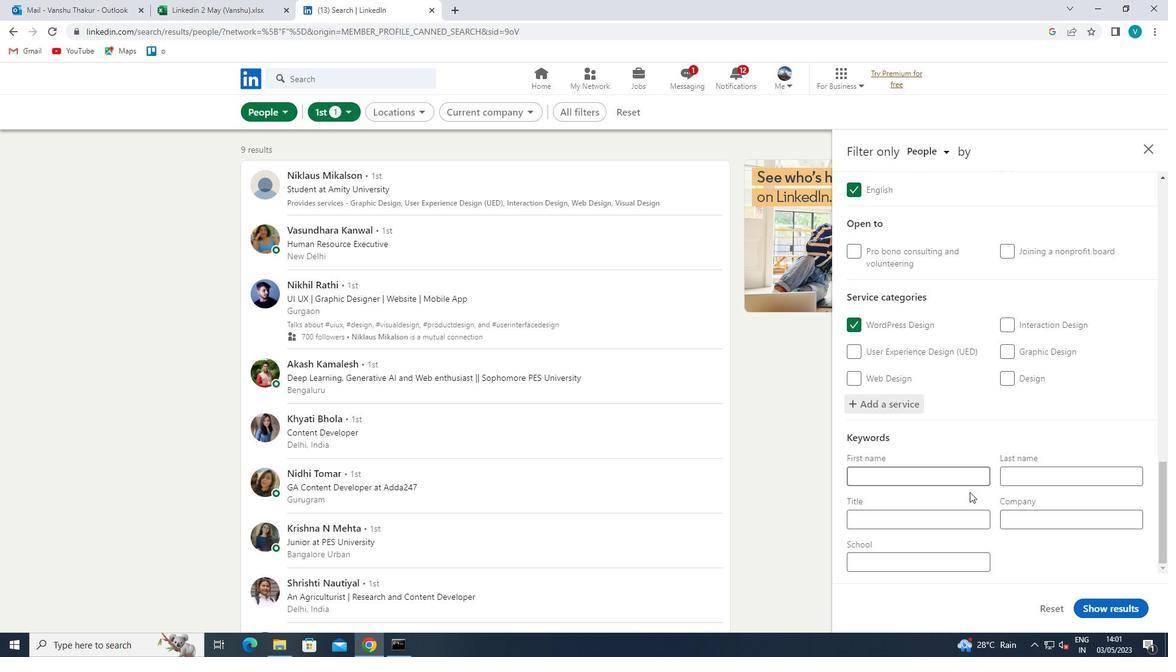 
Action: Mouse pressed left at (967, 523)
Screenshot: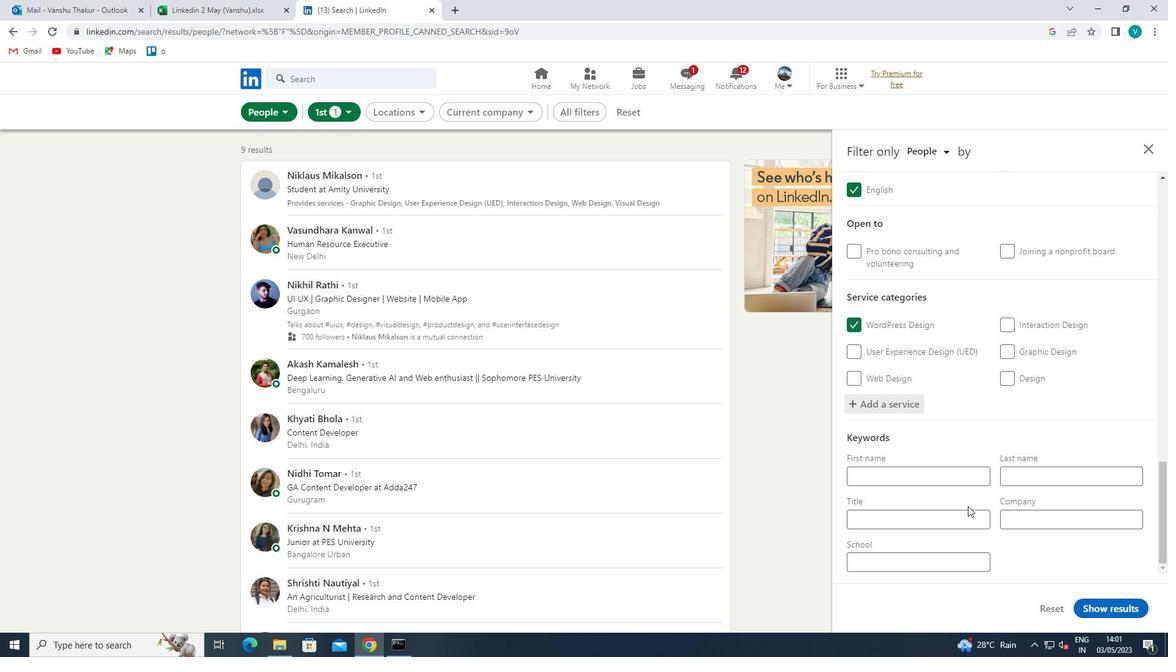 
Action: Mouse moved to (967, 524)
Screenshot: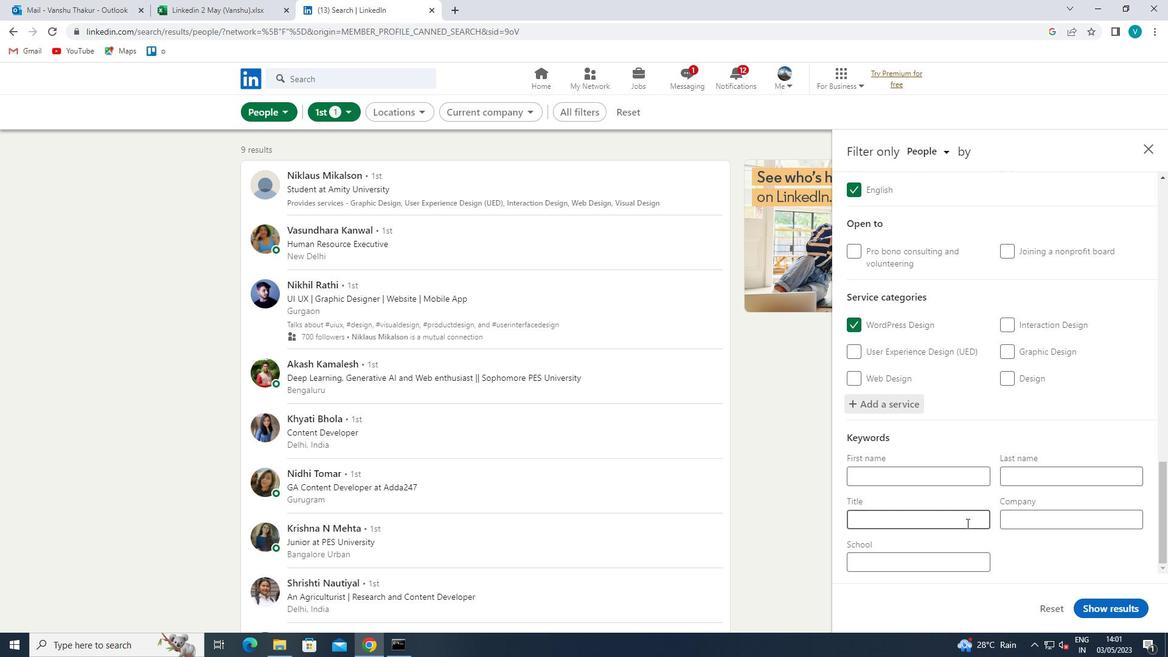 
Action: Key pressed <Key.shift>TRANSLATOR<Key.space>
Screenshot: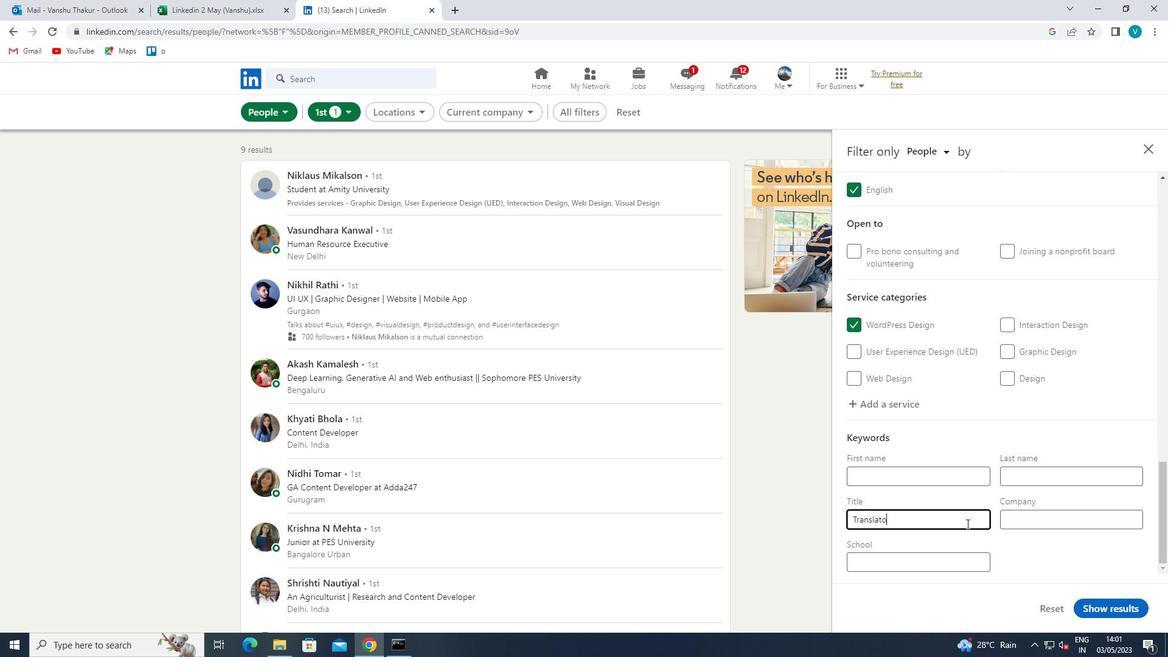 
Action: Mouse moved to (1124, 598)
Screenshot: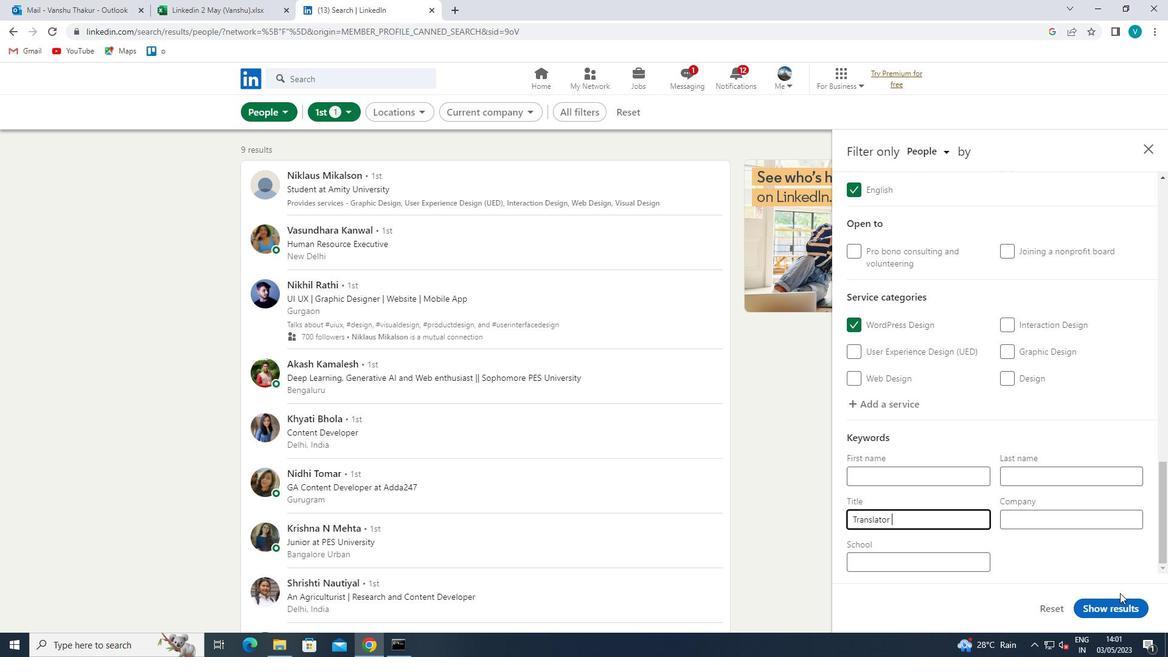 
Action: Mouse pressed left at (1124, 598)
Screenshot: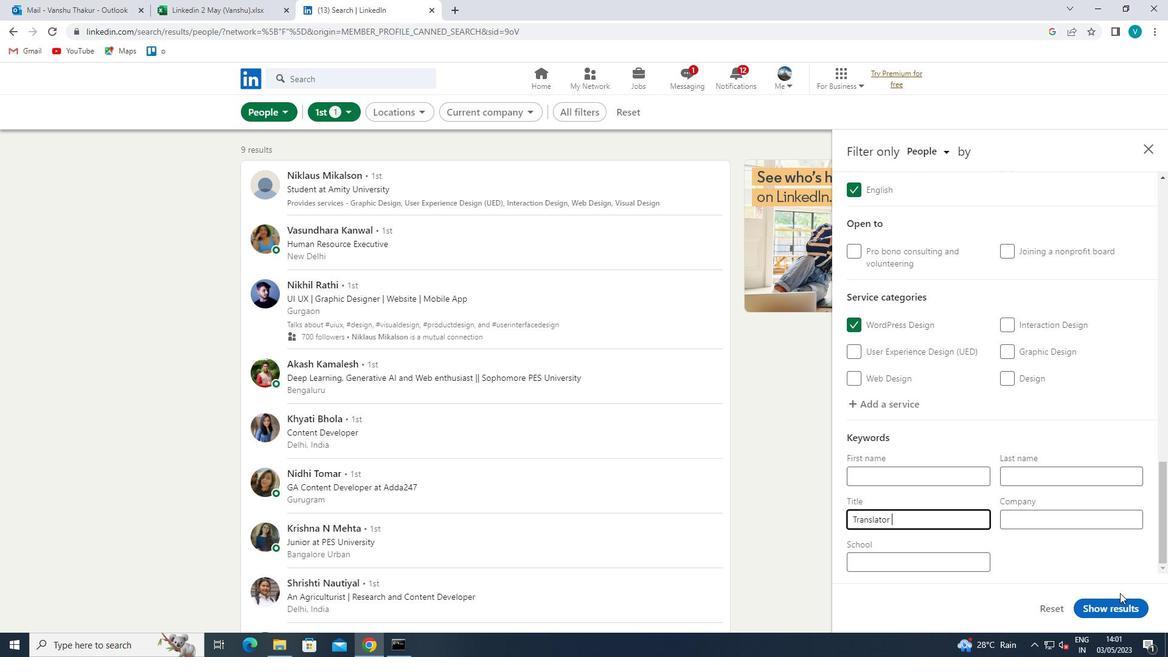 
Action: Mouse moved to (1125, 599)
Screenshot: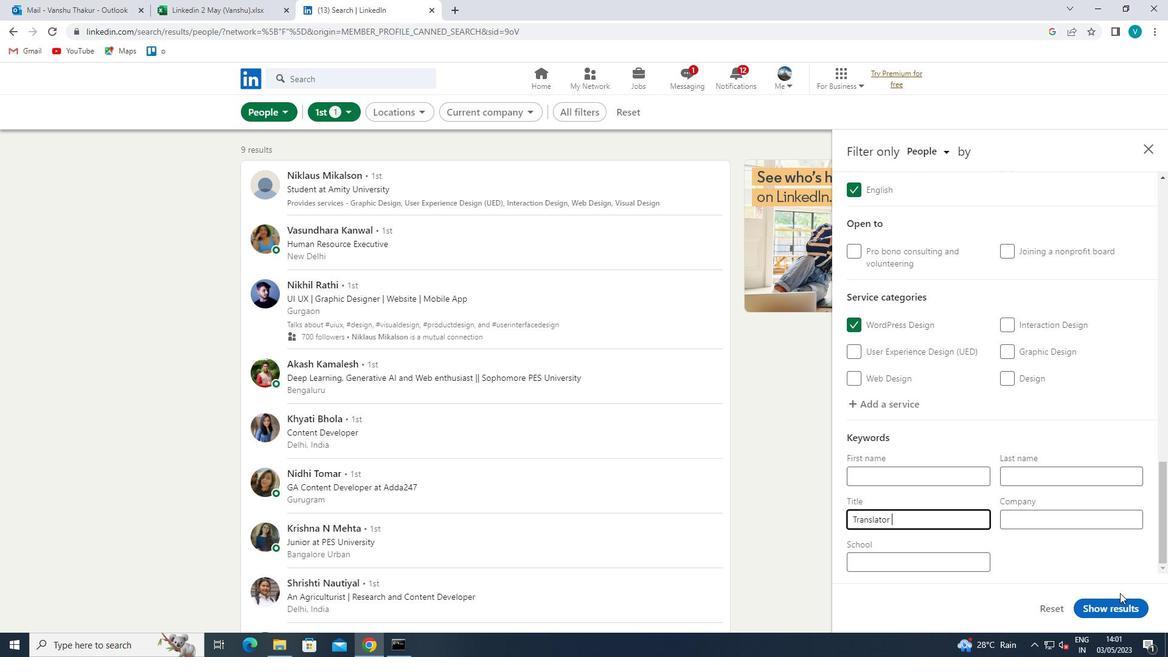 
